 Task: In the  document robotsmeet.rtf Change font size of watermark '111' and place the watermark  'Diagonally '. Insert footer and write www.stellar.com
Action: Mouse moved to (291, 358)
Screenshot: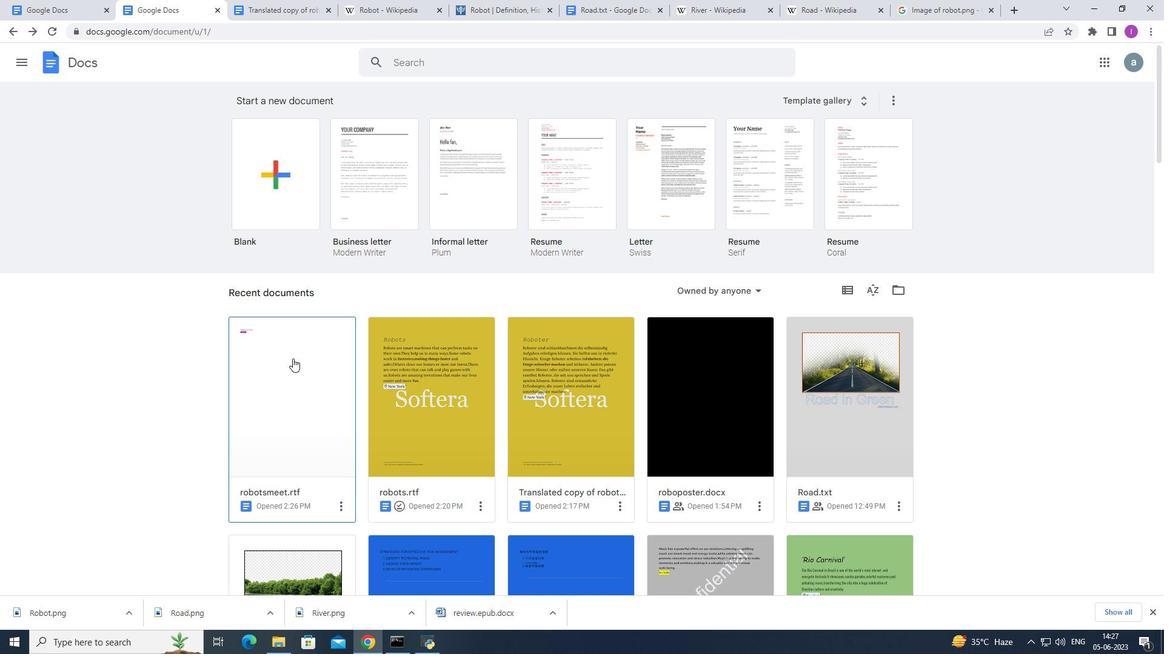 
Action: Mouse pressed left at (291, 358)
Screenshot: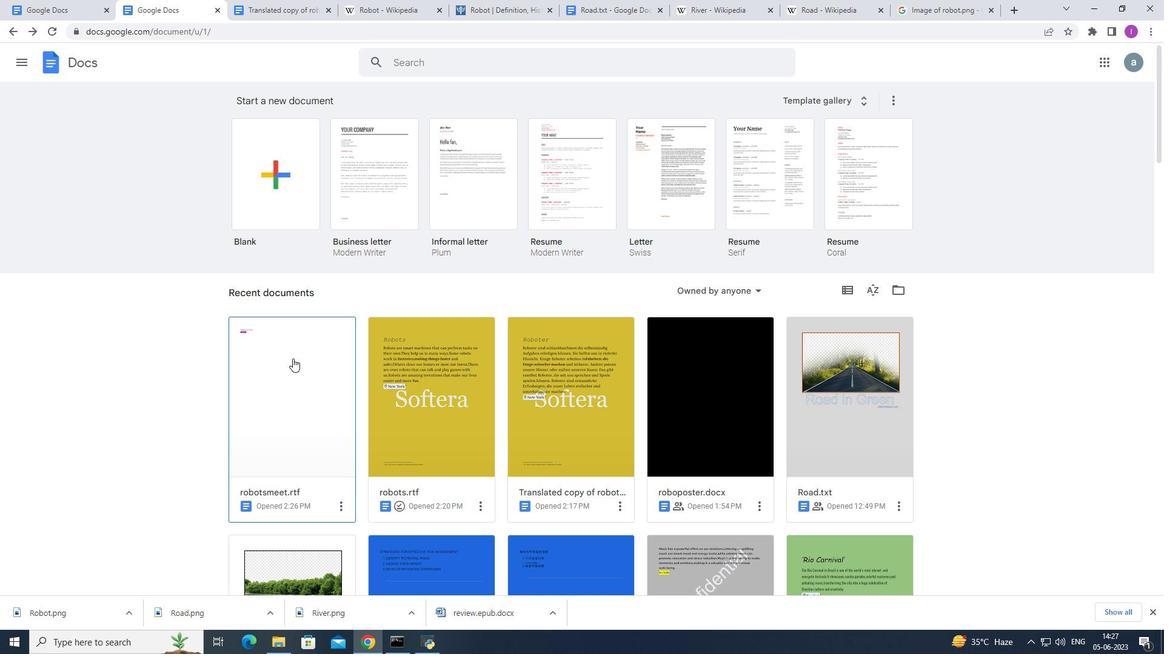 
Action: Mouse moved to (120, 69)
Screenshot: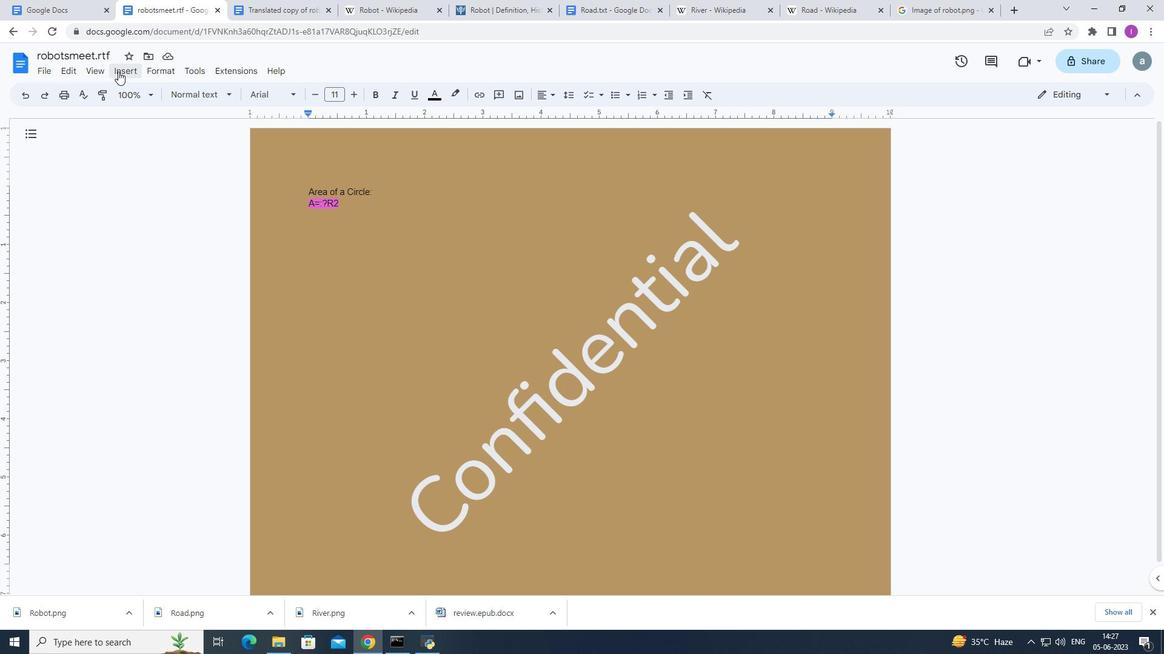 
Action: Mouse pressed left at (120, 69)
Screenshot: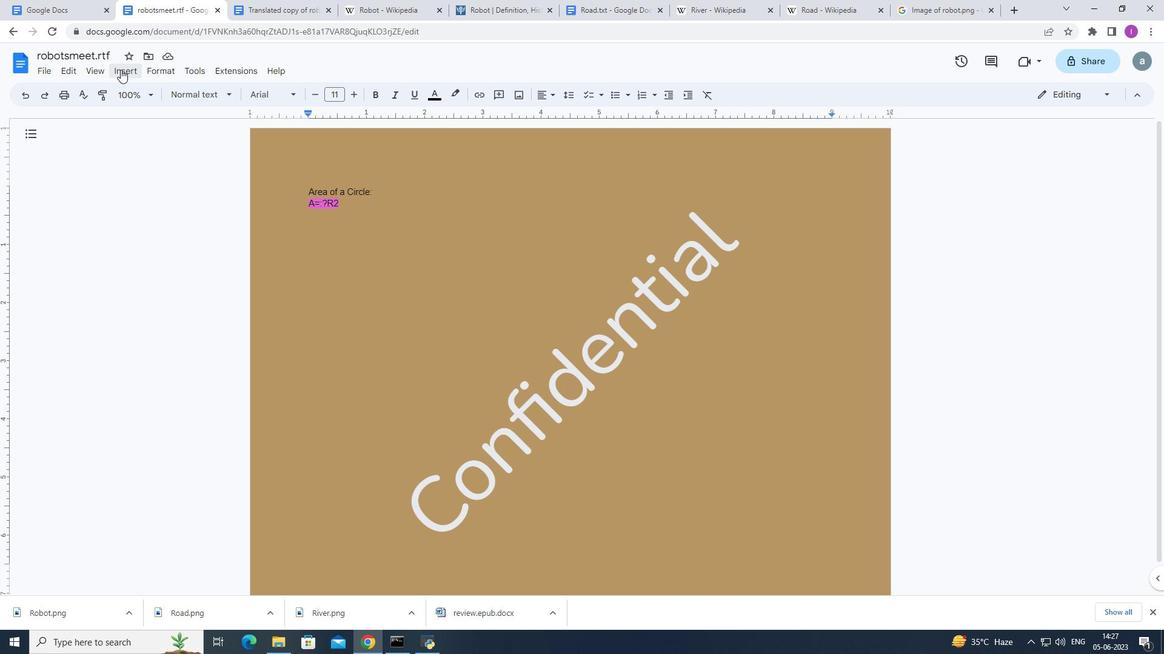 
Action: Mouse moved to (158, 355)
Screenshot: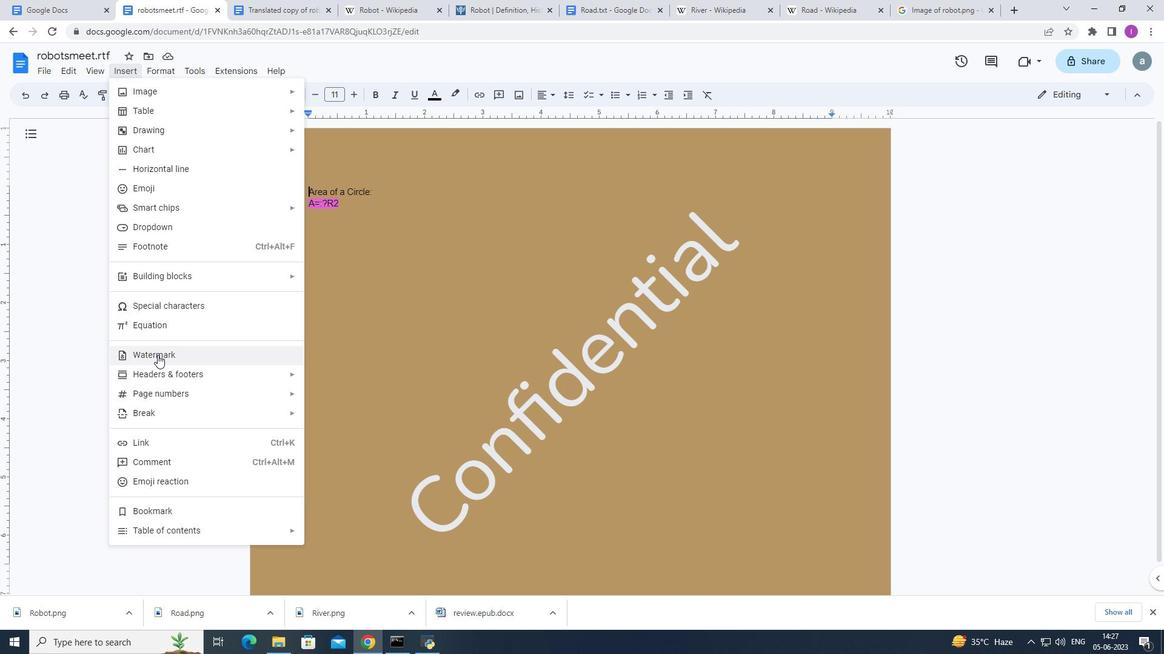 
Action: Mouse pressed left at (158, 355)
Screenshot: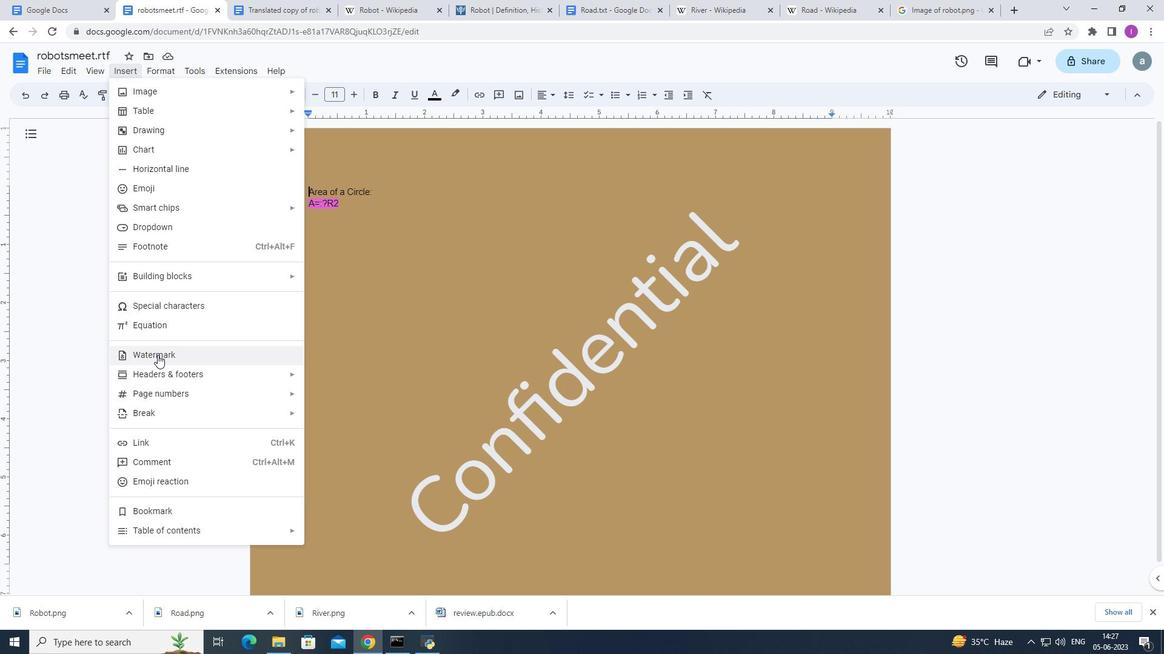 
Action: Mouse moved to (1041, 257)
Screenshot: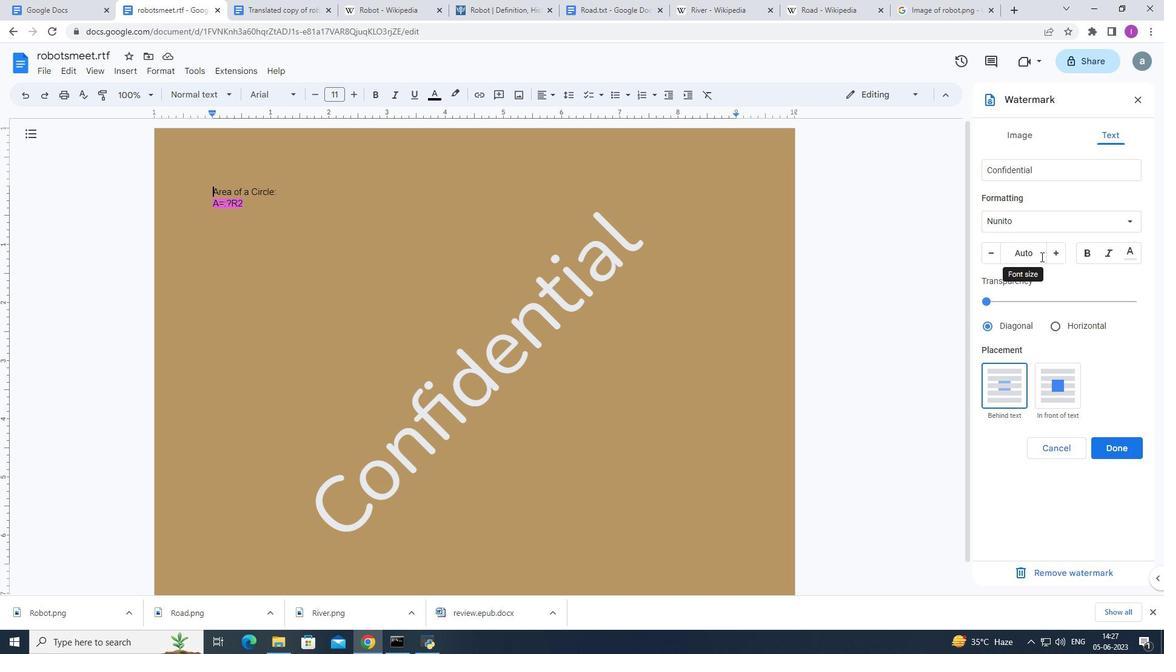 
Action: Mouse pressed left at (1041, 257)
Screenshot: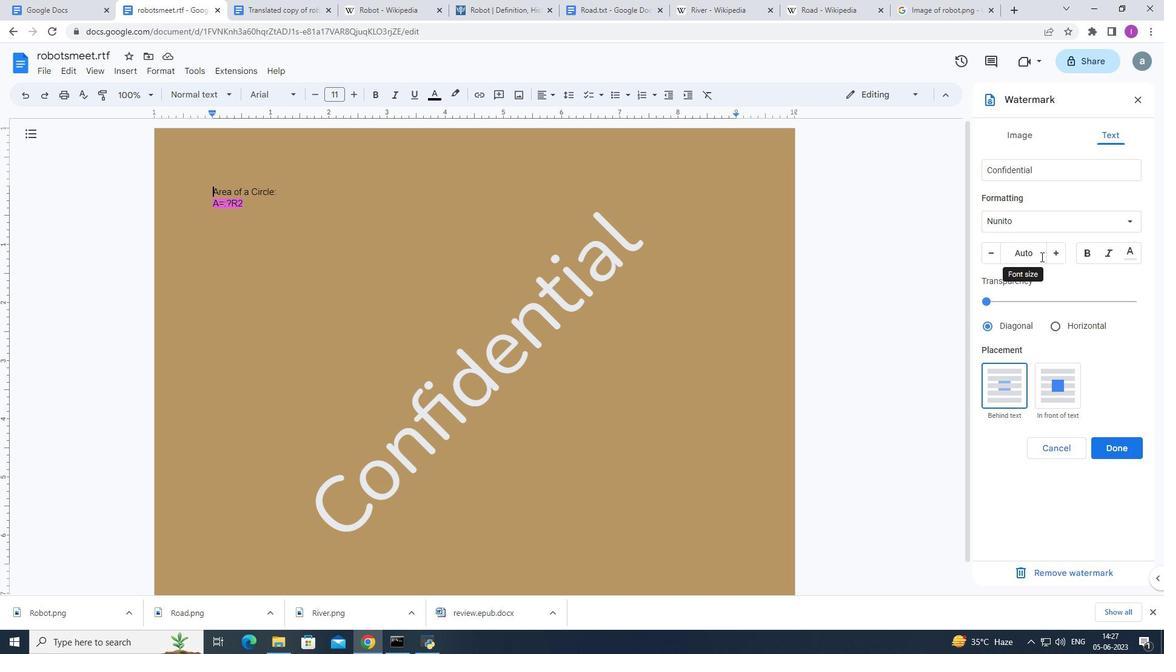 
Action: Mouse moved to (1037, 260)
Screenshot: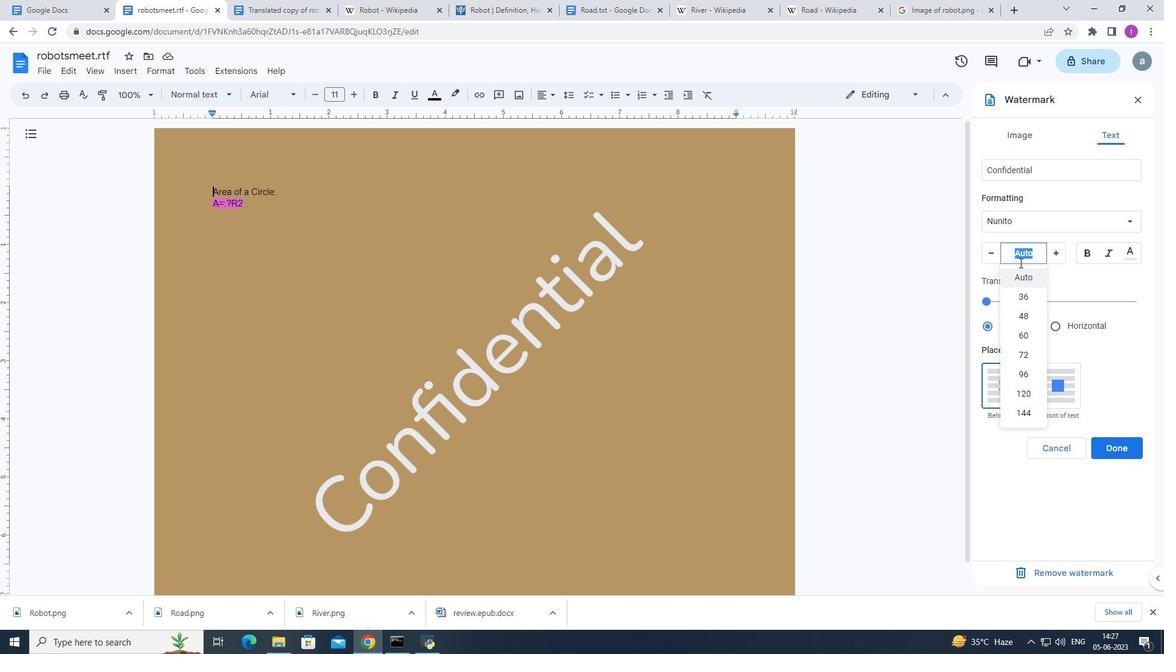 
Action: Key pressed 111
Screenshot: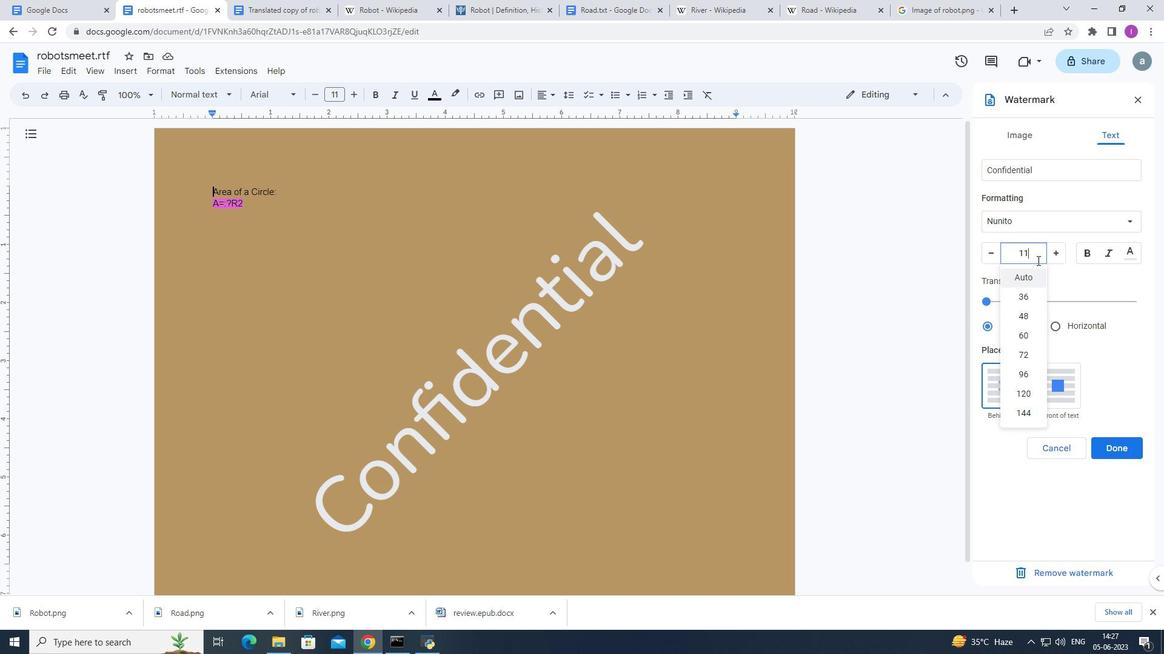 
Action: Mouse moved to (1041, 360)
Screenshot: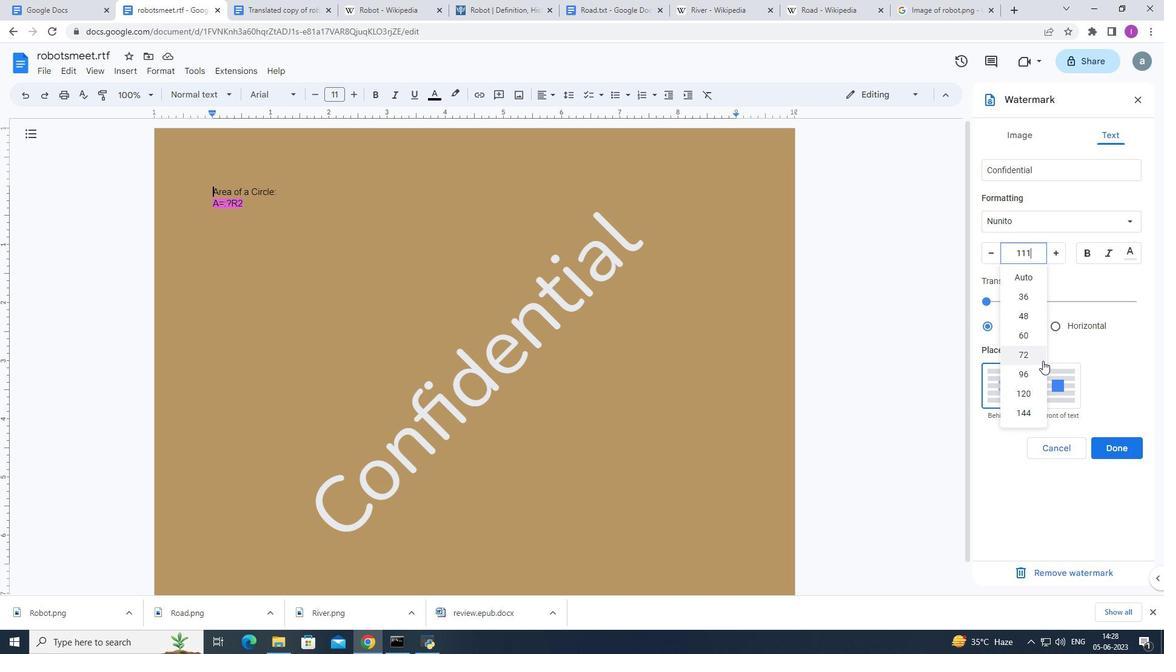 
Action: Key pressed <Key.enter>
Screenshot: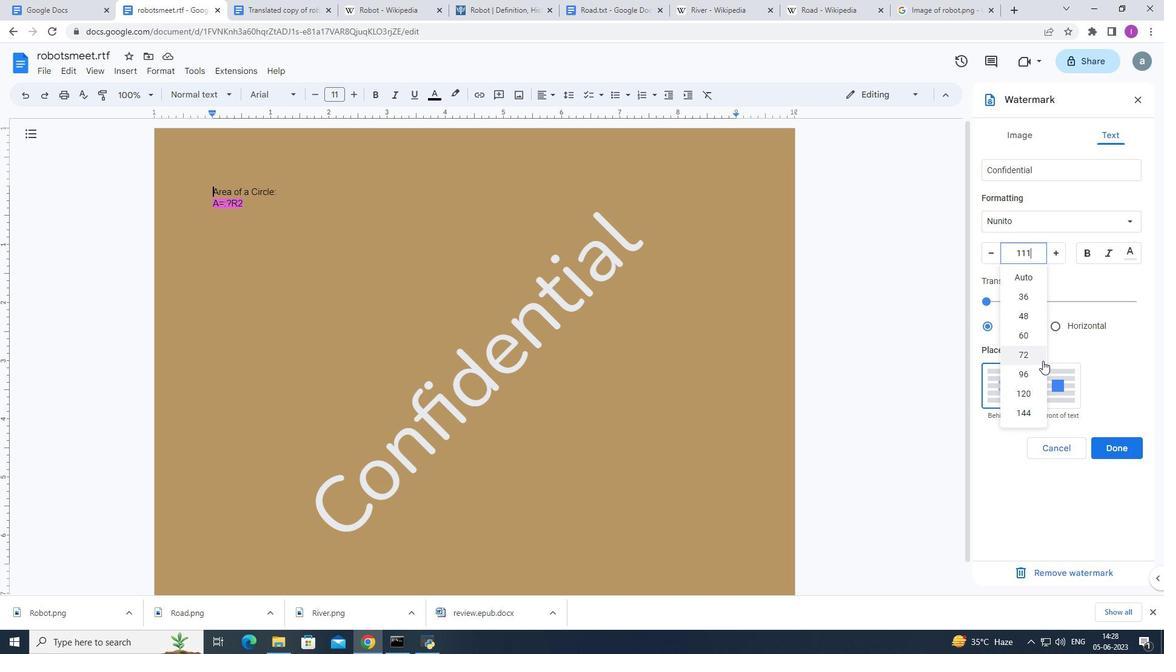 
Action: Mouse moved to (1010, 330)
Screenshot: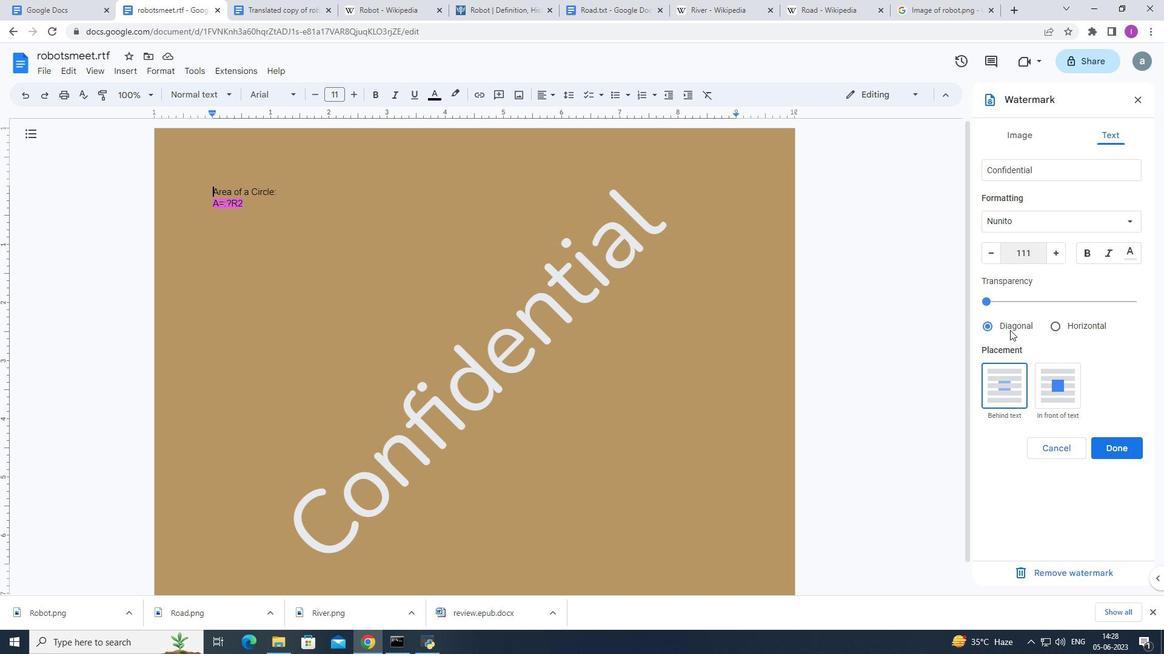 
Action: Mouse pressed left at (1010, 330)
Screenshot: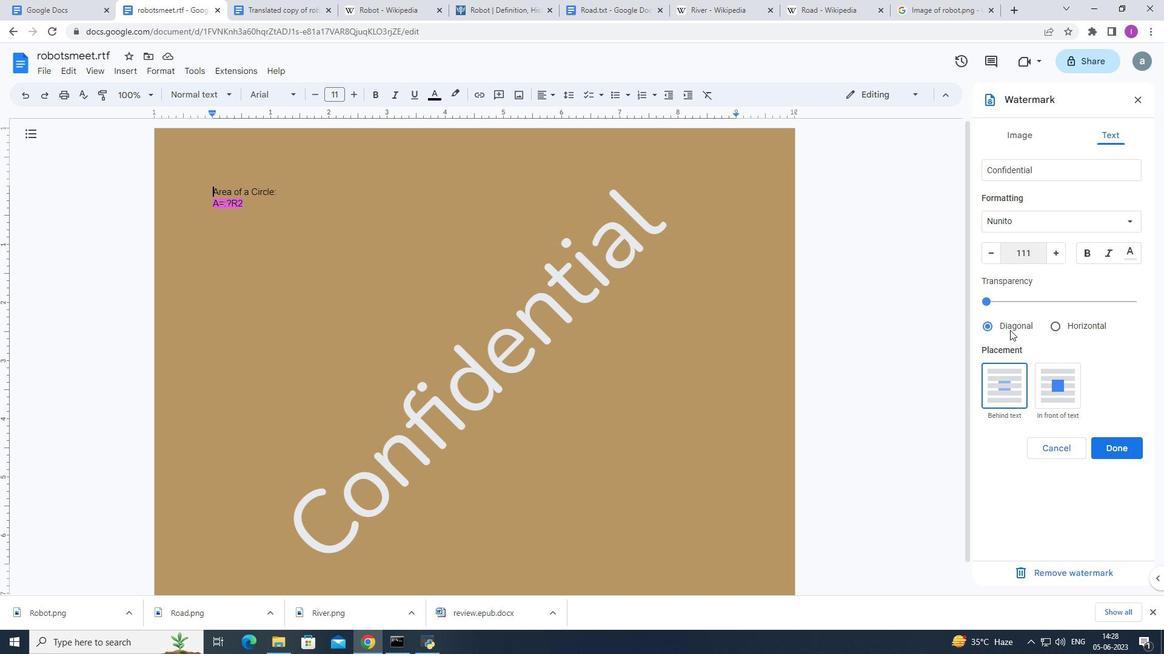 
Action: Mouse moved to (1115, 451)
Screenshot: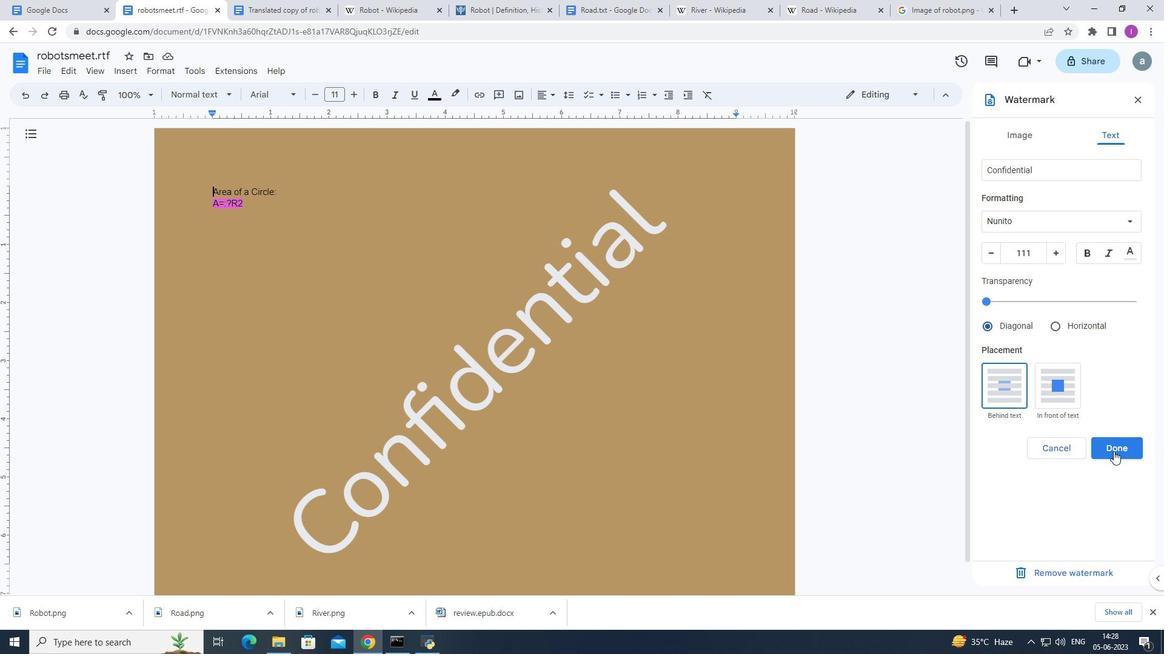 
Action: Mouse pressed left at (1115, 451)
Screenshot: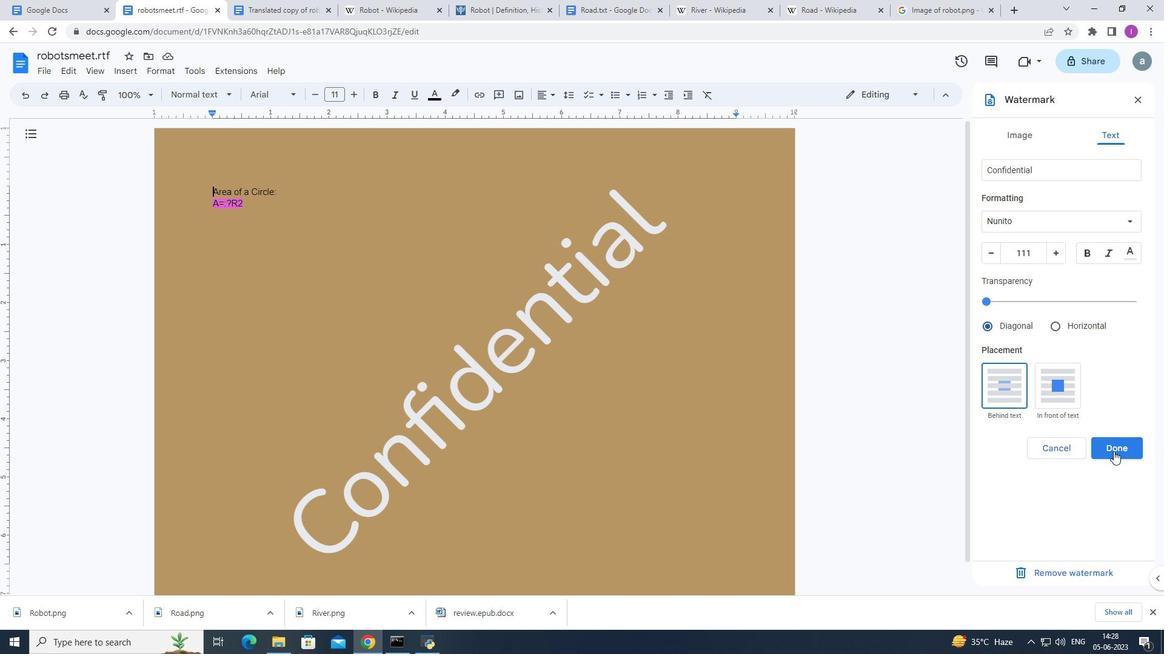 
Action: Mouse moved to (135, 74)
Screenshot: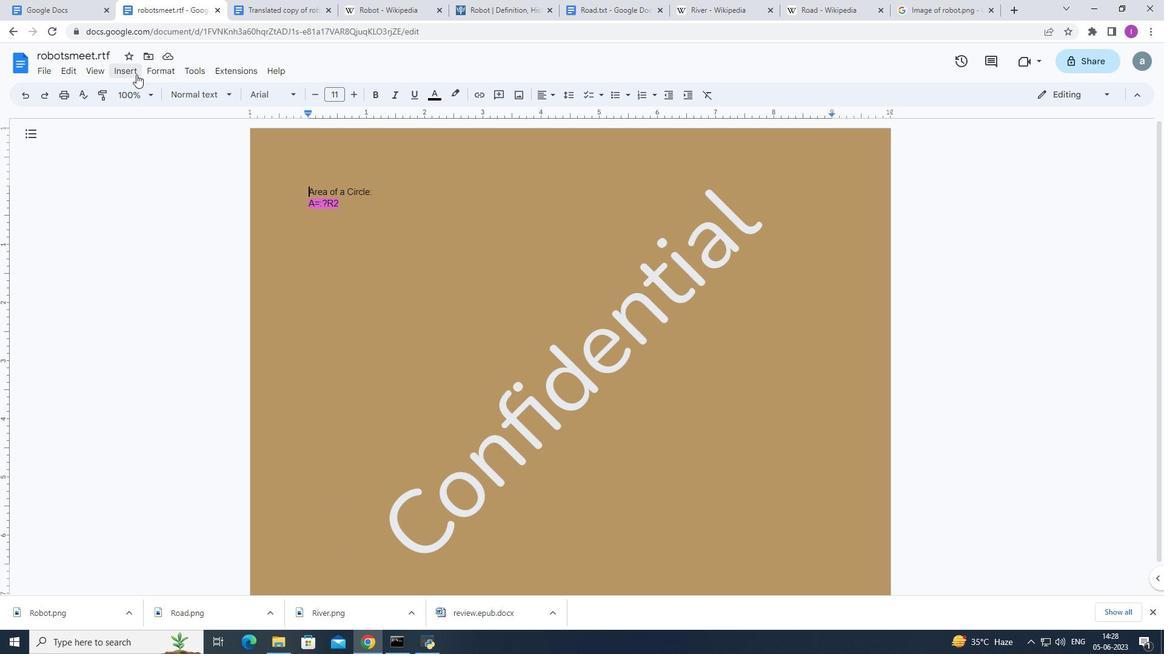 
Action: Mouse pressed left at (135, 74)
Screenshot: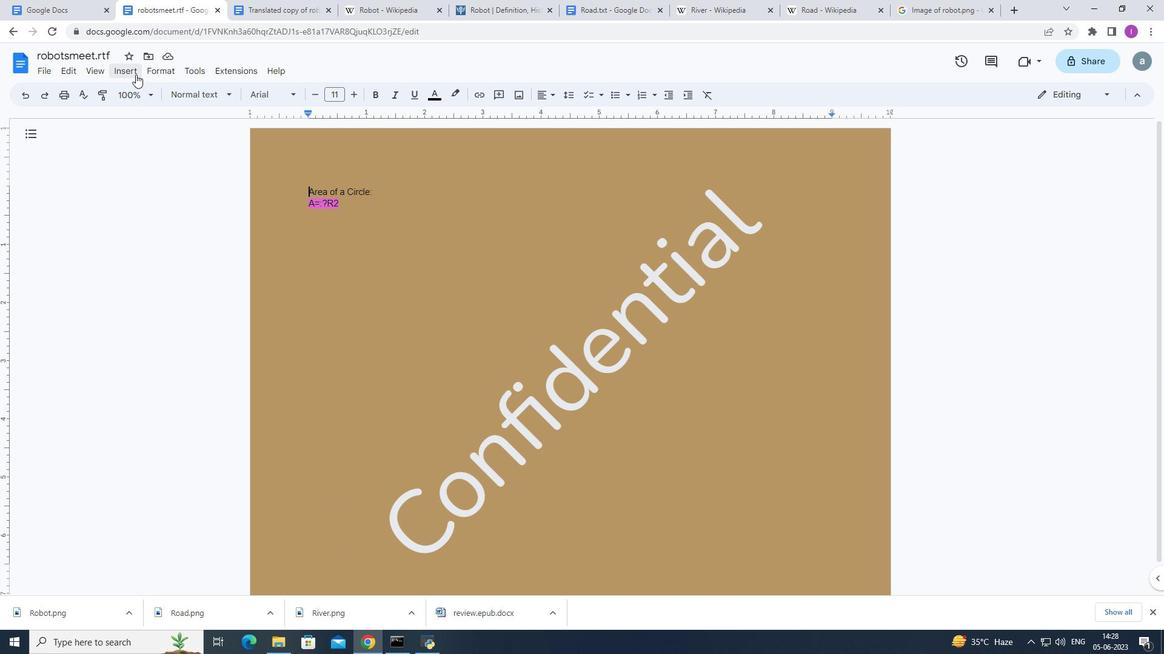 
Action: Mouse moved to (358, 396)
Screenshot: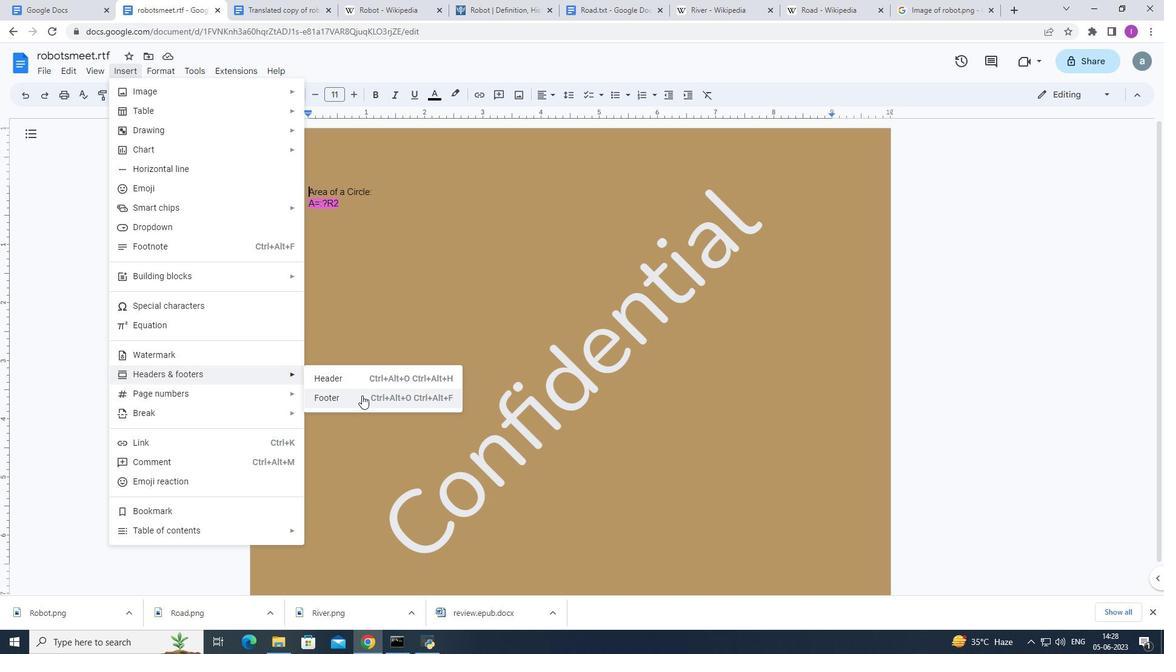 
Action: Mouse pressed left at (358, 396)
Screenshot: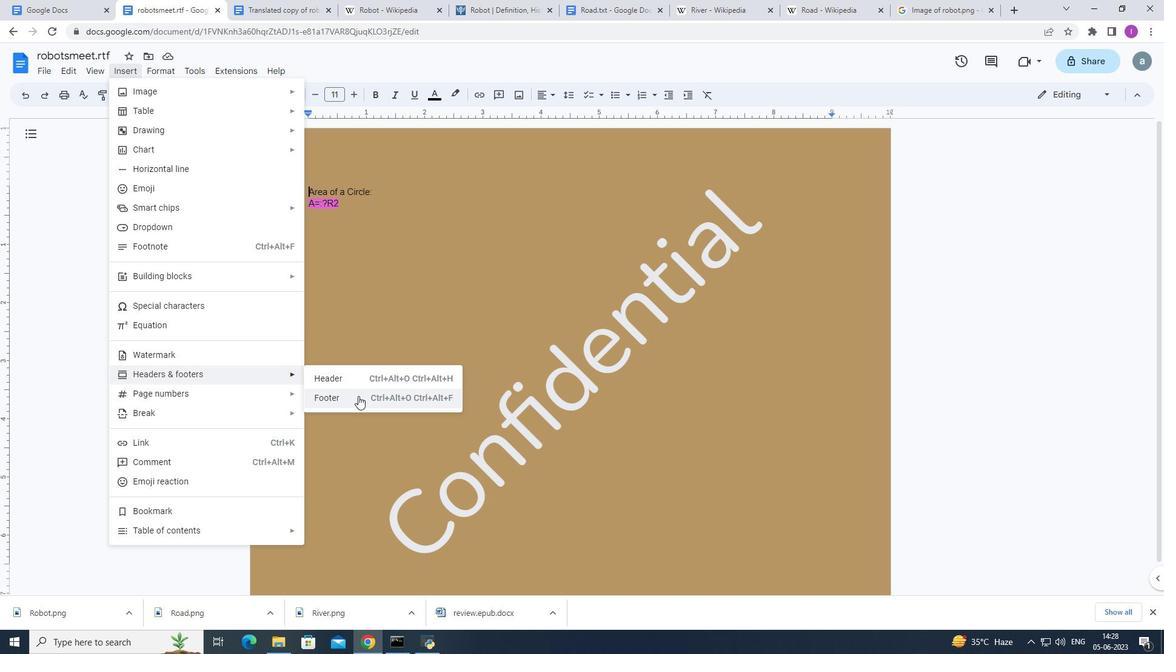 
Action: Mouse moved to (358, 396)
Screenshot: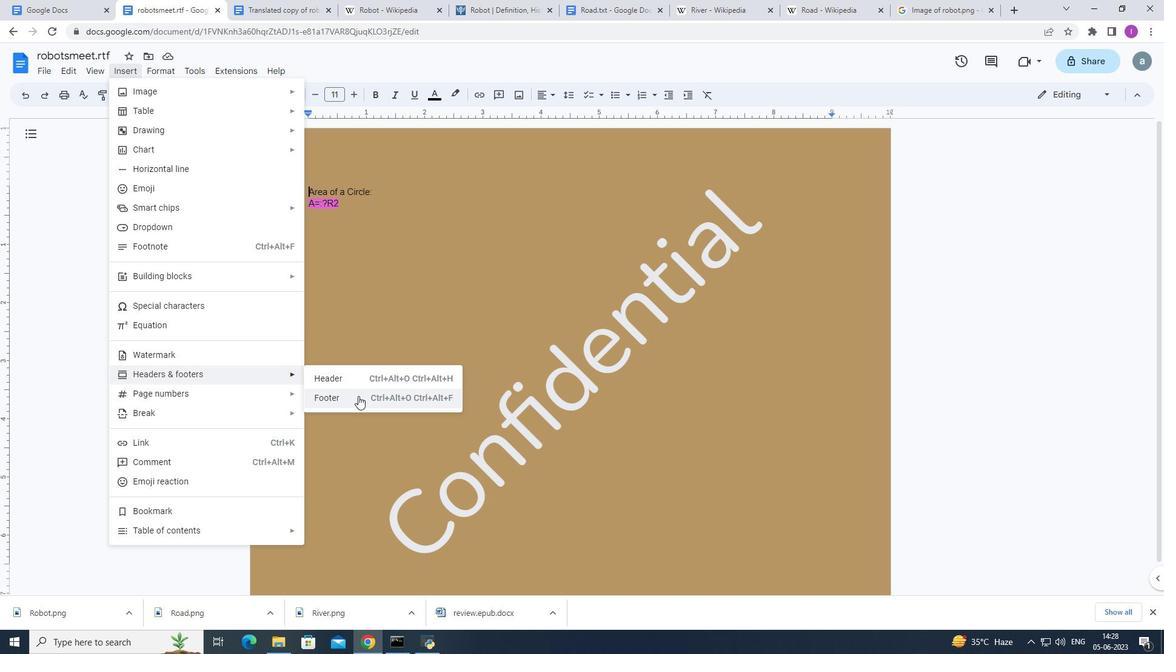 
Action: Mouse pressed left at (358, 396)
Screenshot: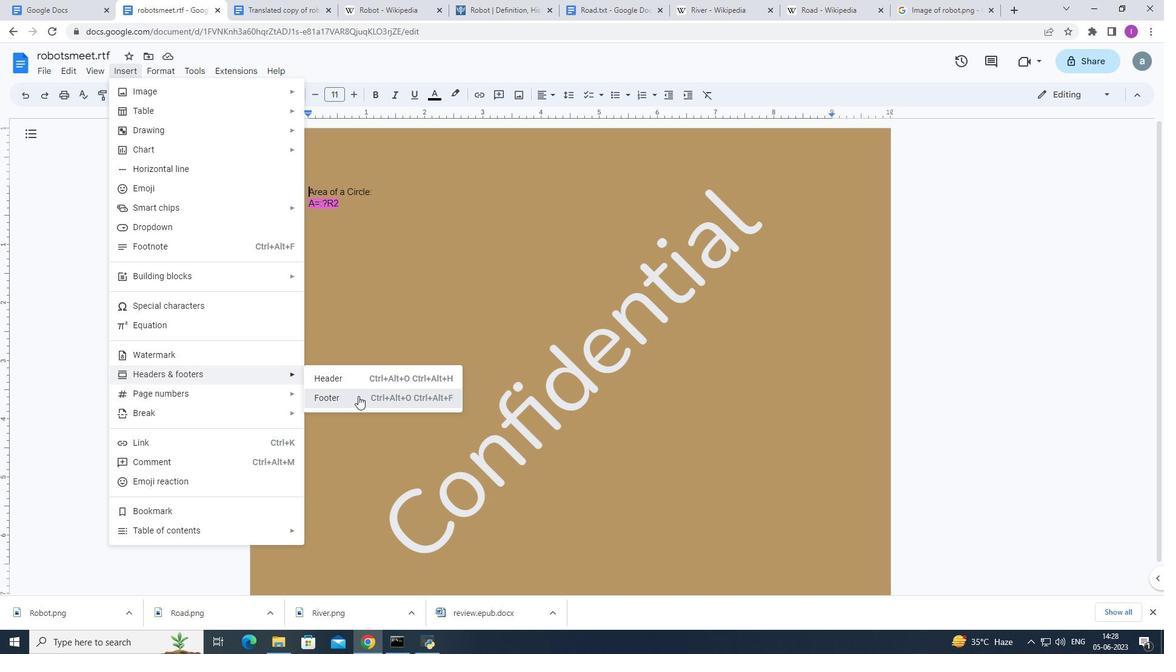 
Action: Mouse moved to (321, 402)
Screenshot: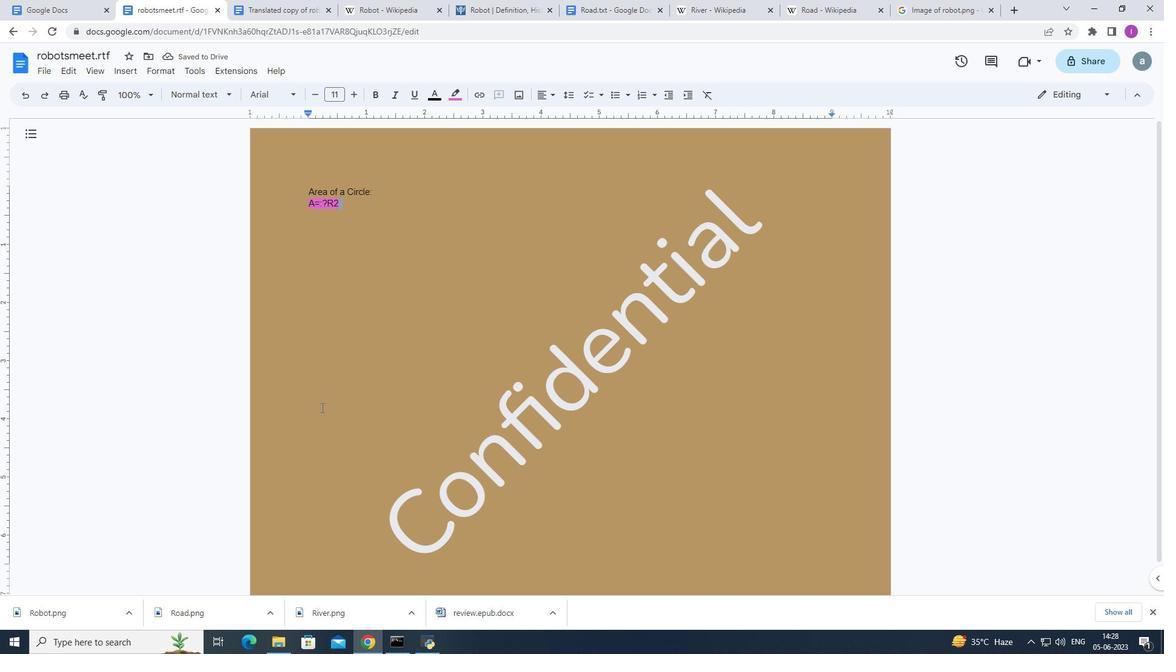 
Action: Mouse scrolled (321, 401) with delta (0, 0)
Screenshot: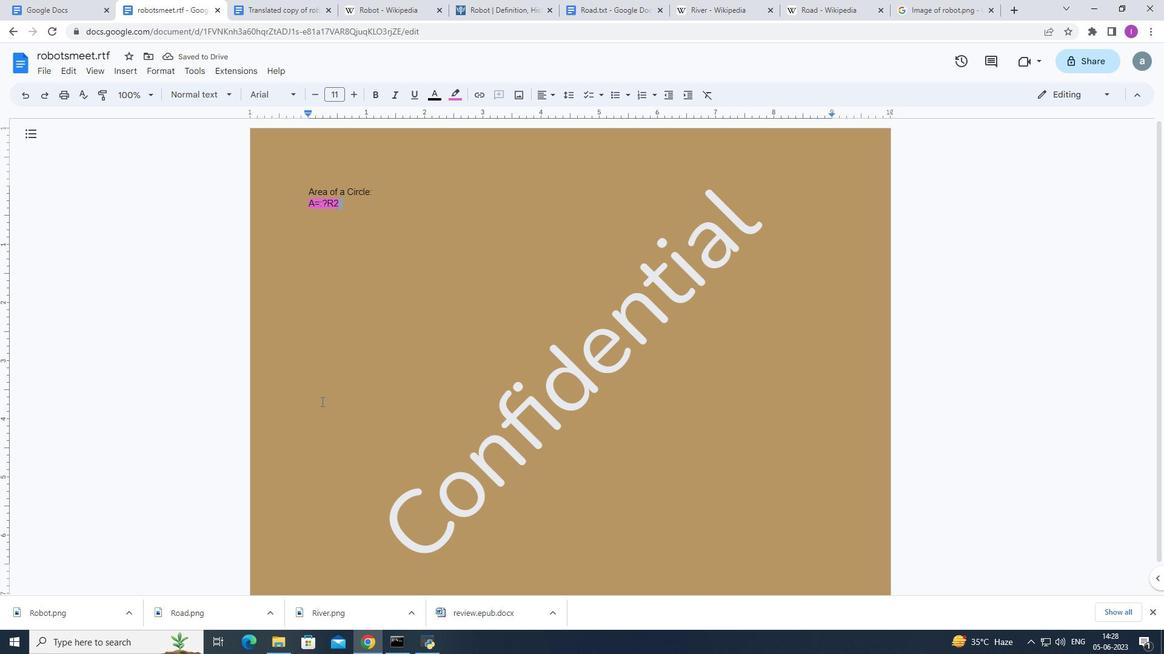 
Action: Mouse scrolled (321, 401) with delta (0, 0)
Screenshot: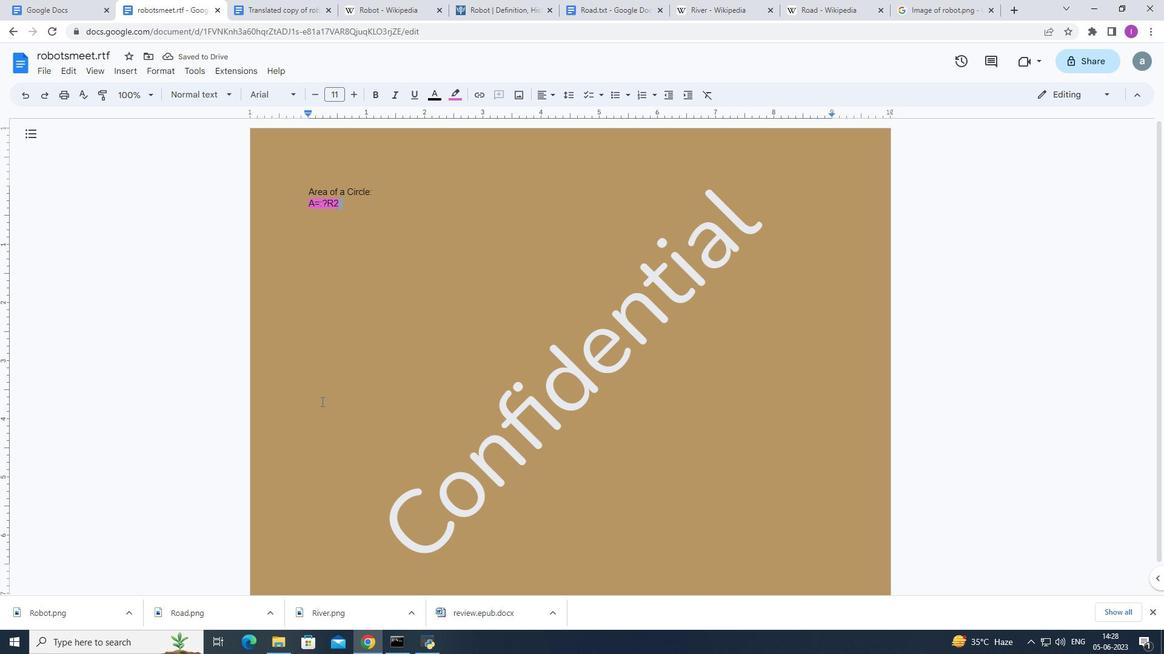 
Action: Mouse scrolled (321, 401) with delta (0, 0)
Screenshot: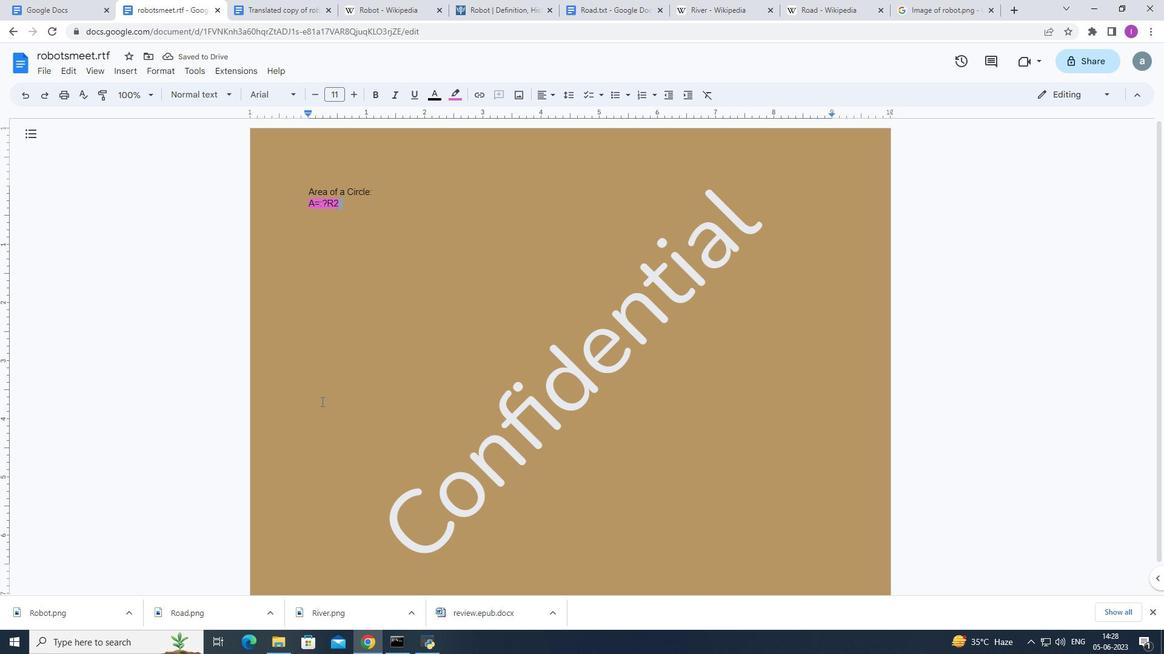 
Action: Mouse moved to (333, 387)
Screenshot: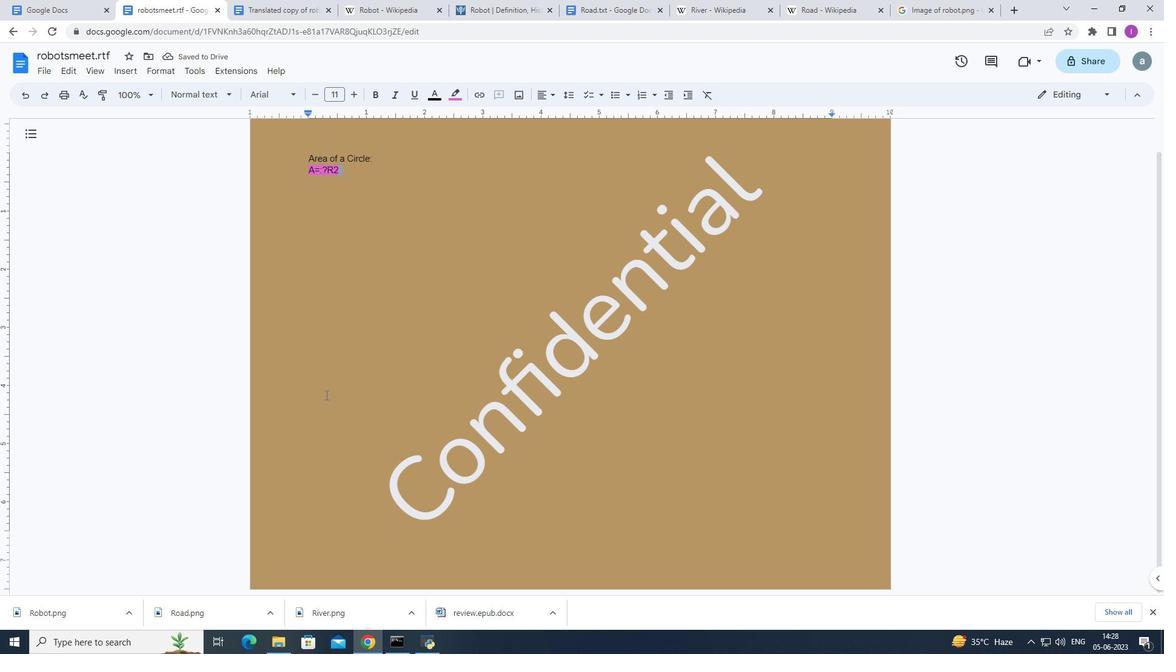 
Action: Mouse scrolled (333, 386) with delta (0, 0)
Screenshot: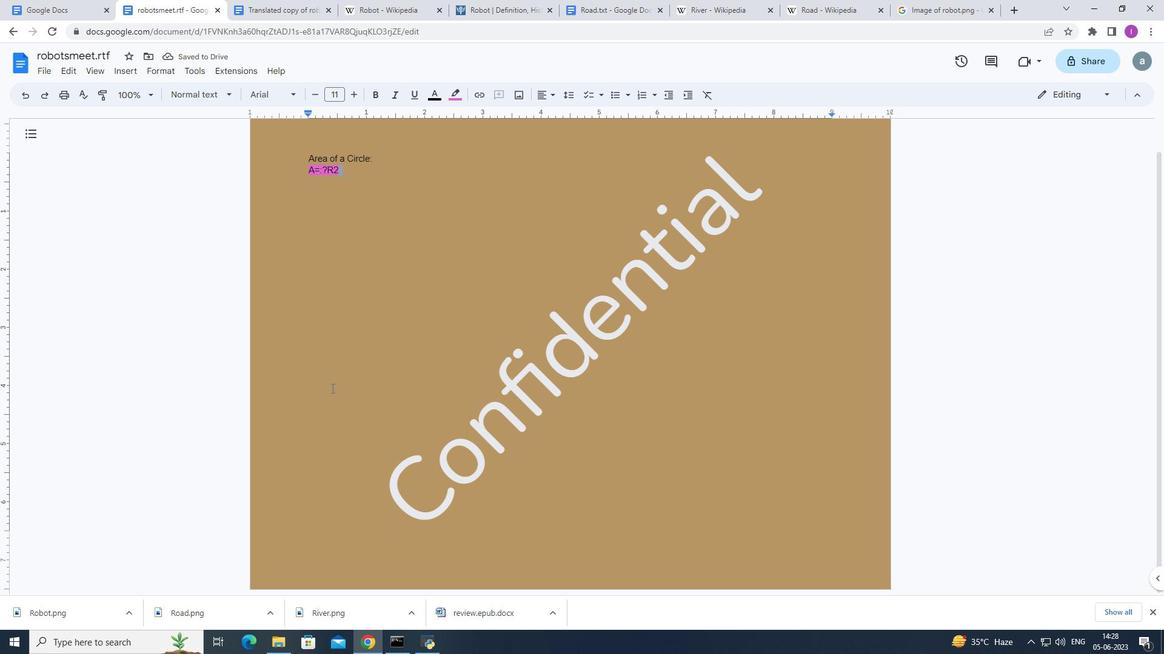 
Action: Mouse moved to (335, 387)
Screenshot: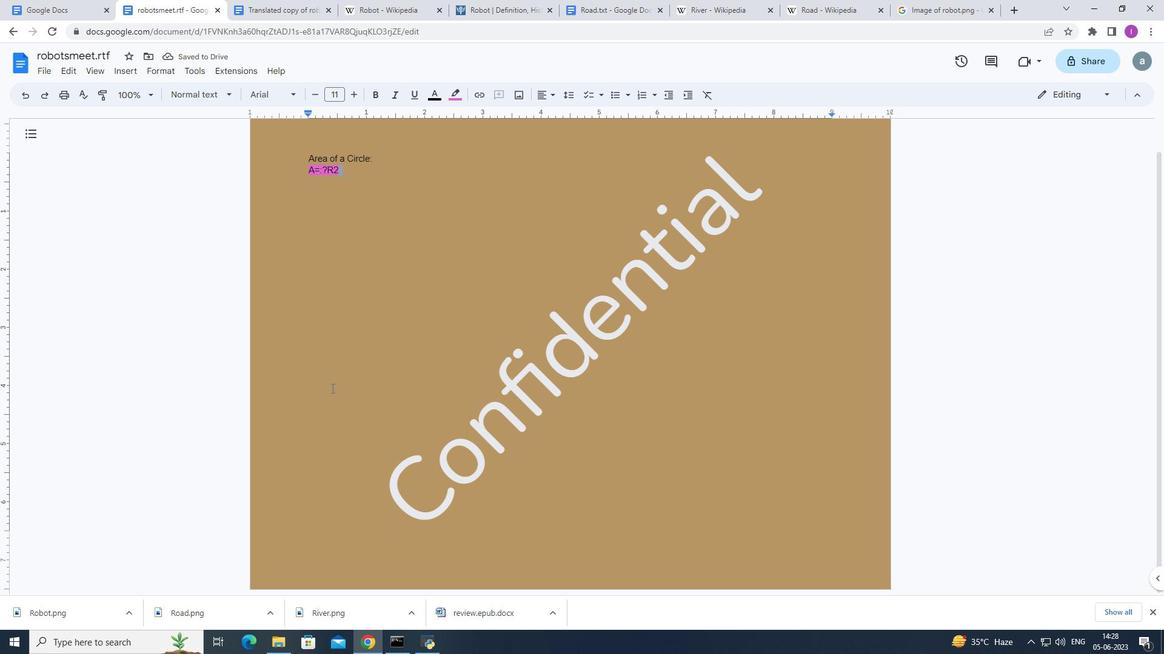 
Action: Mouse scrolled (335, 386) with delta (0, 0)
Screenshot: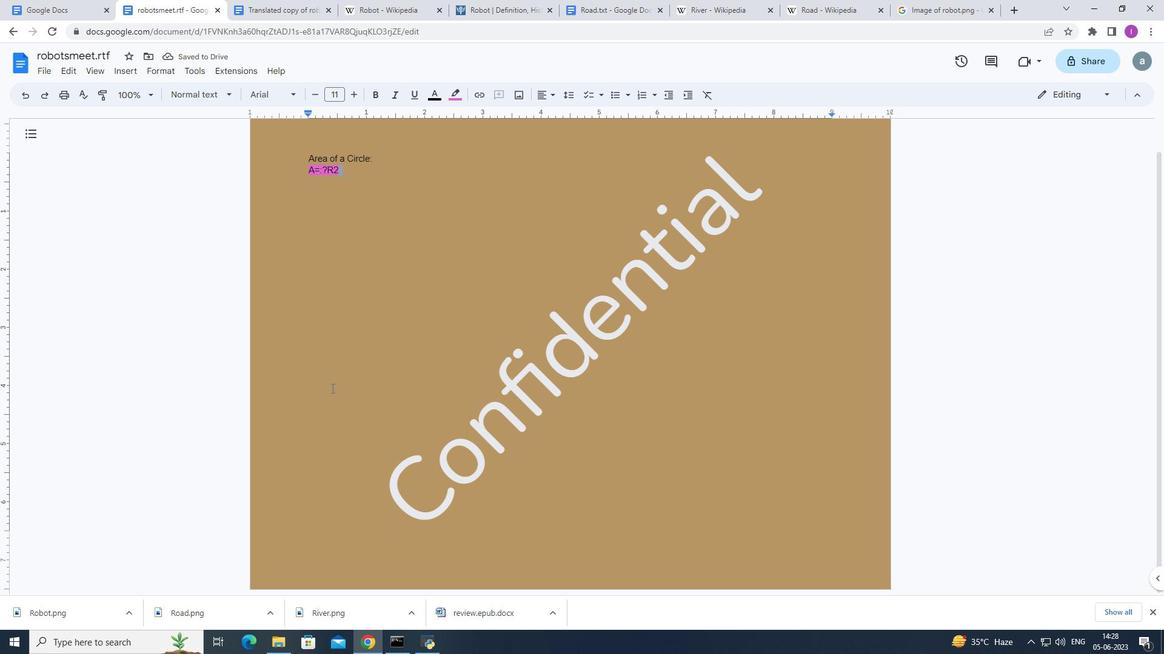 
Action: Mouse moved to (339, 386)
Screenshot: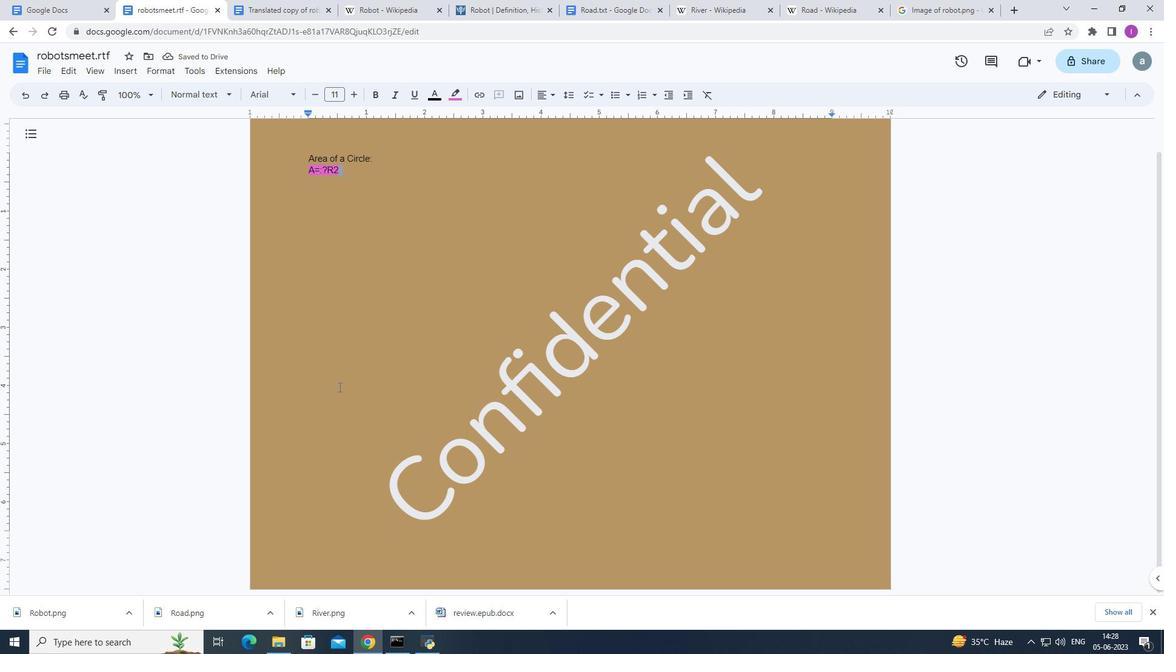 
Action: Mouse scrolled (339, 385) with delta (0, 0)
Screenshot: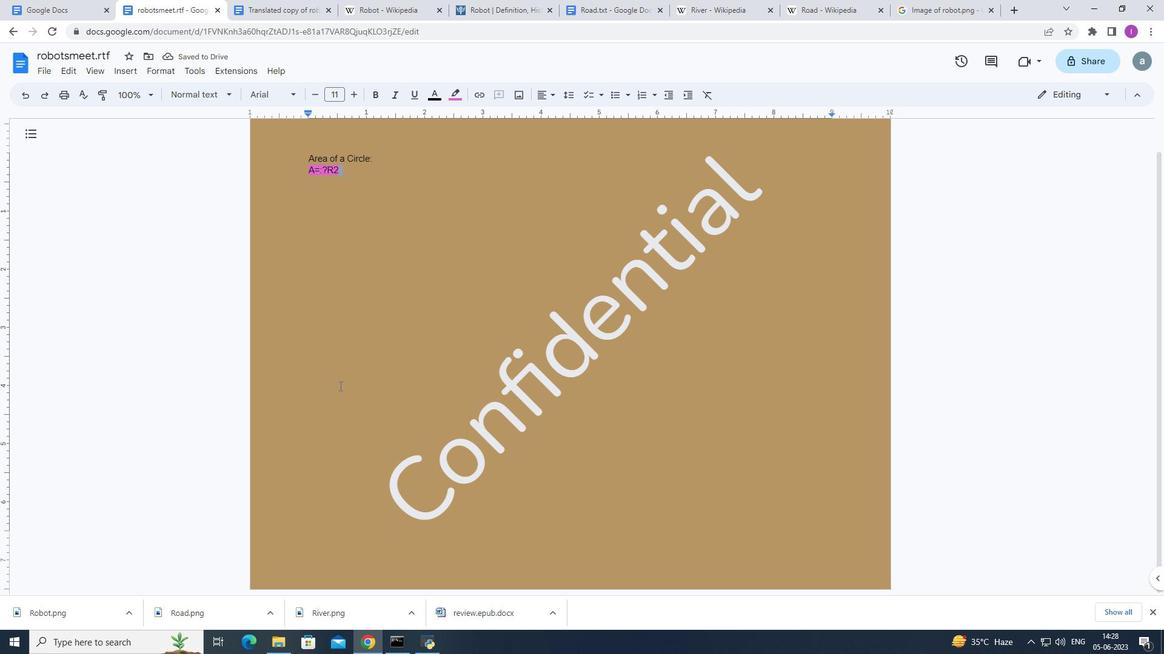 
Action: Mouse scrolled (339, 385) with delta (0, 0)
Screenshot: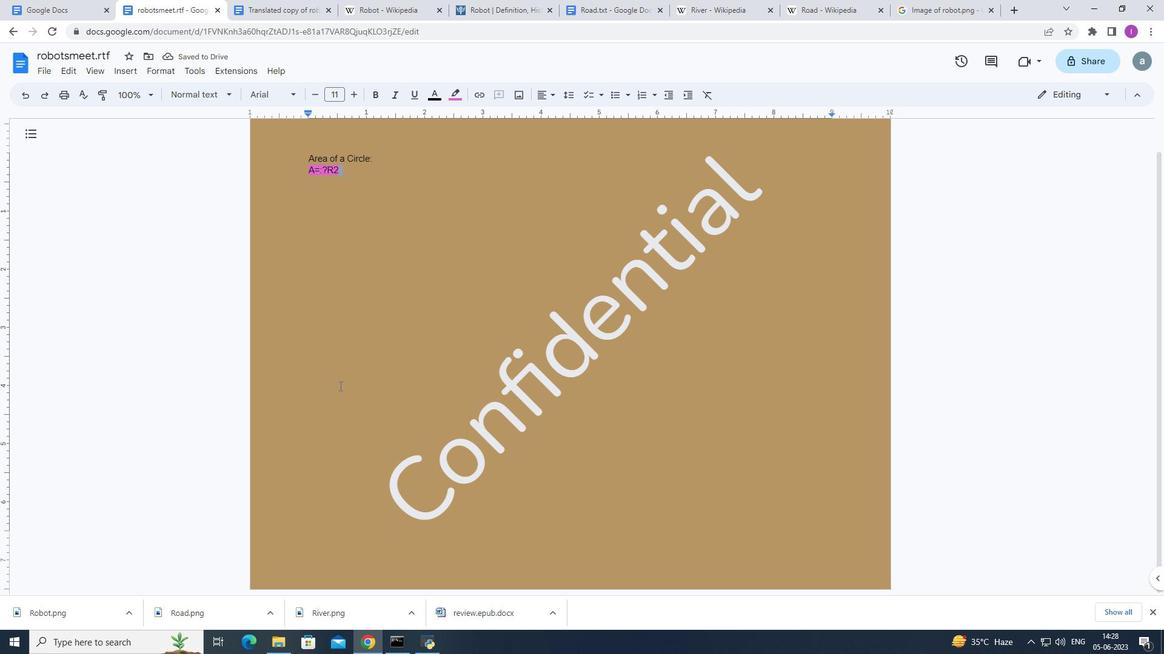 
Action: Mouse scrolled (339, 385) with delta (0, 0)
Screenshot: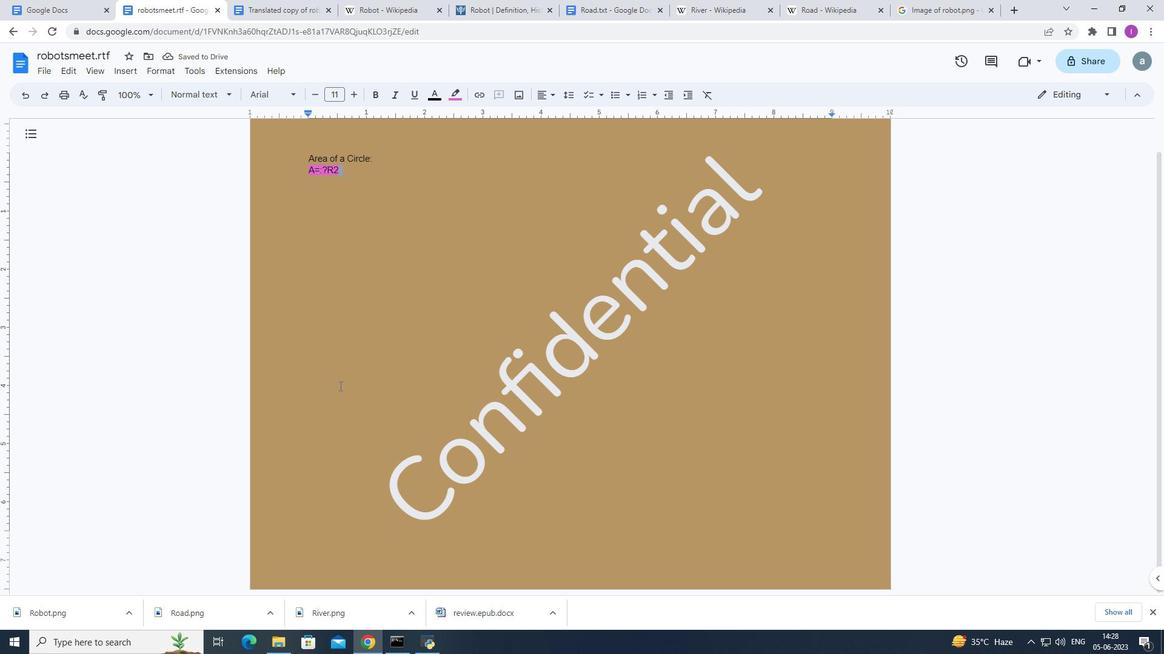 
Action: Mouse moved to (355, 375)
Screenshot: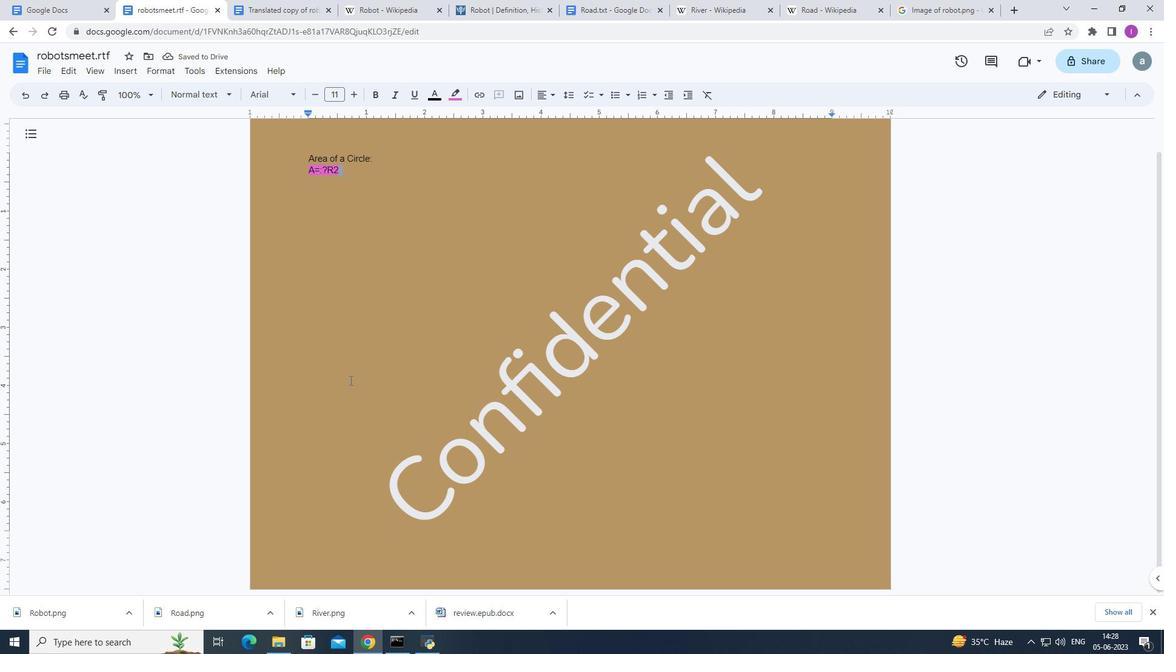 
Action: Mouse scrolled (355, 375) with delta (0, 0)
Screenshot: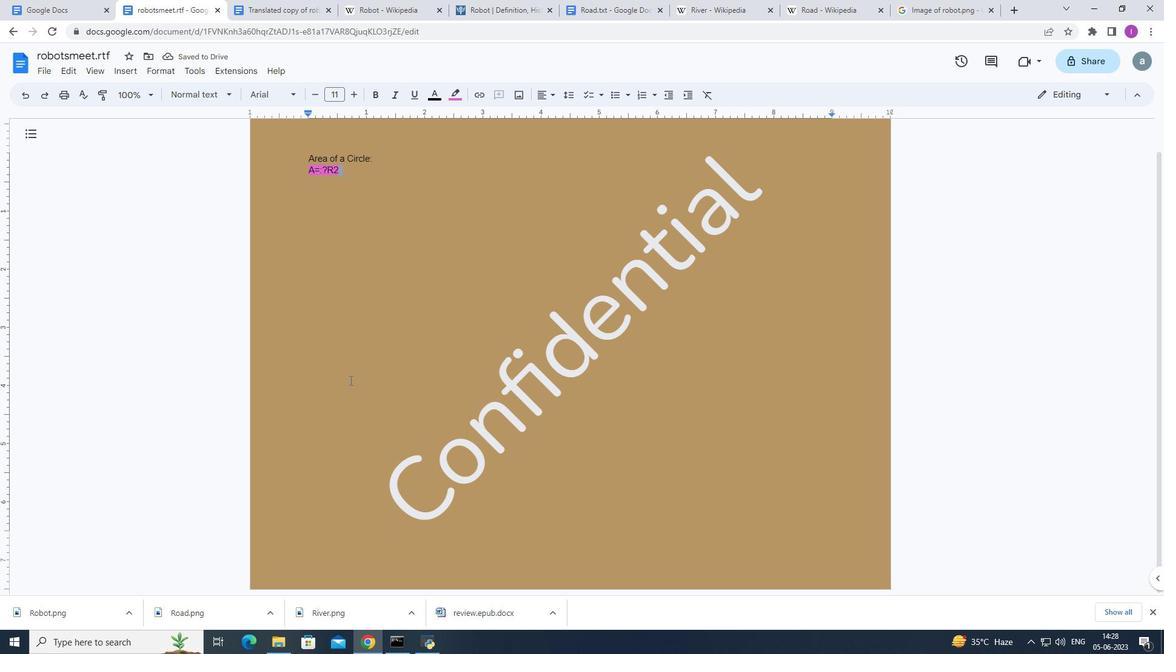 
Action: Mouse scrolled (355, 375) with delta (0, 0)
Screenshot: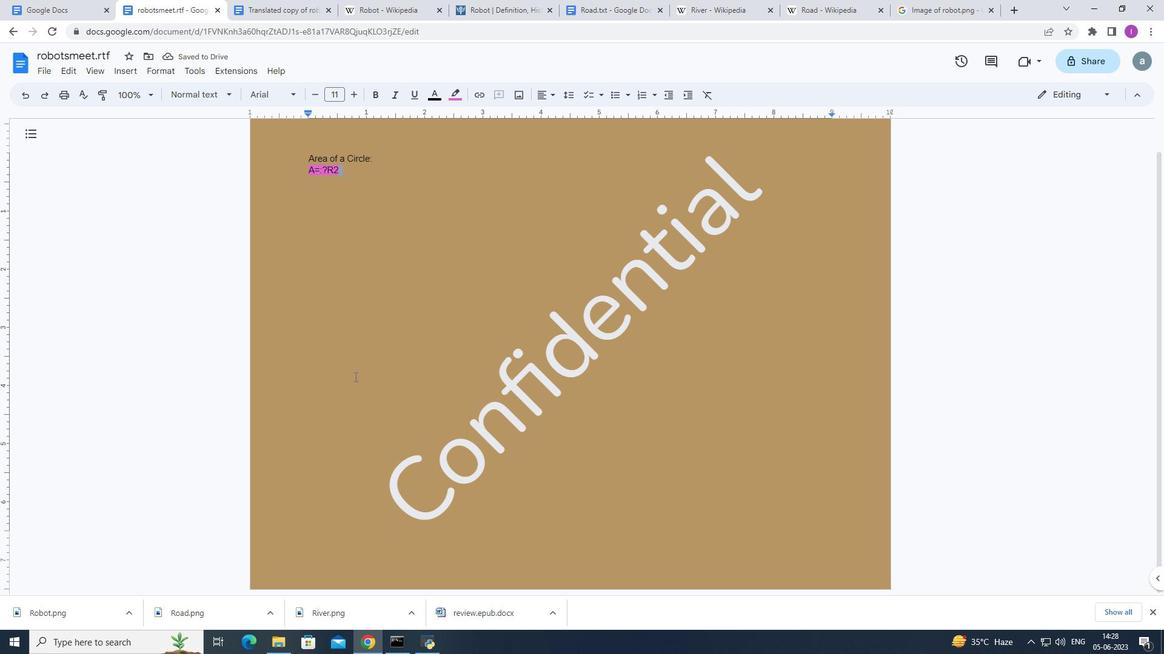 
Action: Mouse moved to (126, 68)
Screenshot: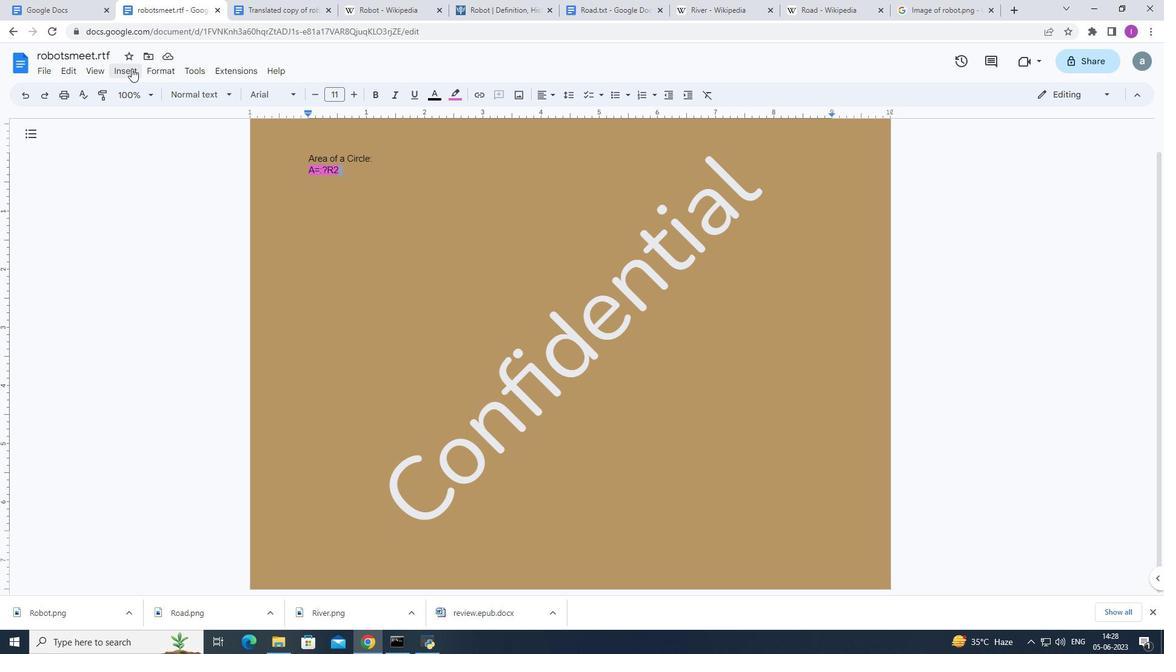 
Action: Mouse pressed left at (126, 68)
Screenshot: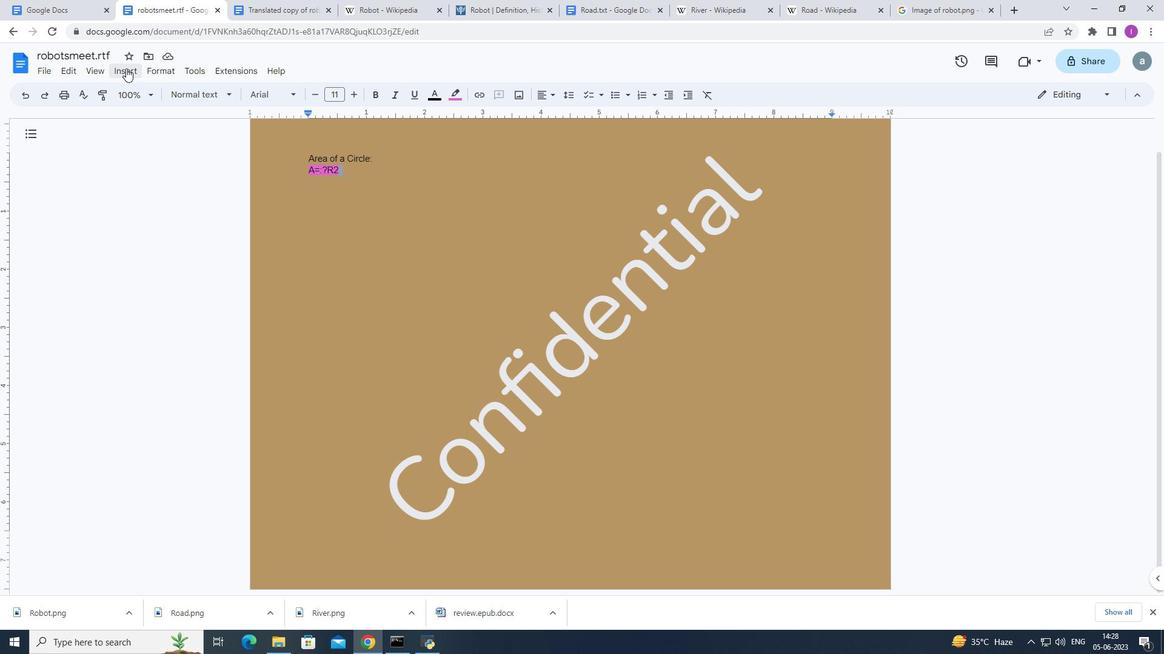 
Action: Mouse moved to (345, 396)
Screenshot: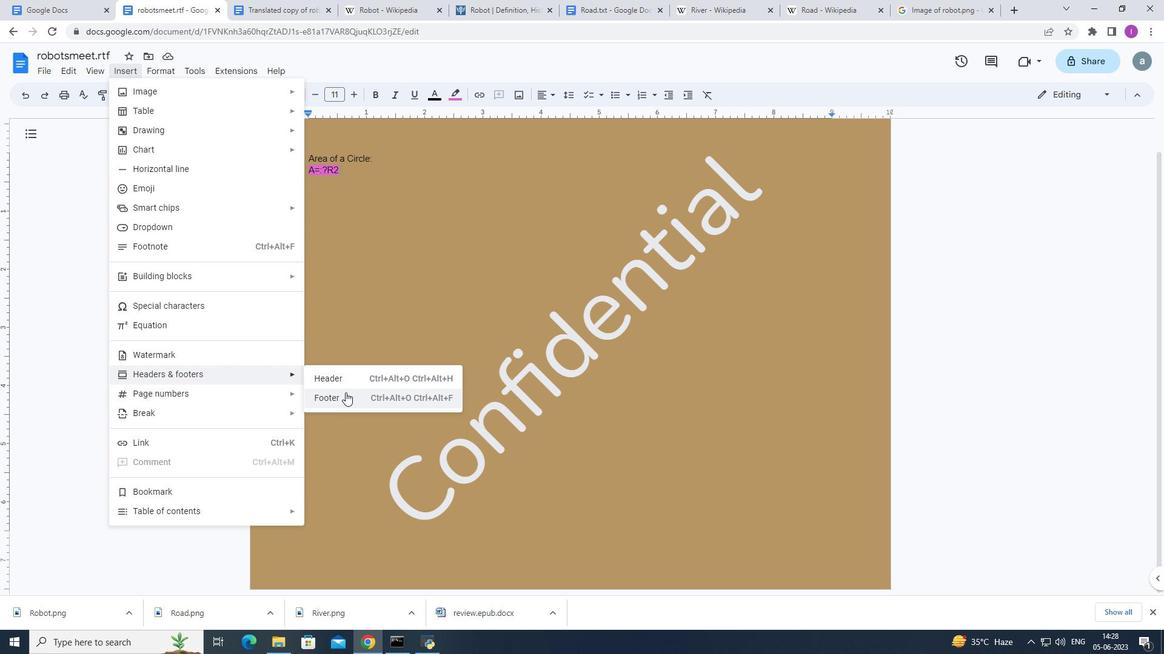 
Action: Mouse pressed left at (345, 396)
Screenshot: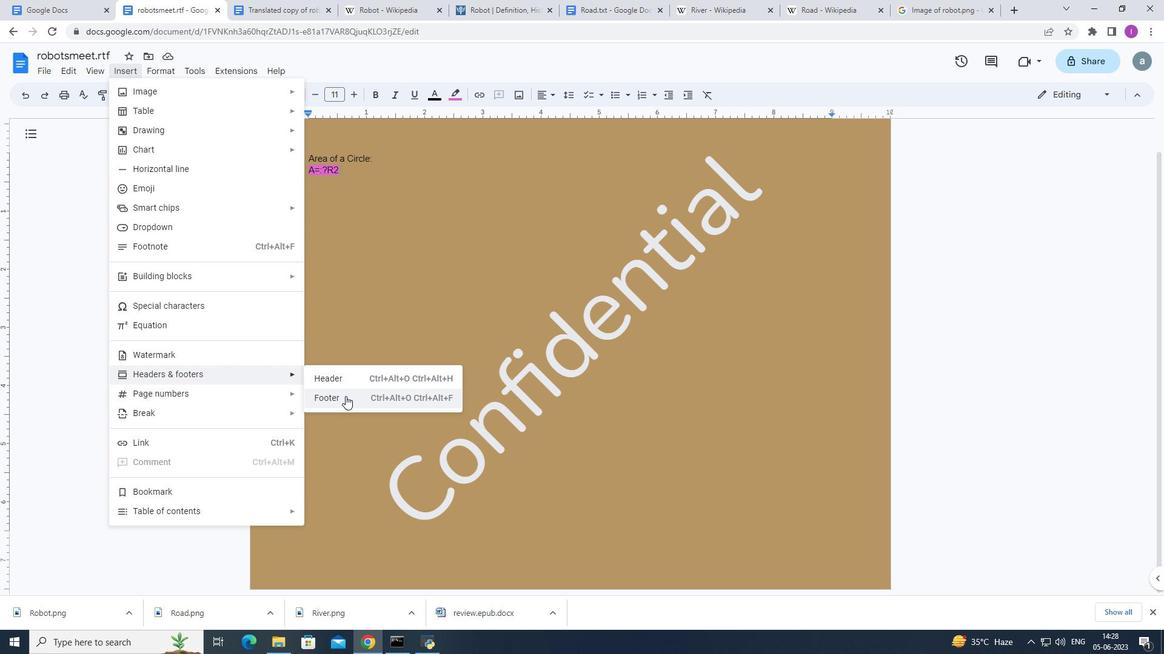 
Action: Mouse moved to (411, 394)
Screenshot: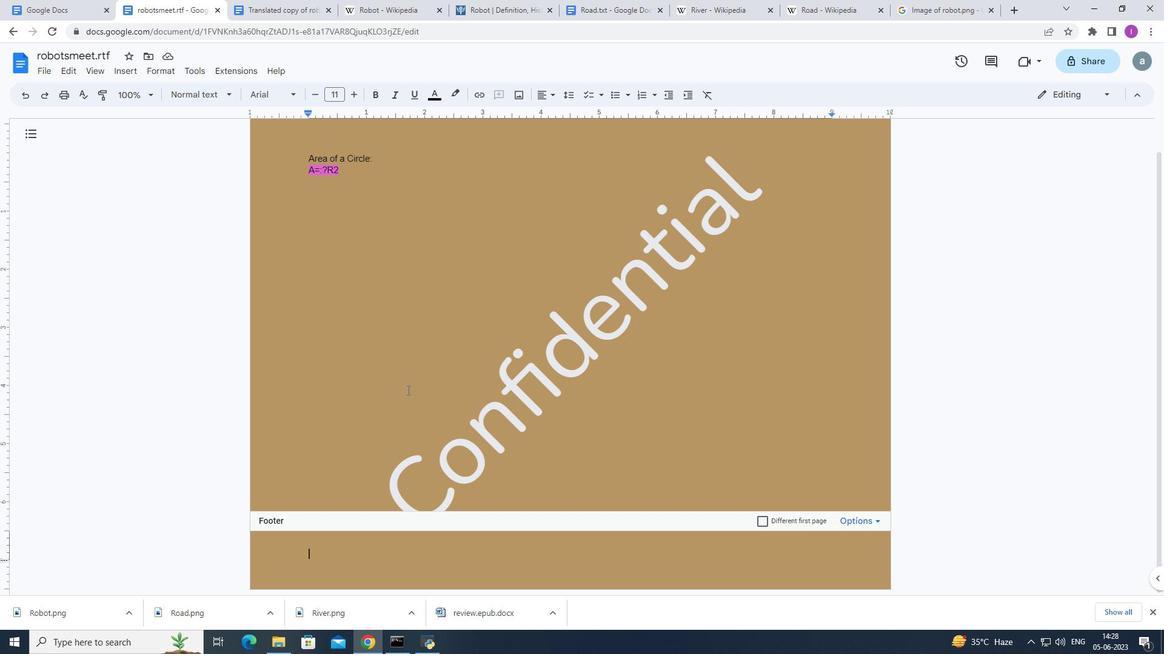 
Action: Mouse scrolled (410, 391) with delta (0, 0)
Screenshot: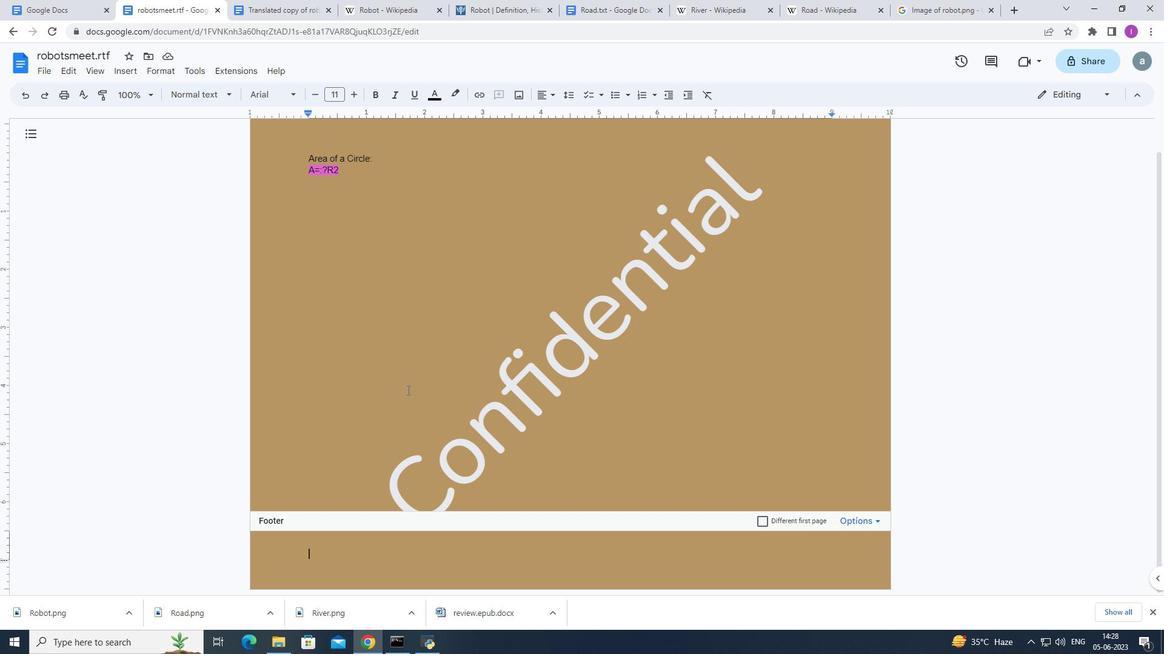 
Action: Mouse moved to (412, 394)
Screenshot: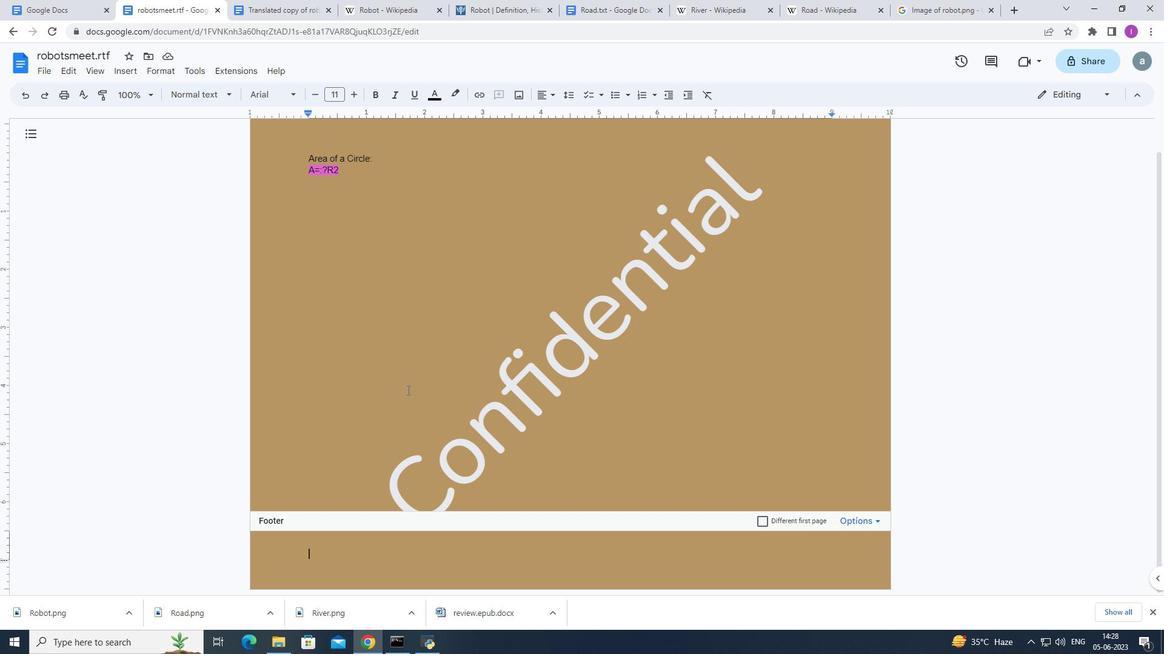 
Action: Mouse scrolled (412, 393) with delta (0, 0)
Screenshot: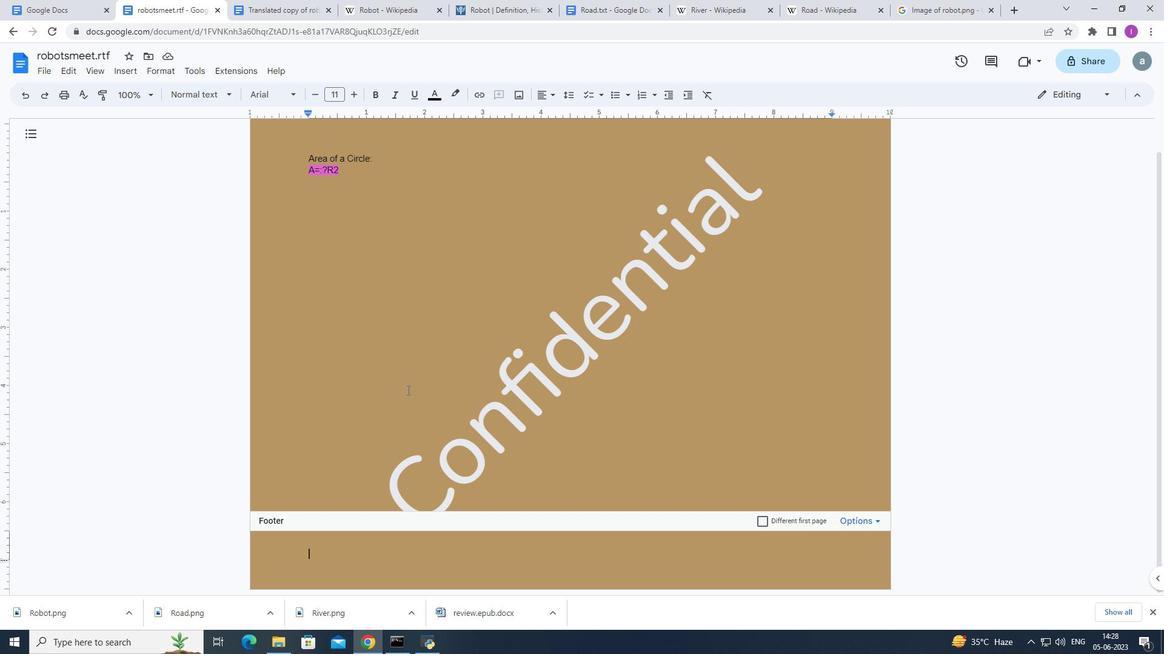 
Action: Mouse moved to (413, 396)
Screenshot: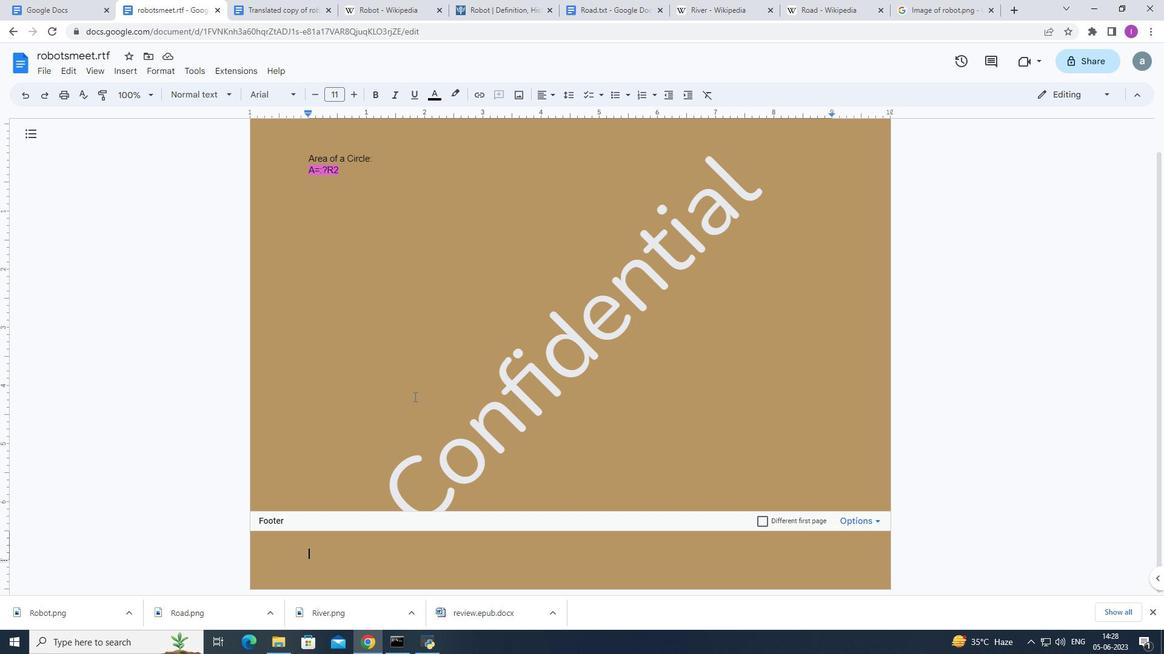 
Action: Mouse scrolled (413, 395) with delta (0, 0)
Screenshot: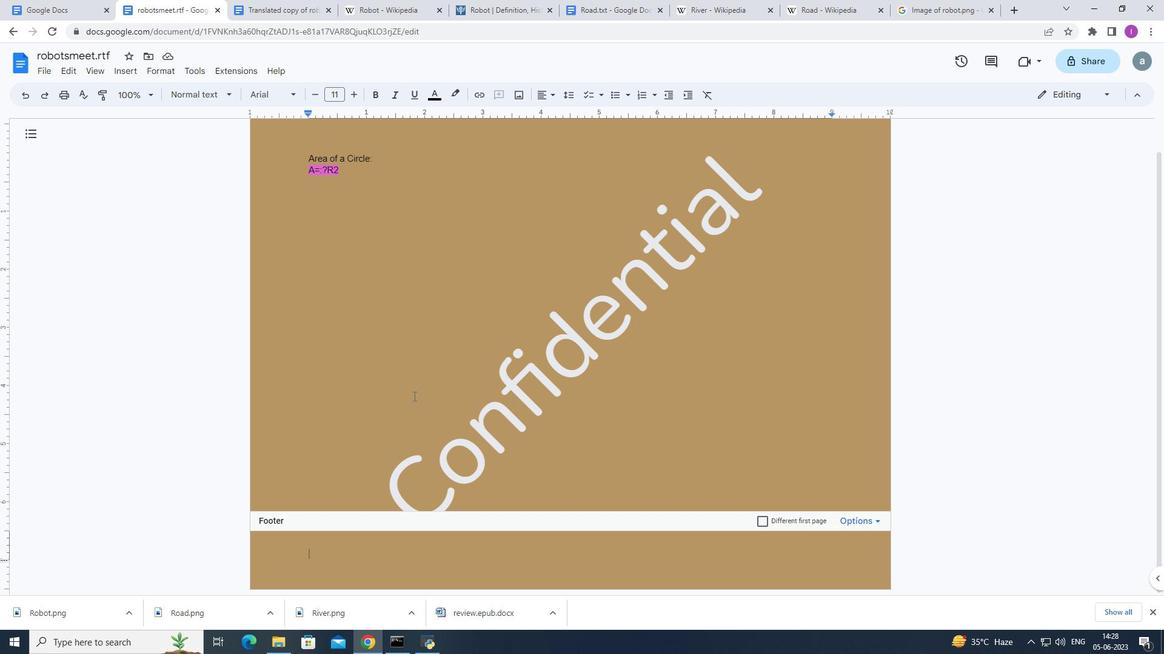 
Action: Mouse scrolled (413, 395) with delta (0, 0)
Screenshot: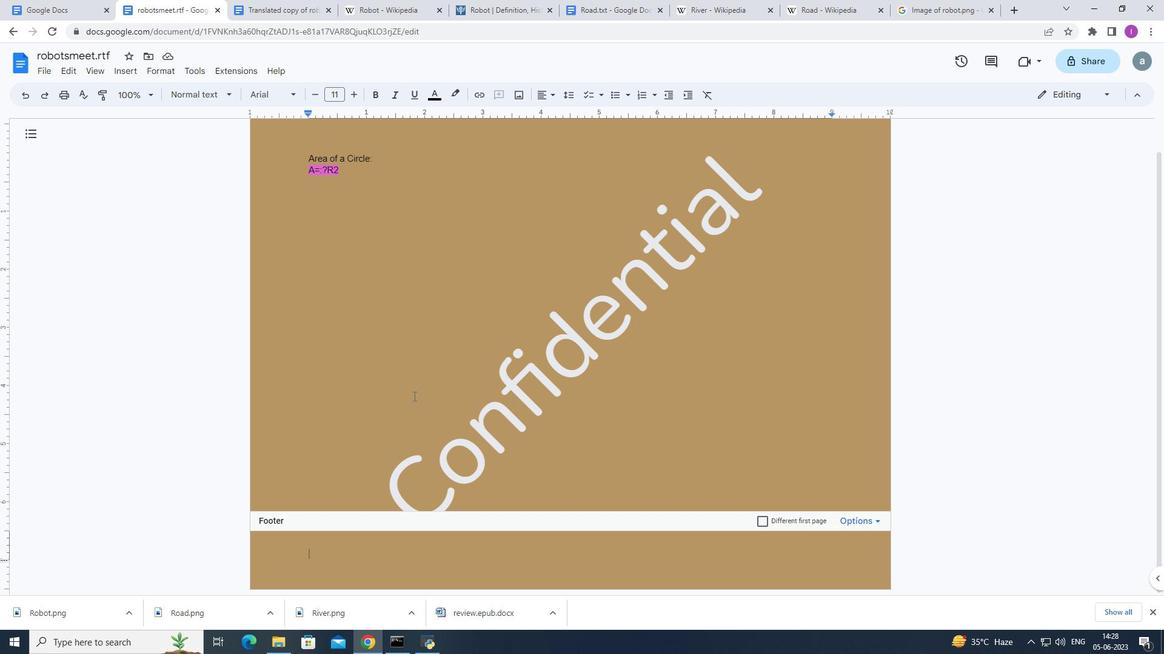 
Action: Mouse moved to (371, 474)
Screenshot: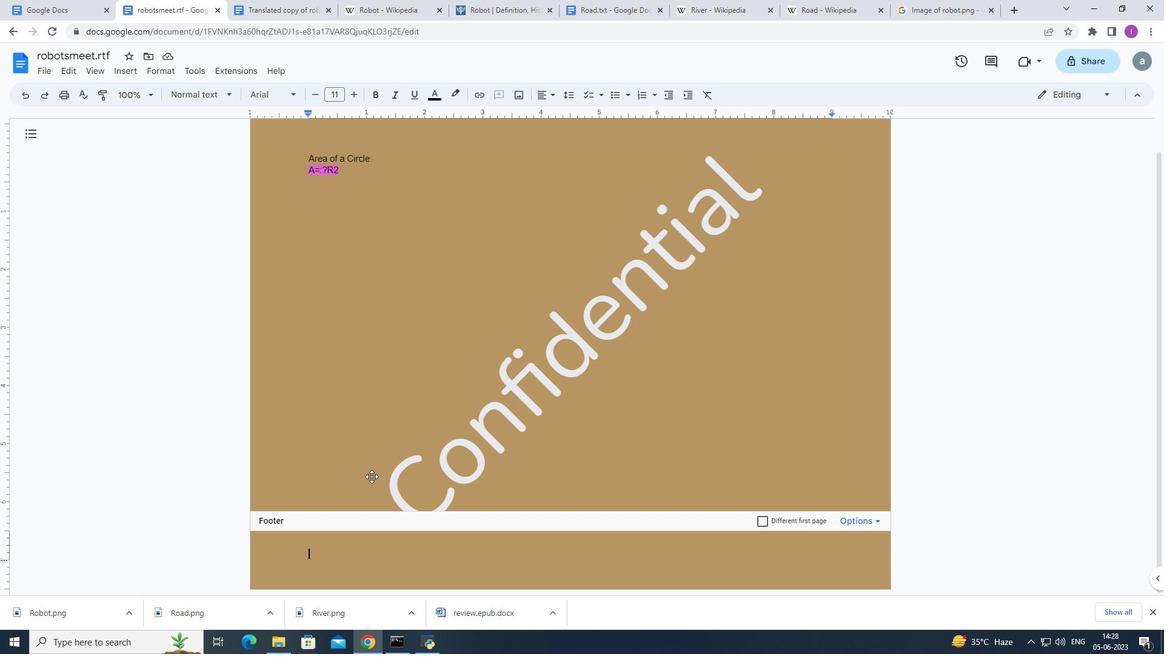 
Action: Key pressed ww
Screenshot: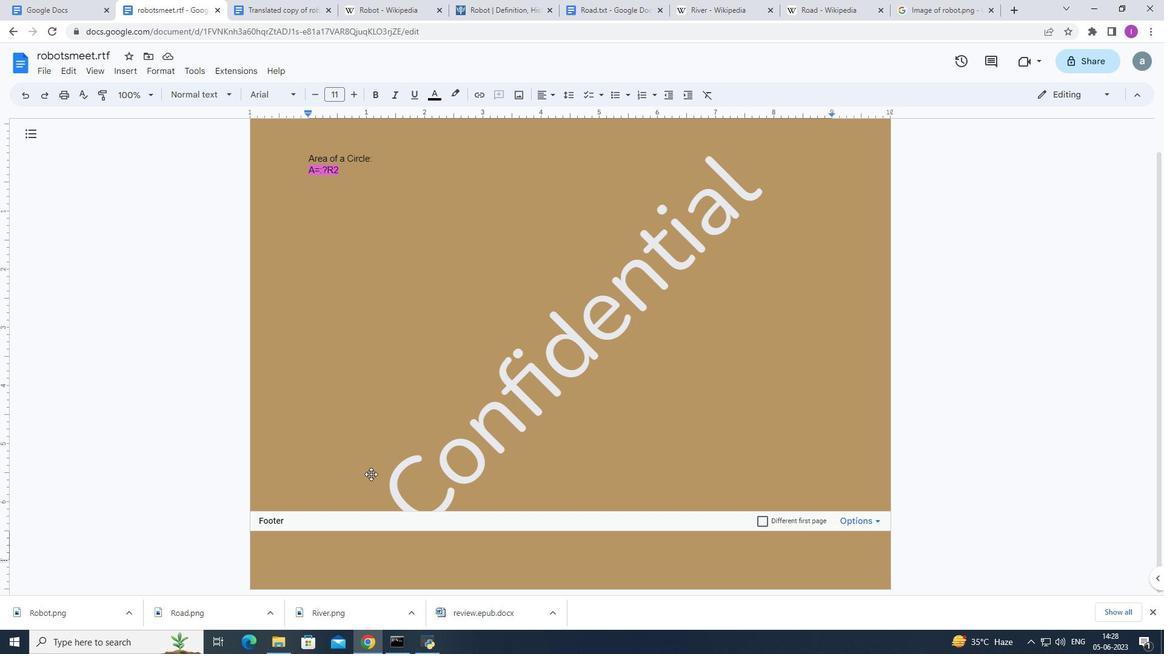 
Action: Mouse moved to (369, 472)
Screenshot: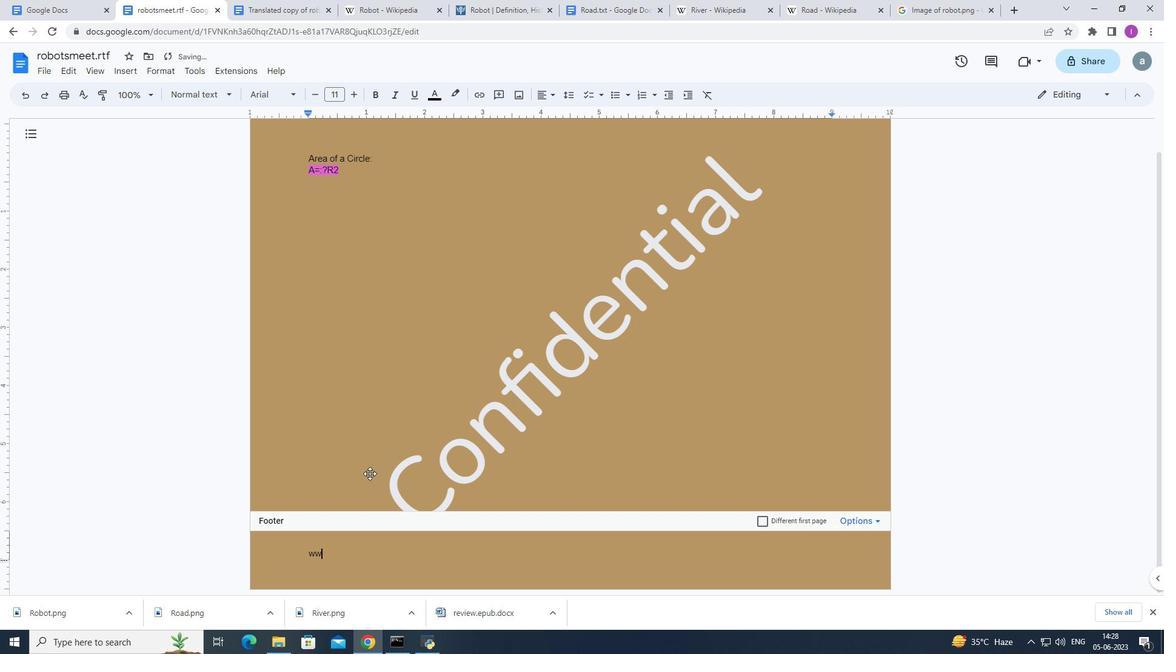 
Action: Key pressed w
Screenshot: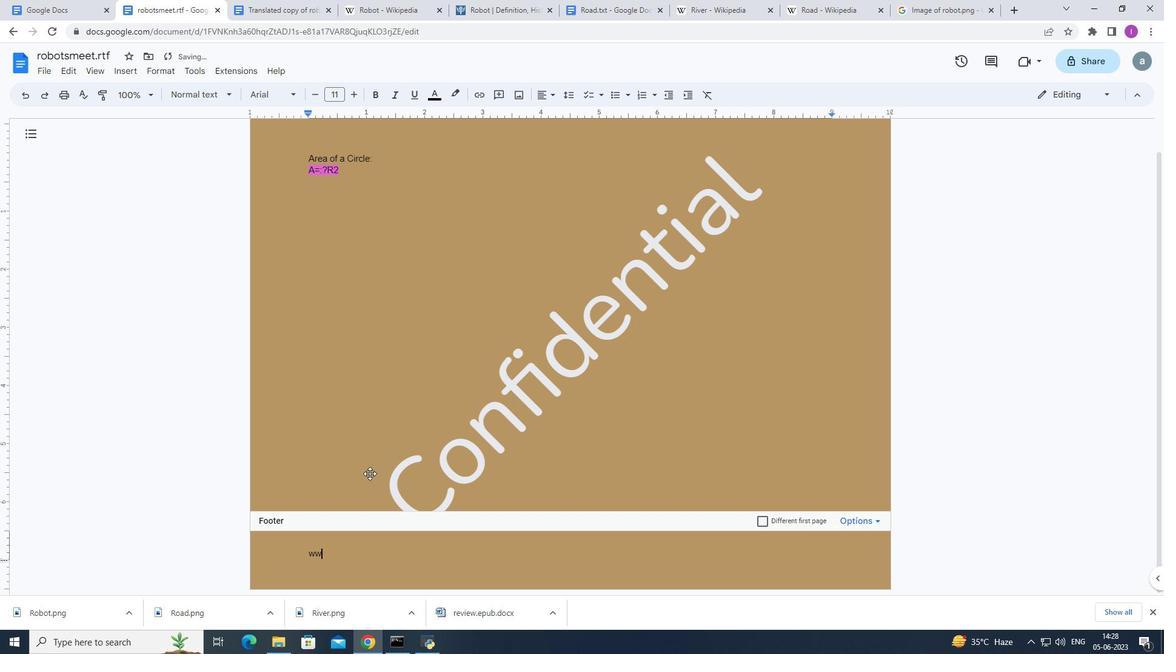 
Action: Mouse moved to (368, 470)
Screenshot: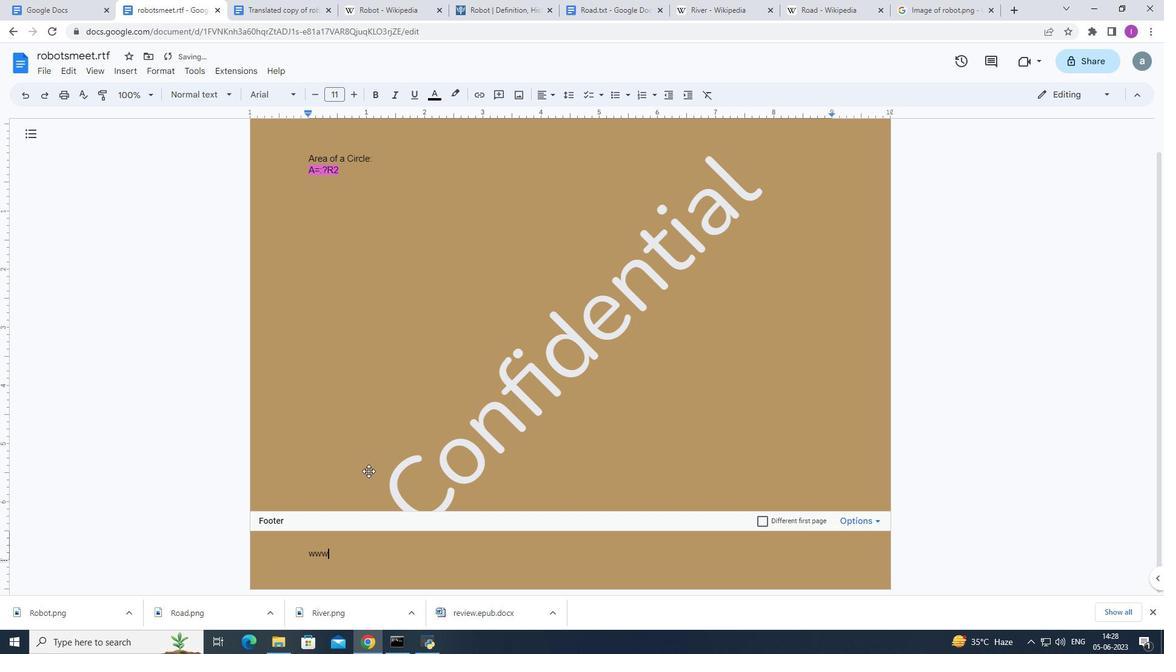 
Action: Key pressed .
Screenshot: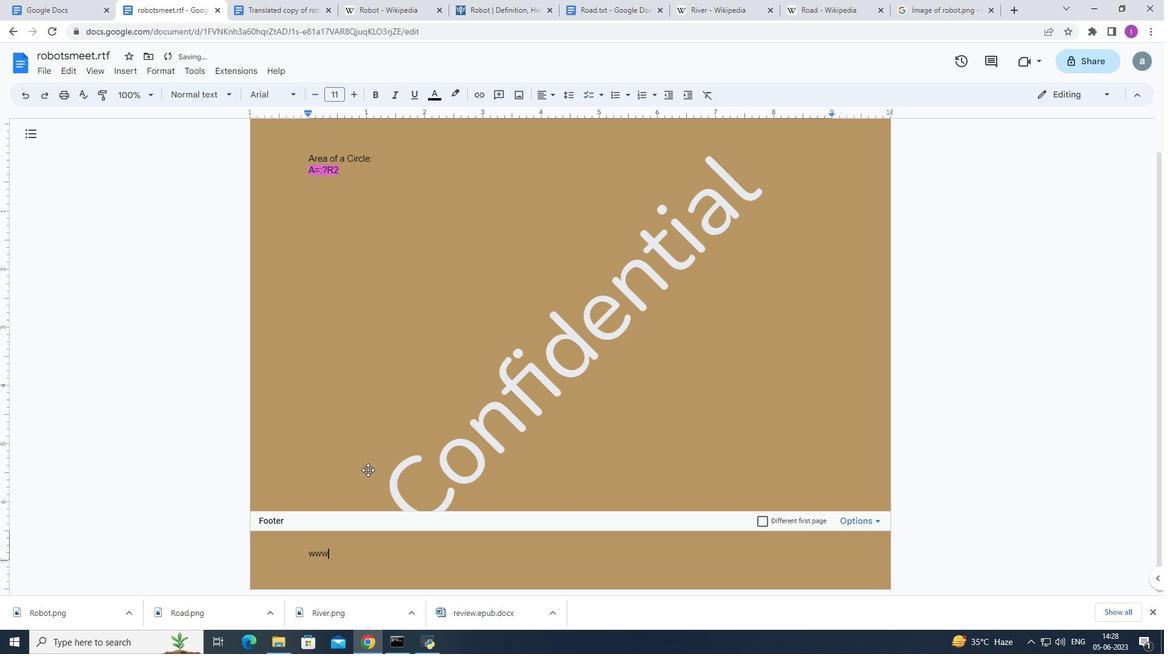 
Action: Mouse moved to (354, 469)
Screenshot: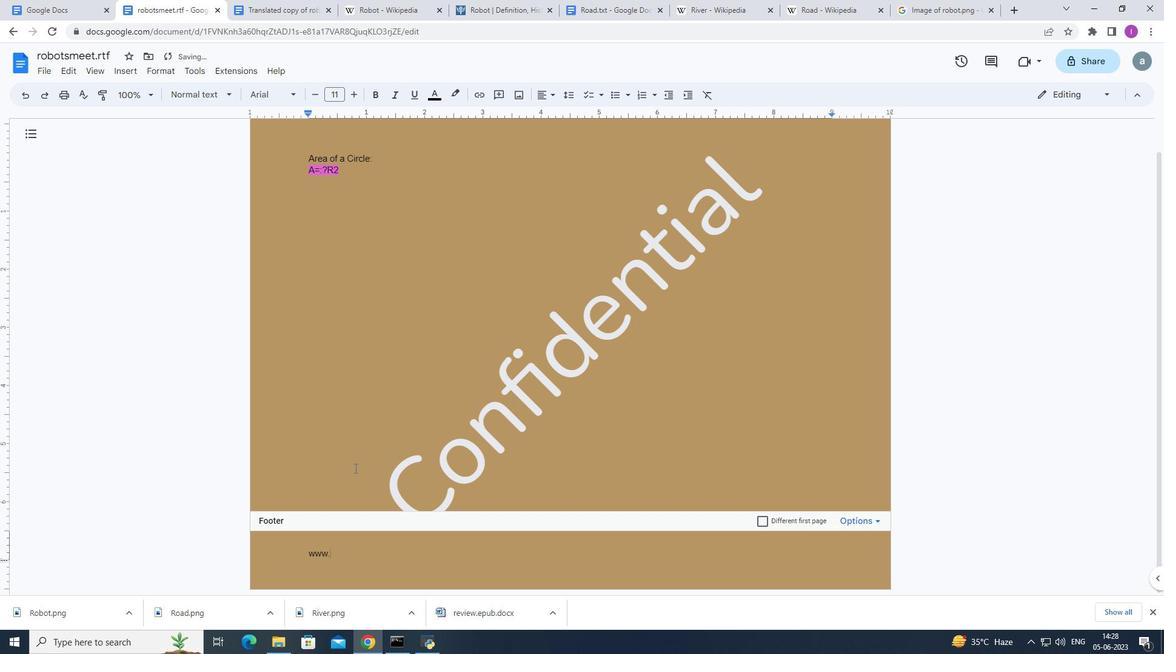 
Action: Key pressed ste
Screenshot: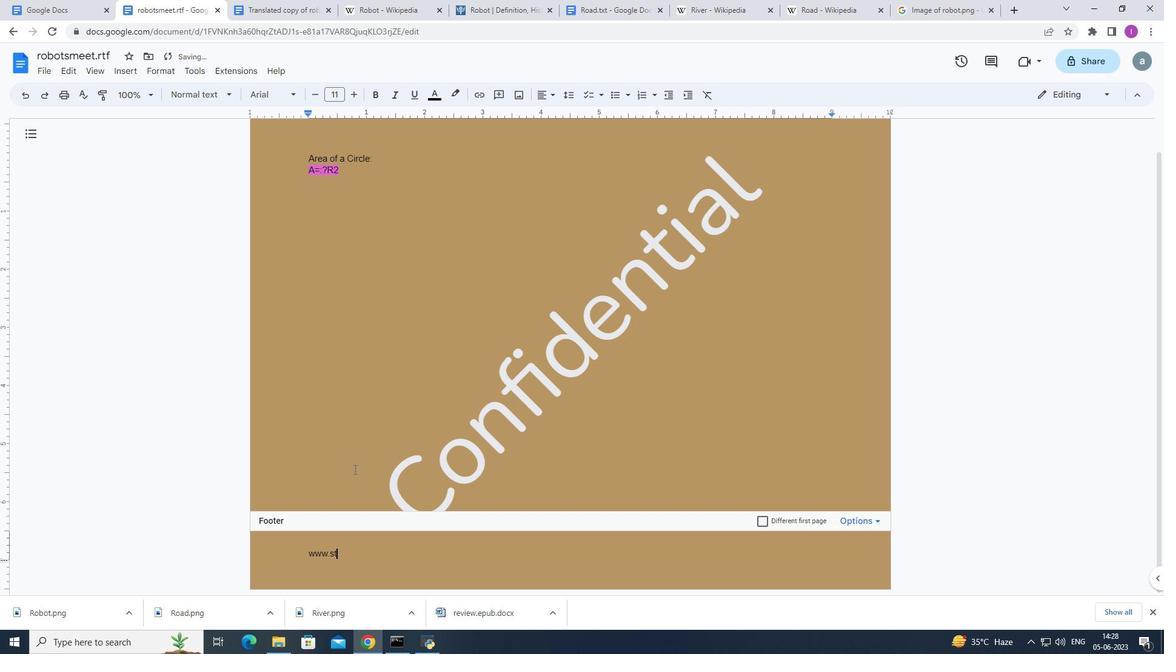
Action: Mouse moved to (353, 469)
Screenshot: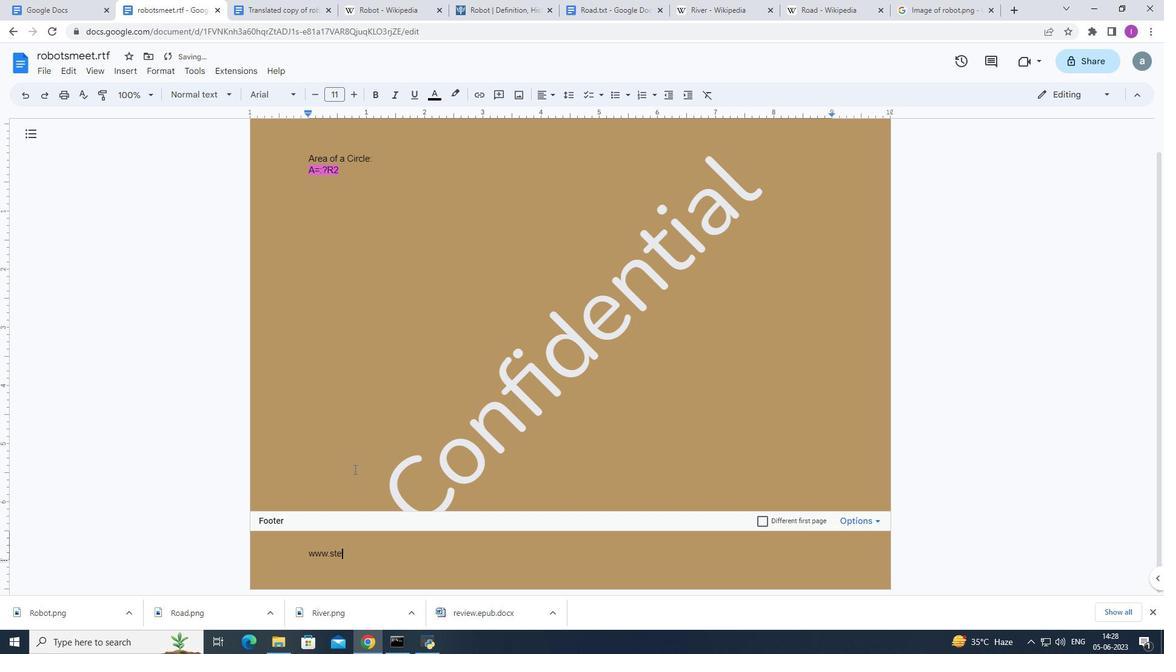 
Action: Key pressed l
Screenshot: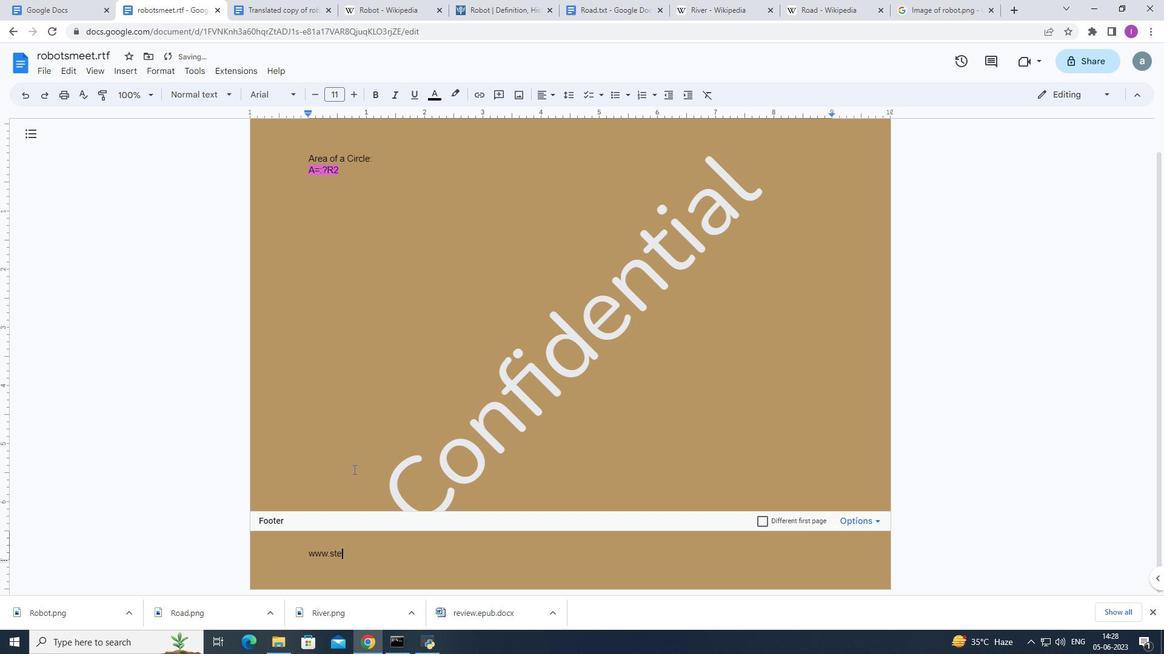 
Action: Mouse moved to (352, 469)
Screenshot: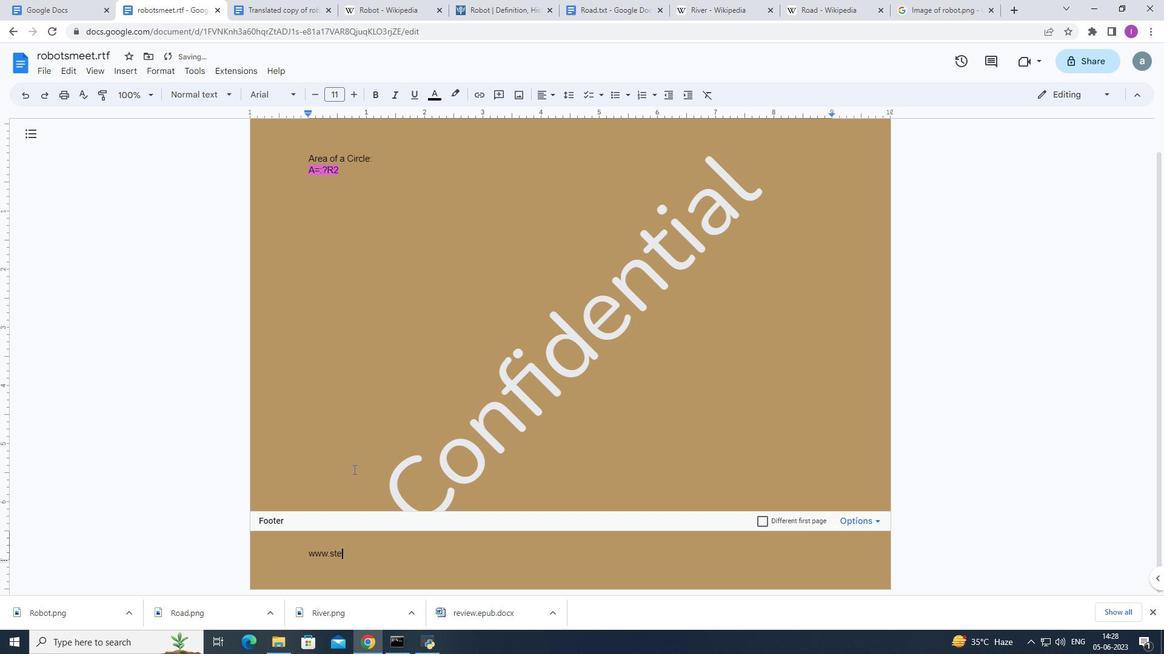
Action: Key pressed l
Screenshot: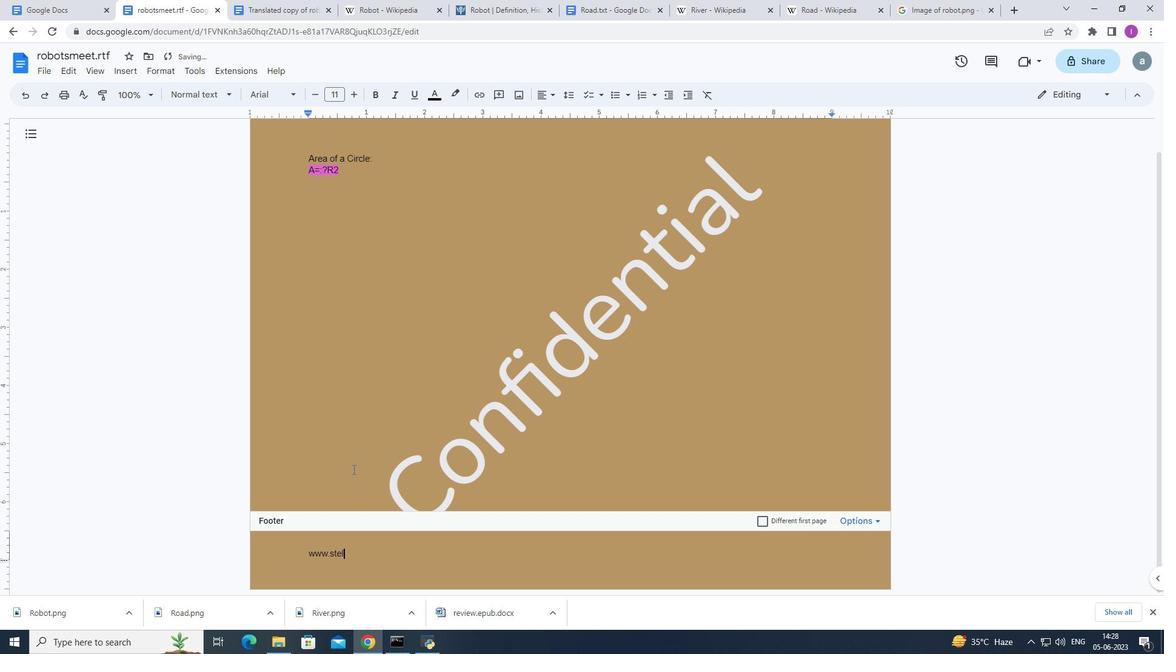 
Action: Mouse moved to (351, 469)
Screenshot: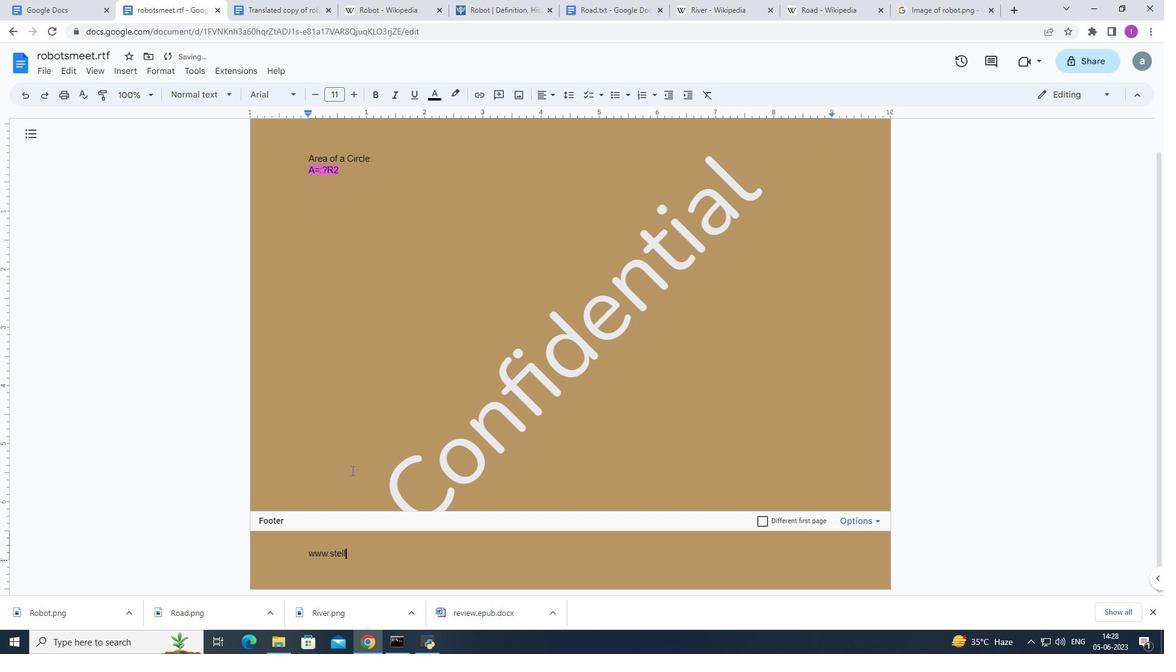 
Action: Key pressed ar
Screenshot: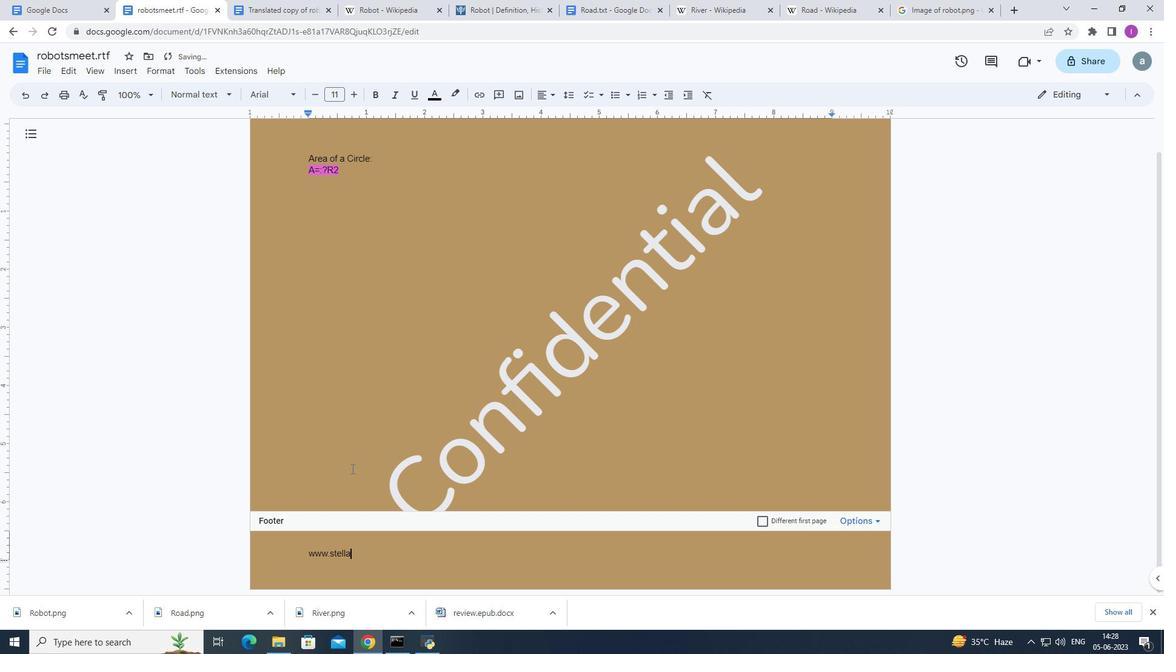 
Action: Mouse moved to (455, 448)
Screenshot: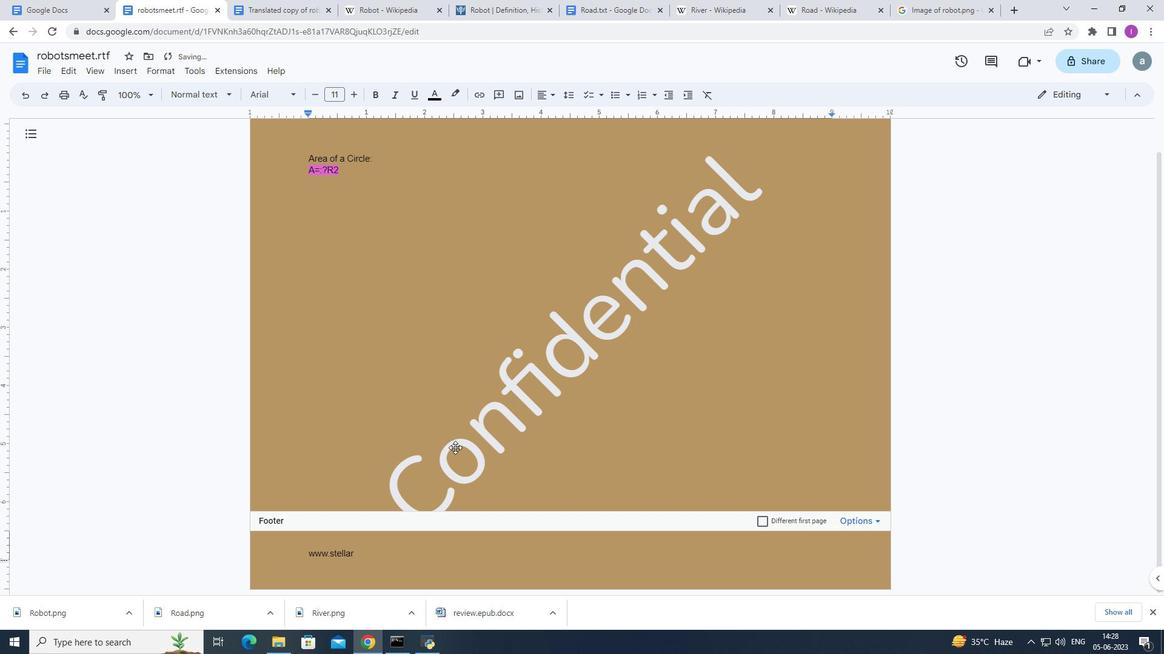 
Action: Key pressed .
Screenshot: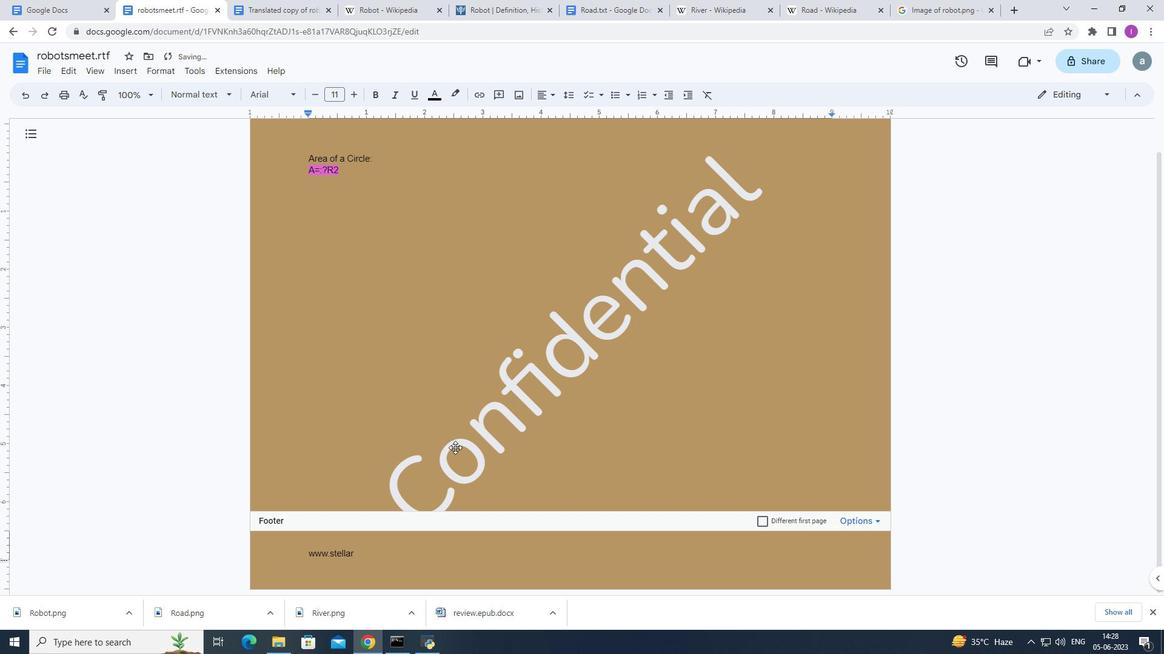 
Action: Mouse moved to (454, 440)
Screenshot: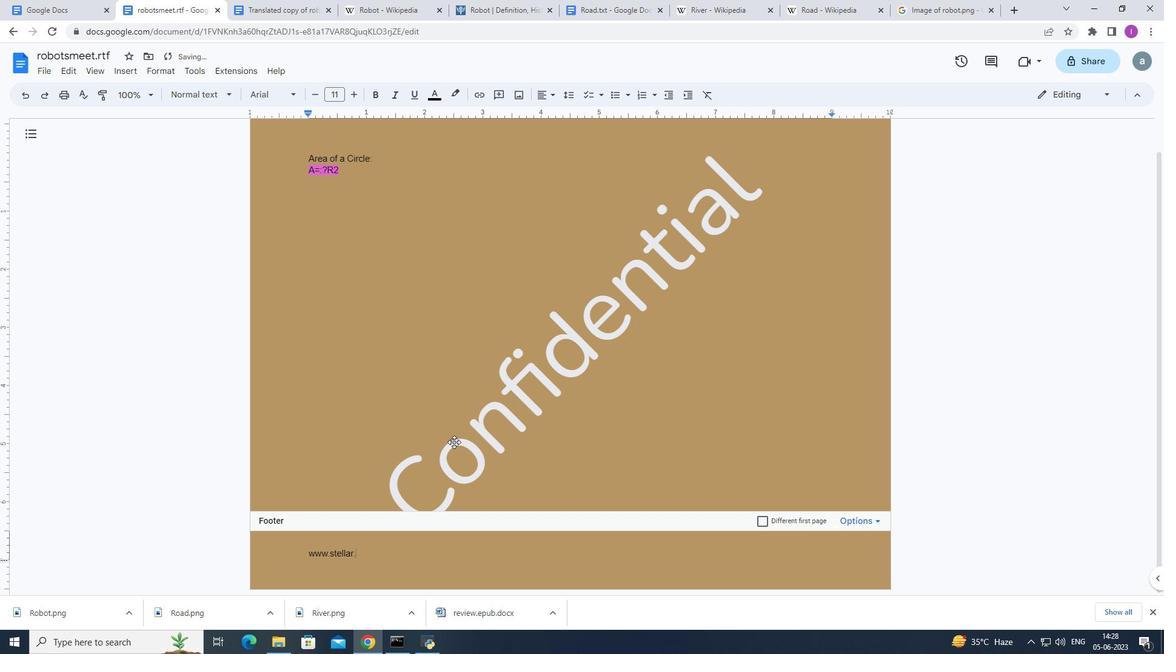 
Action: Key pressed co
Screenshot: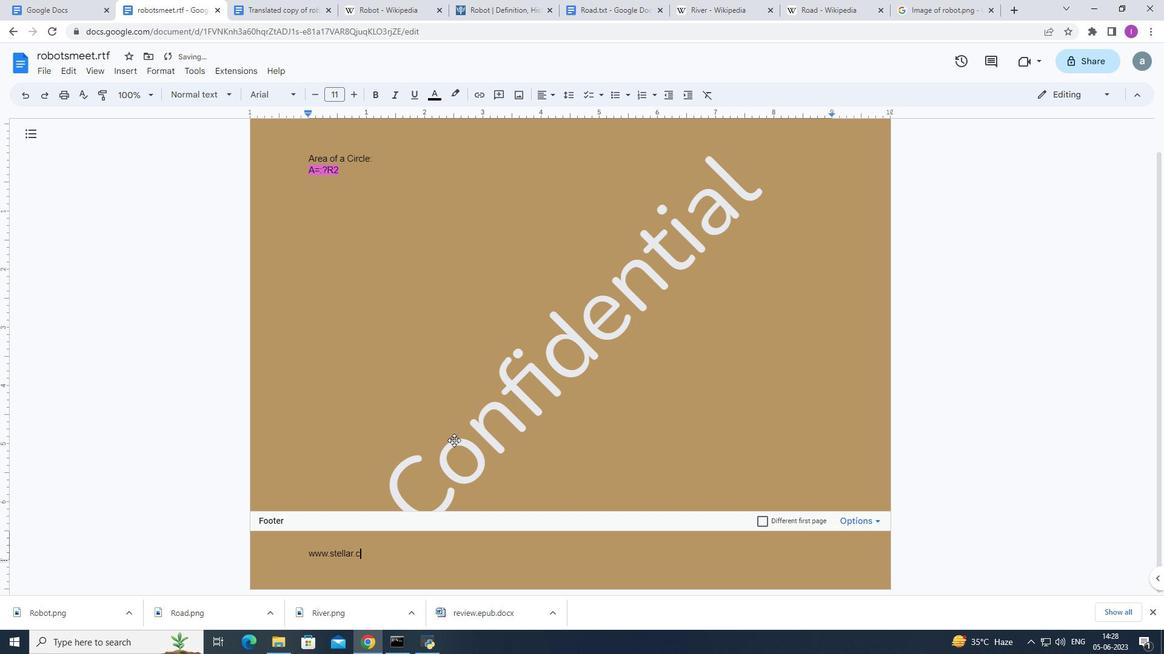 
Action: Mouse moved to (451, 442)
Screenshot: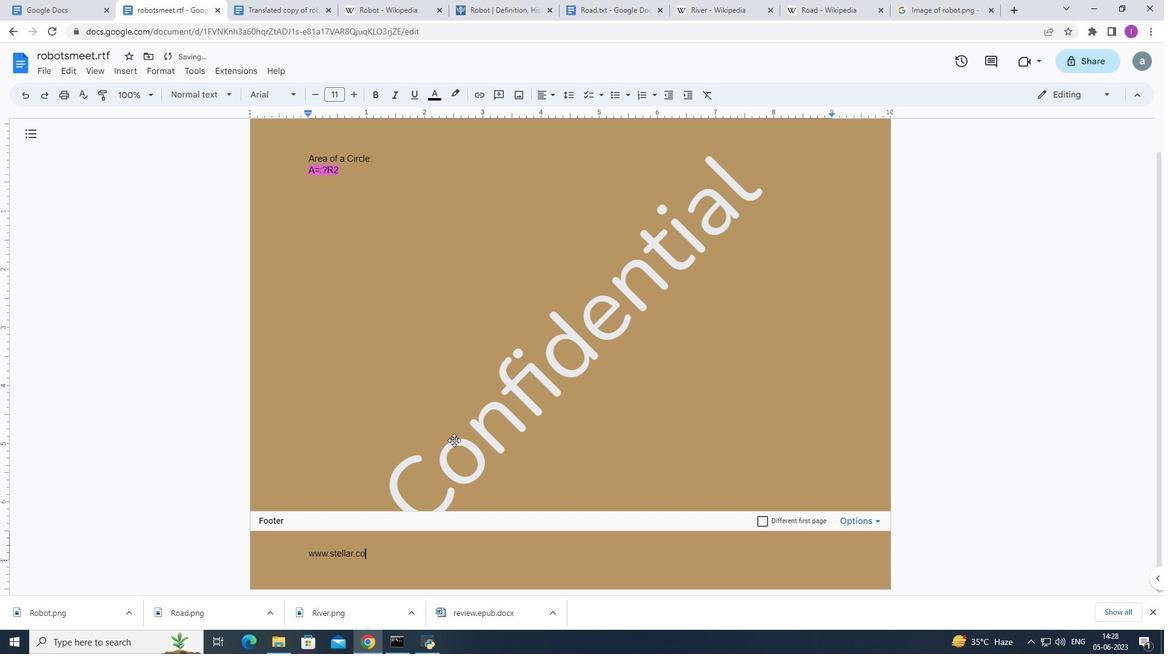 
Action: Key pressed m
Screenshot: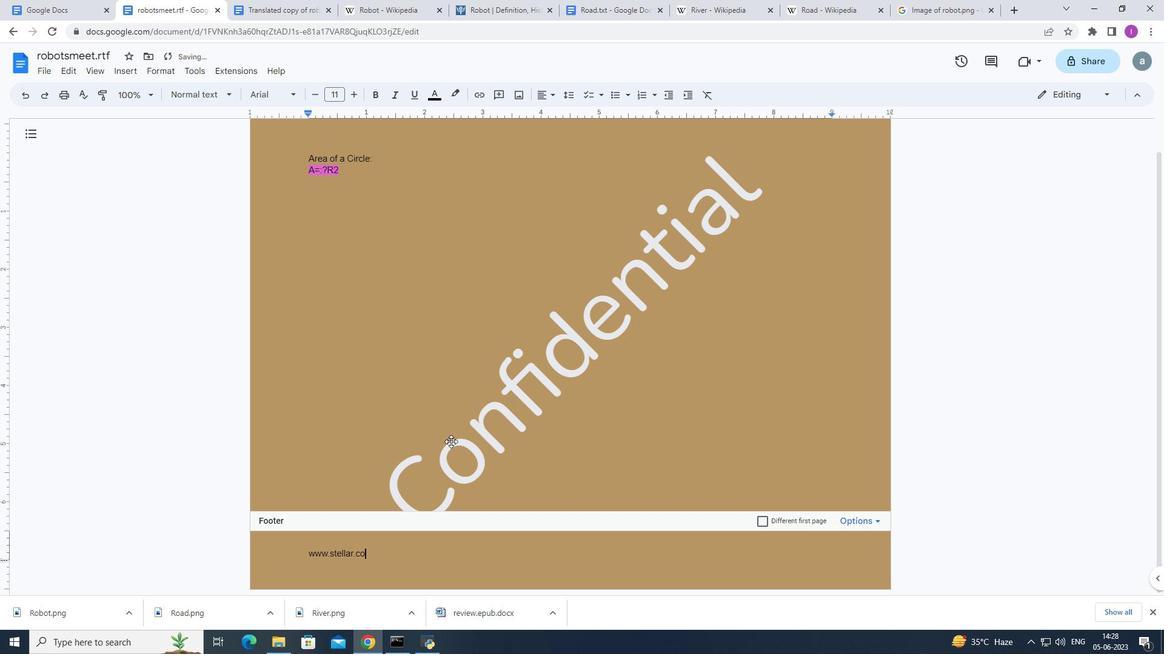 
Action: Mouse moved to (134, 443)
Screenshot: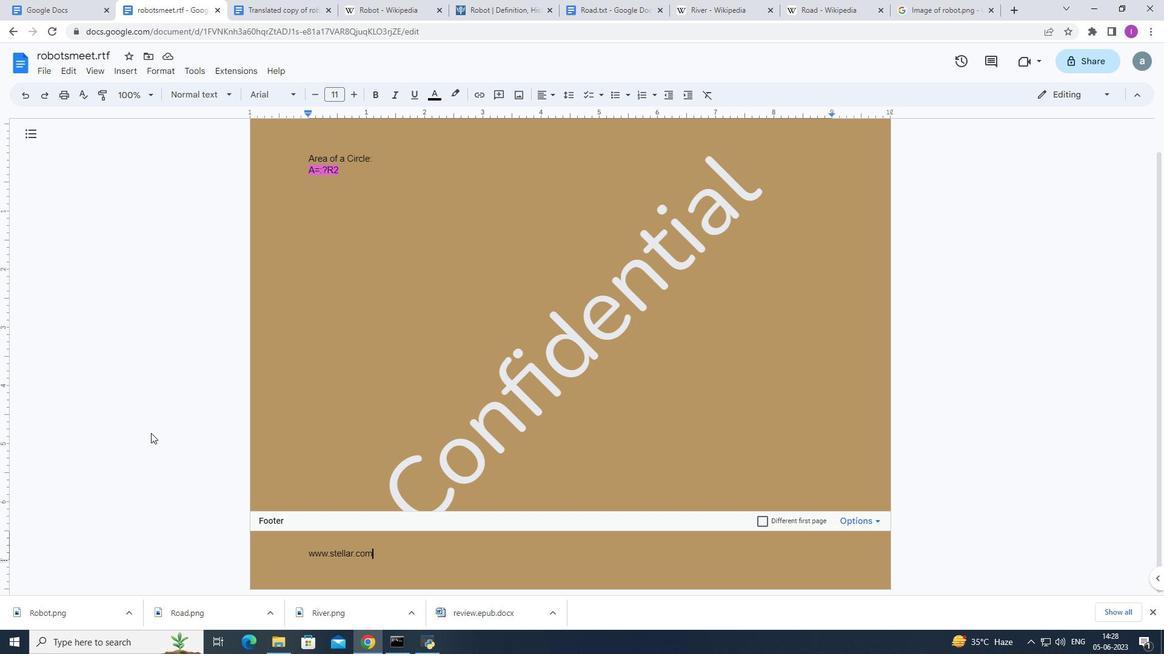 
Action: Mouse pressed left at (134, 443)
Screenshot: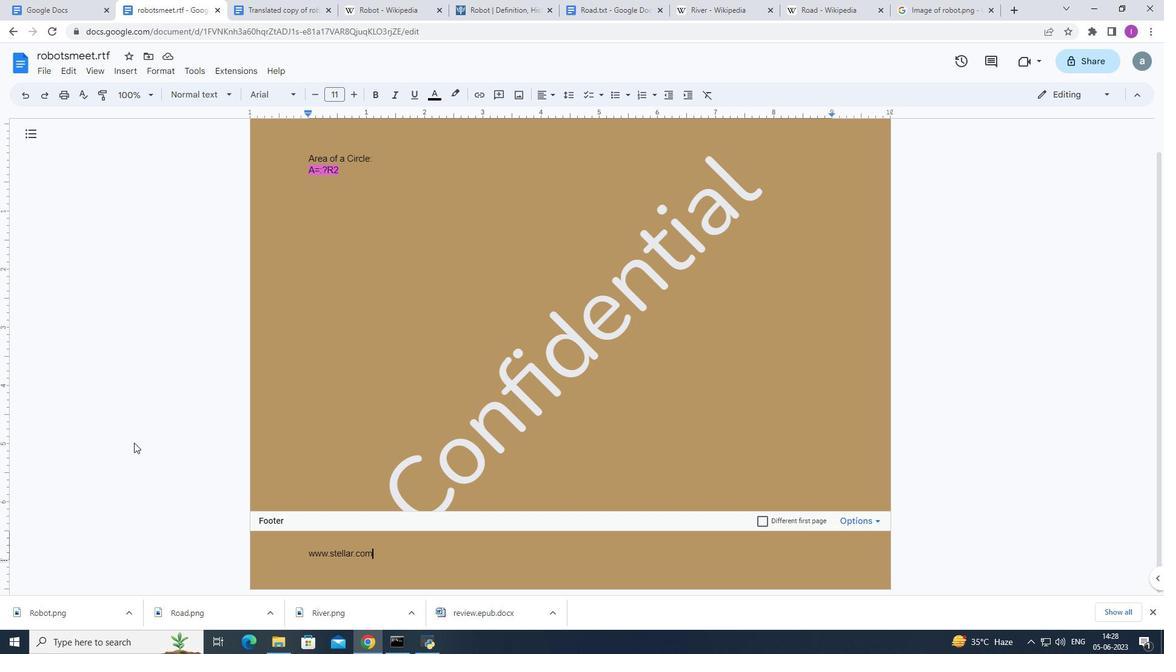 
Action: Mouse moved to (85, 412)
Screenshot: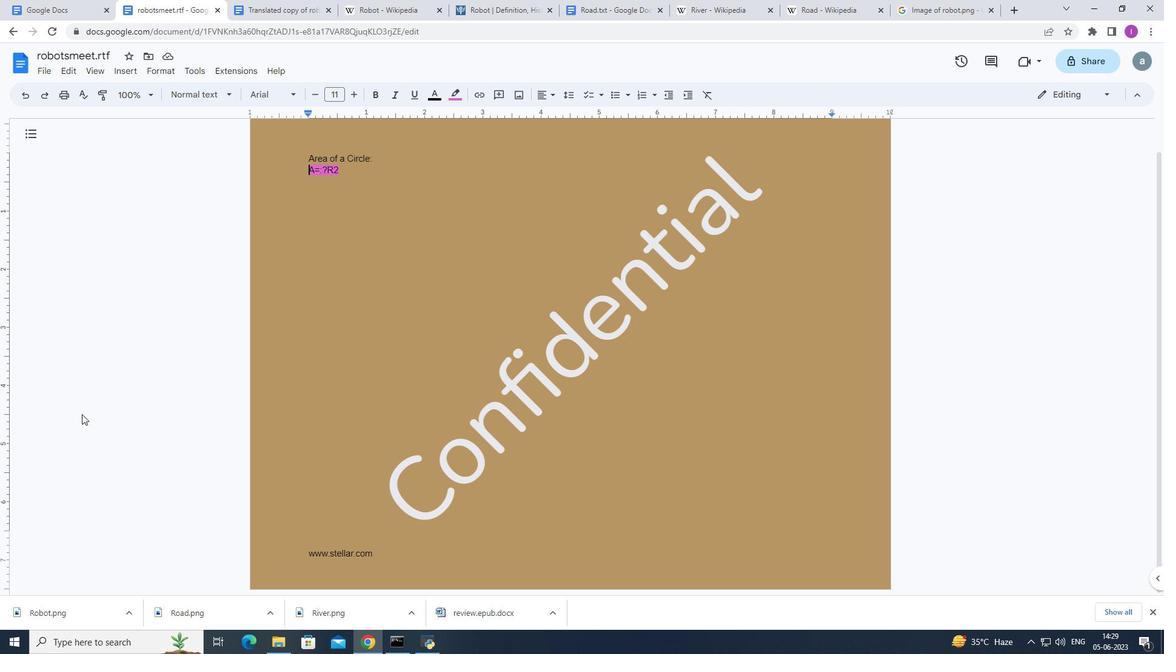 
Action: Mouse scrolled (85, 413) with delta (0, 0)
Screenshot: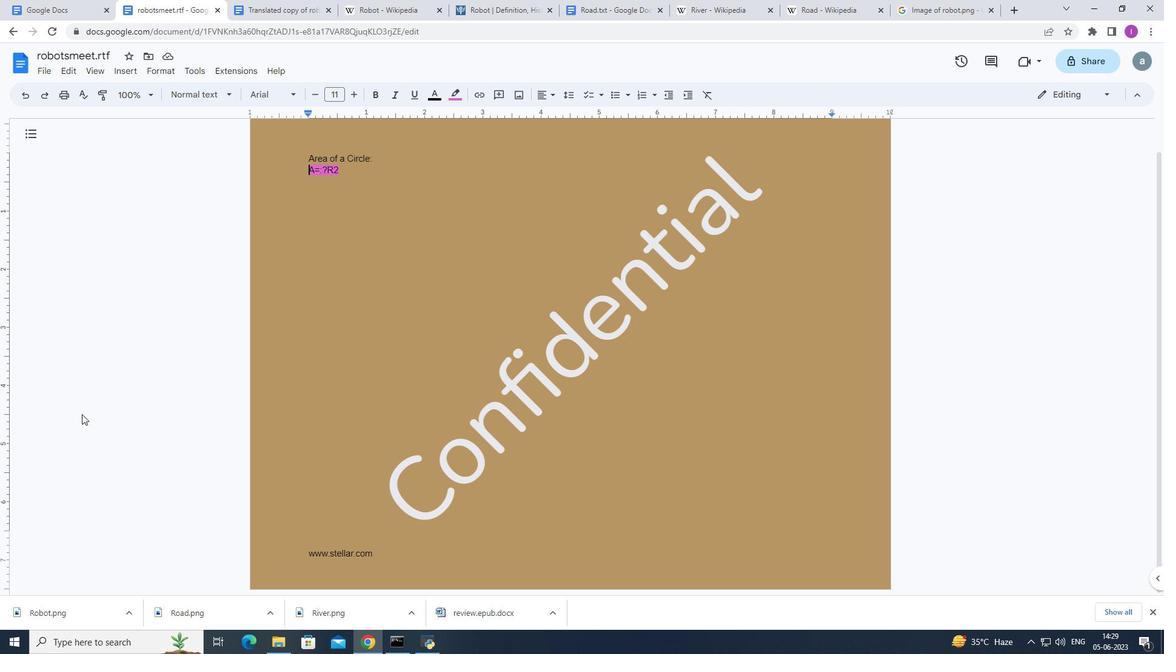 
Action: Mouse moved to (86, 411)
Screenshot: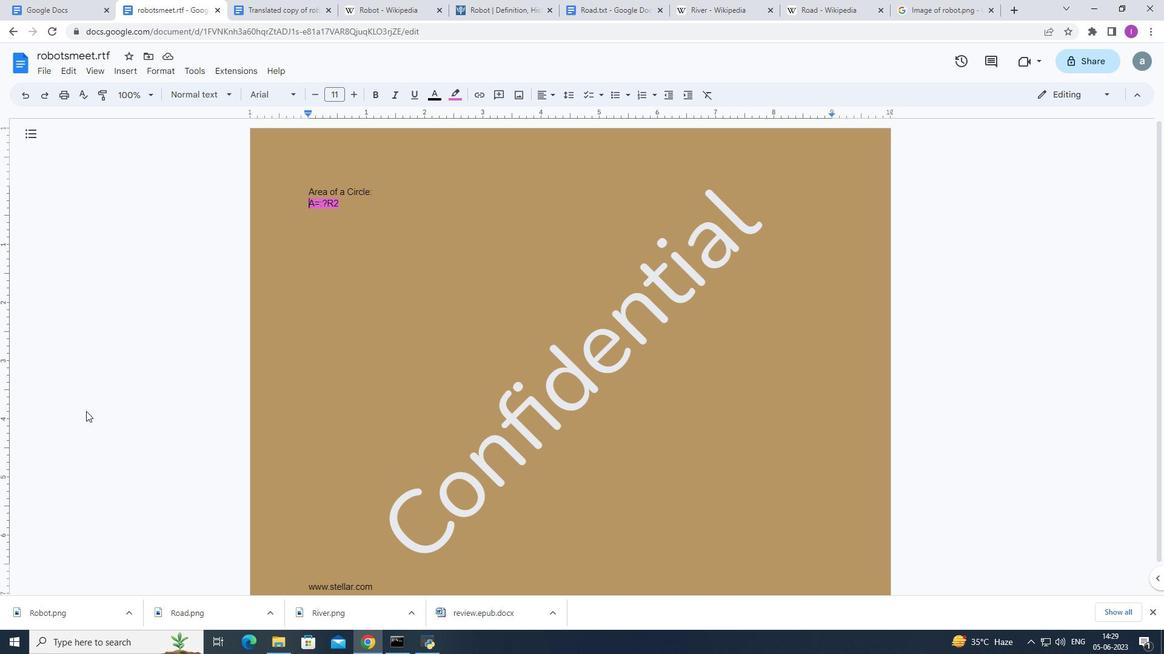 
Action: Mouse scrolled (86, 412) with delta (0, 0)
Screenshot: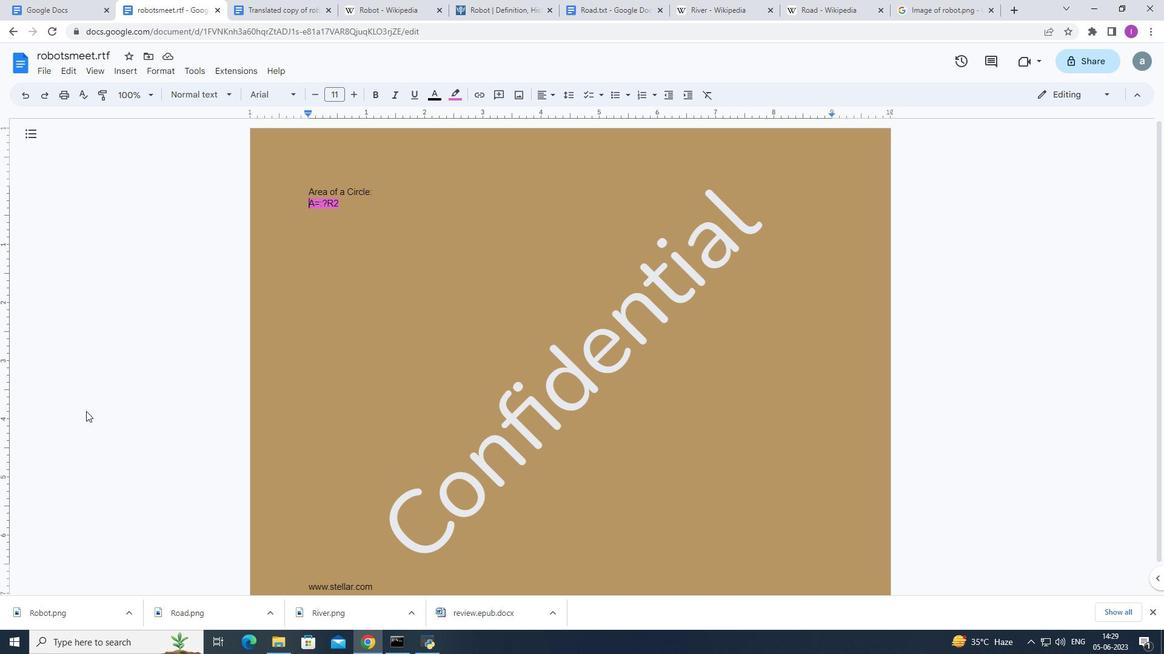 
Action: Mouse scrolled (86, 412) with delta (0, 0)
Screenshot: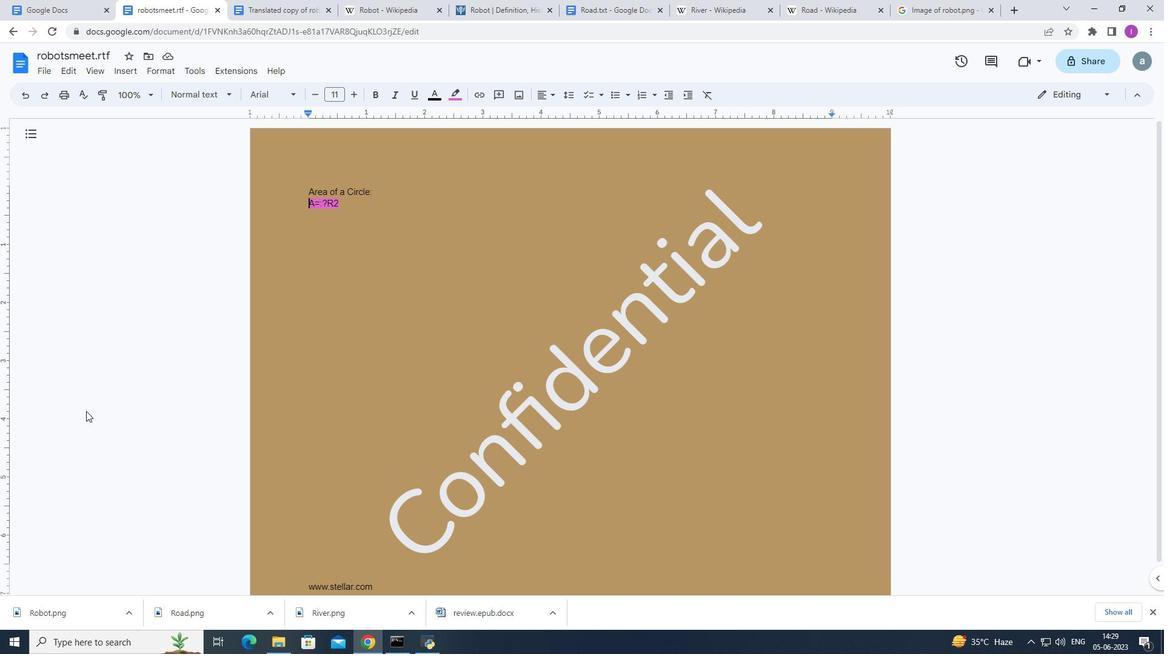 
Action: Mouse scrolled (86, 412) with delta (0, 0)
Screenshot: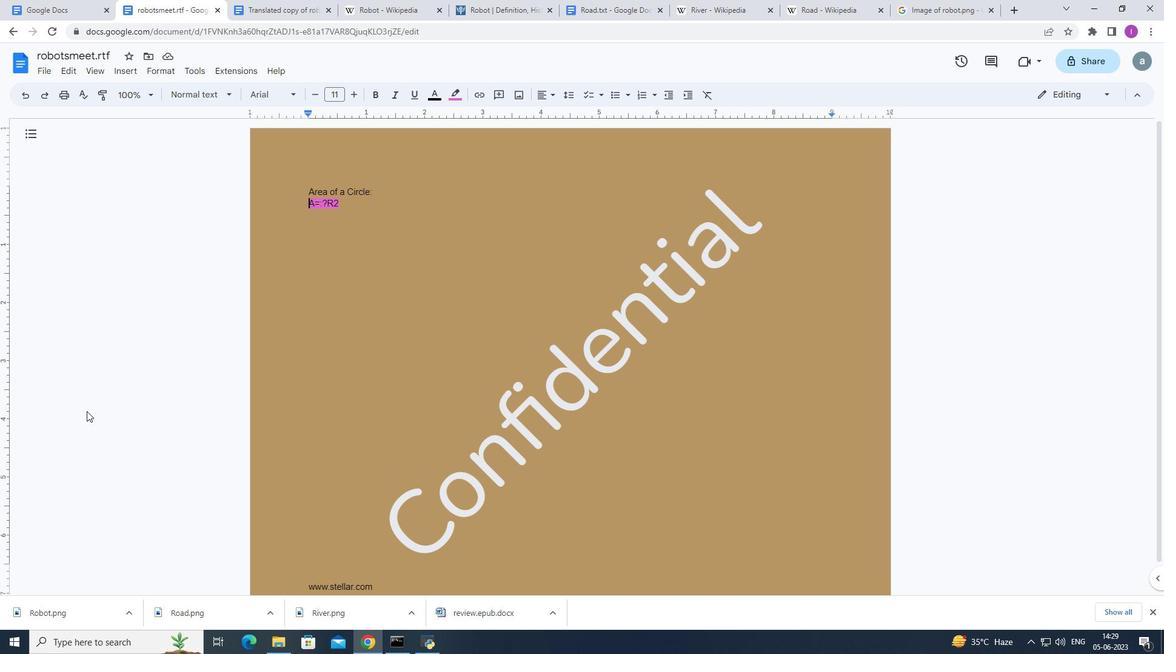 
Action: Mouse moved to (88, 410)
Screenshot: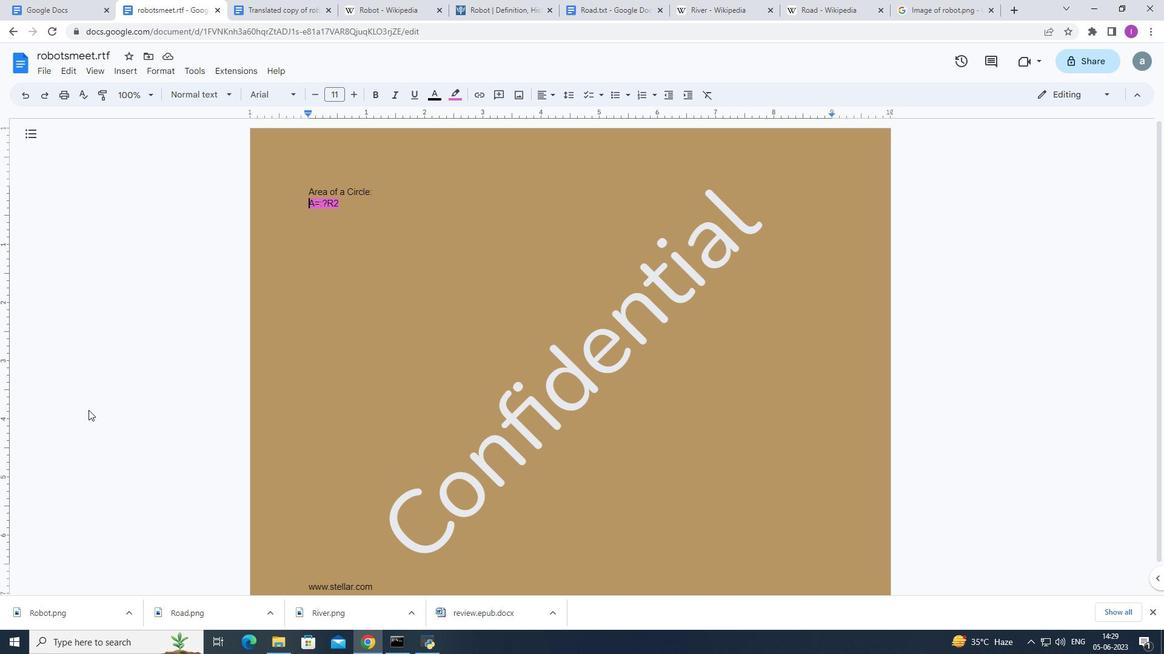 
Action: Mouse scrolled (88, 409) with delta (0, 0)
Screenshot: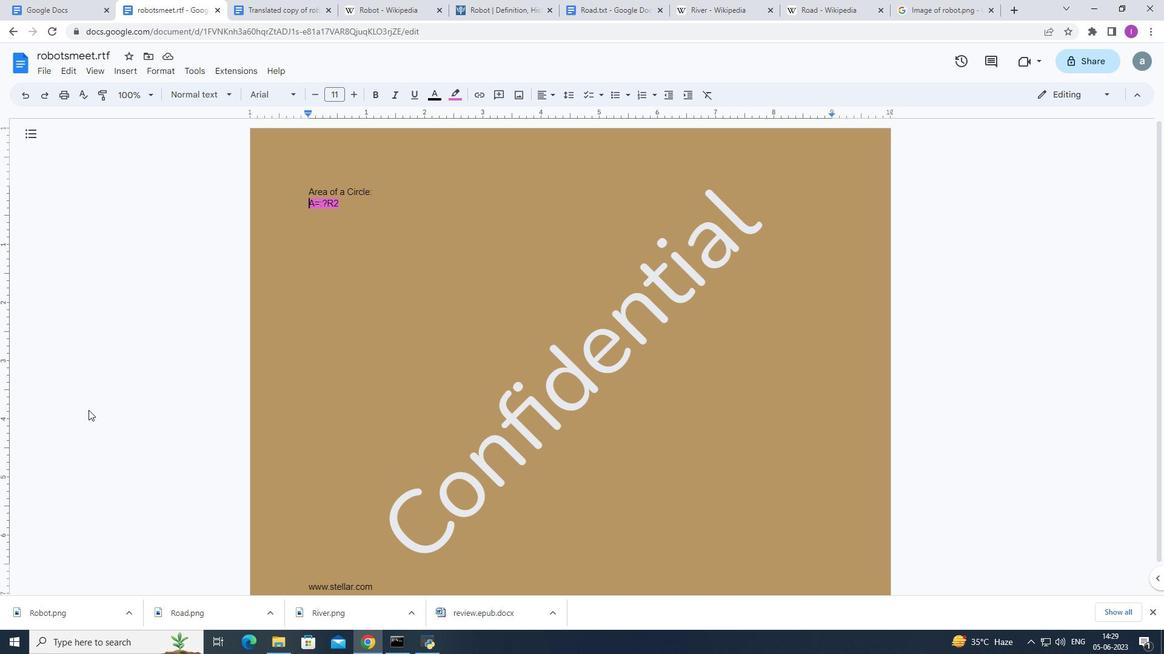 
Action: Mouse moved to (90, 410)
Screenshot: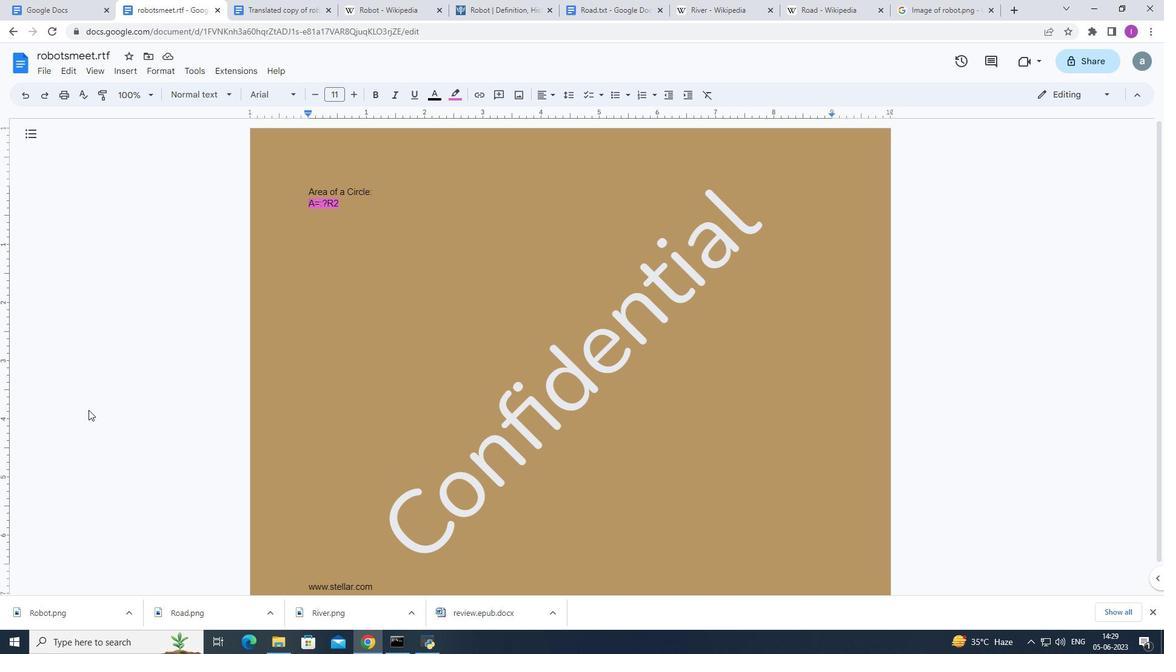 
Action: Mouse scrolled (90, 409) with delta (0, 0)
Screenshot: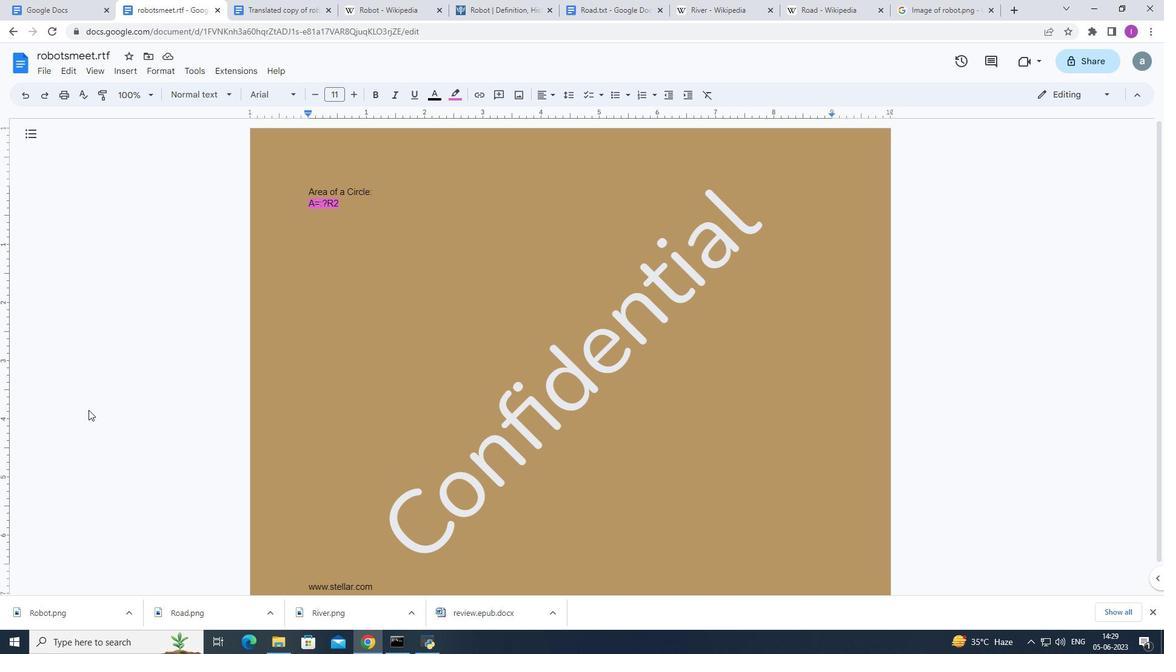 
Action: Mouse moved to (91, 410)
Screenshot: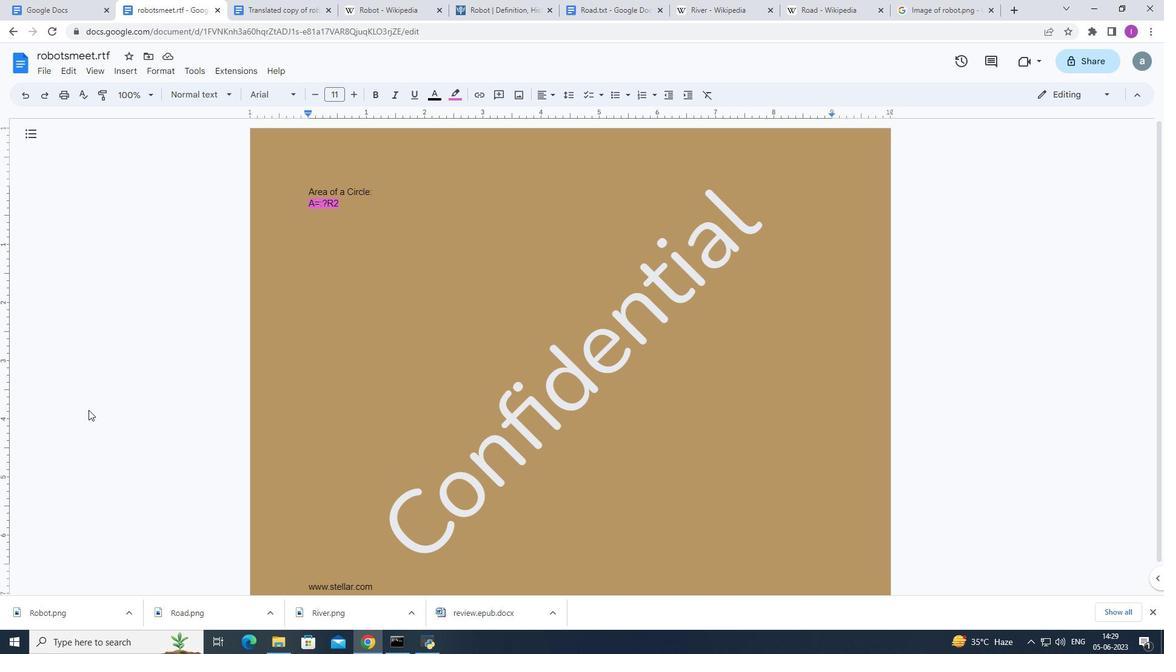 
Action: Mouse scrolled (91, 409) with delta (0, 0)
Screenshot: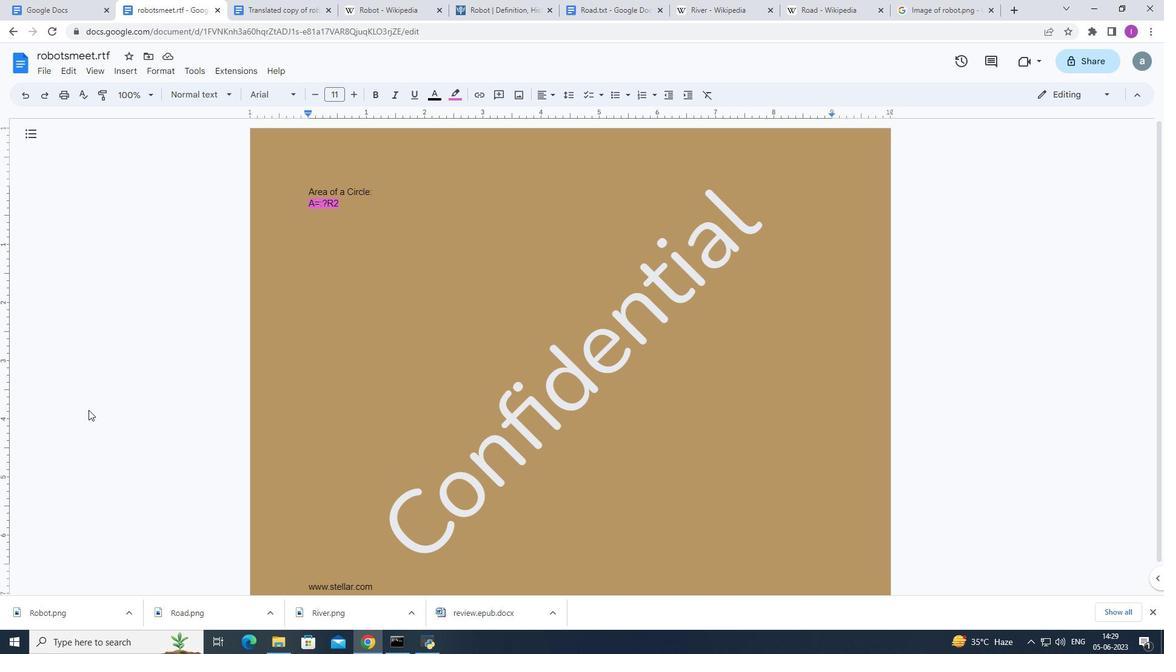 
Action: Mouse moved to (95, 408)
Screenshot: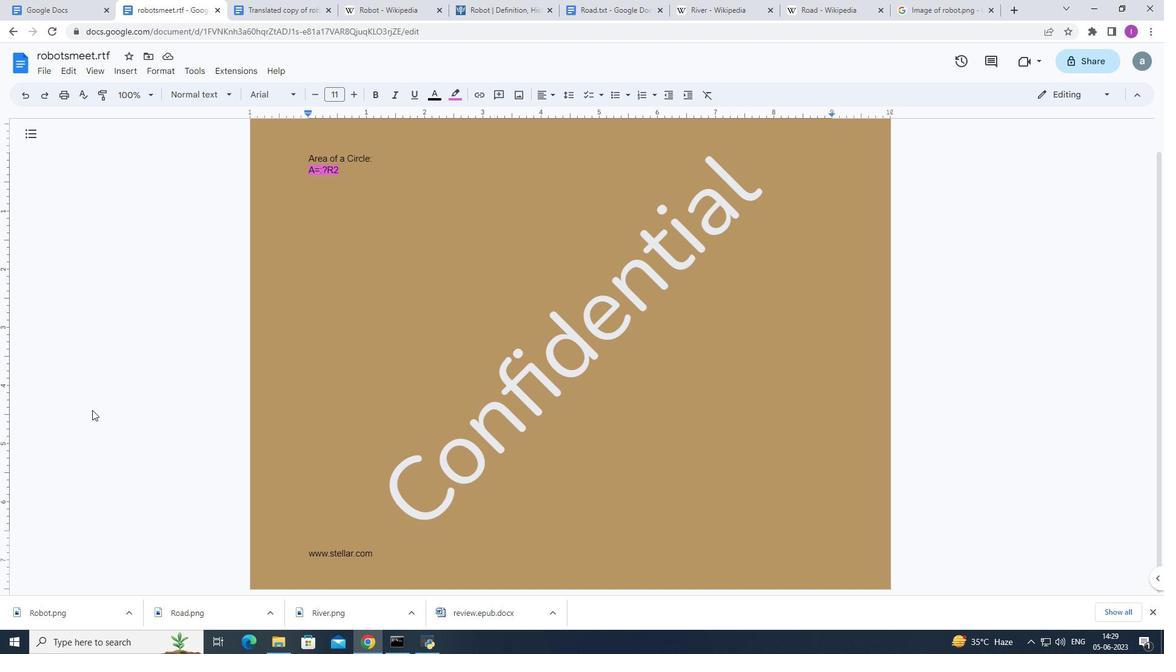 
Action: Mouse scrolled (95, 407) with delta (0, 0)
Screenshot: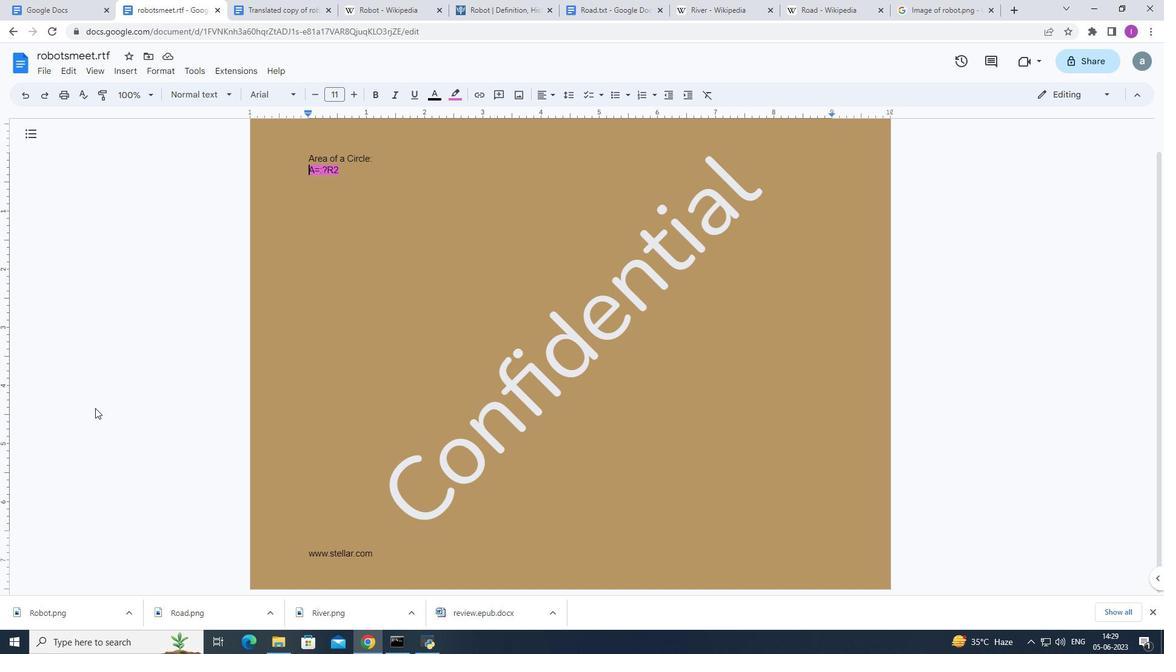 
Action: Mouse scrolled (95, 407) with delta (0, 0)
Screenshot: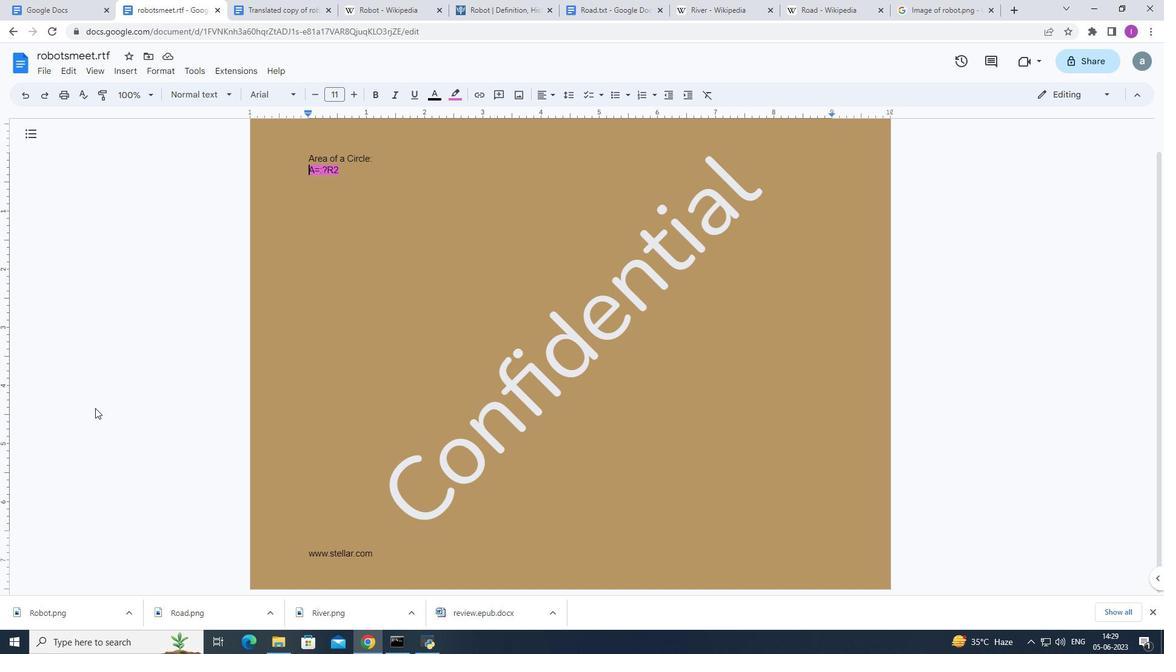 
Action: Mouse scrolled (95, 407) with delta (0, 0)
Screenshot: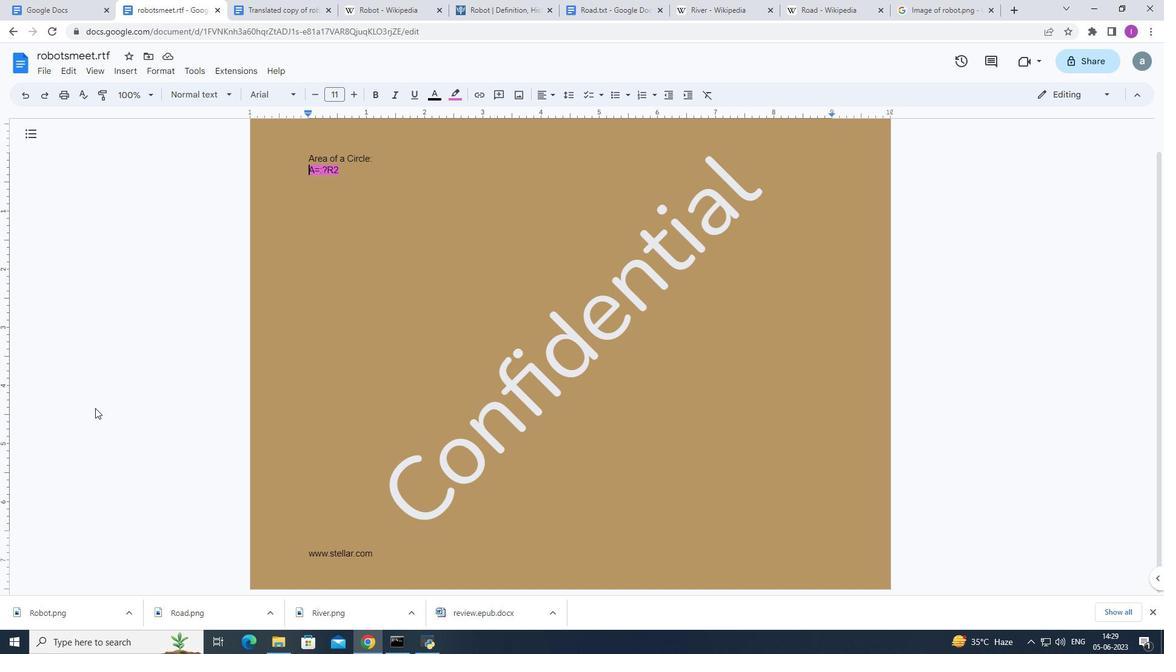 
Action: Mouse moved to (95, 407)
Screenshot: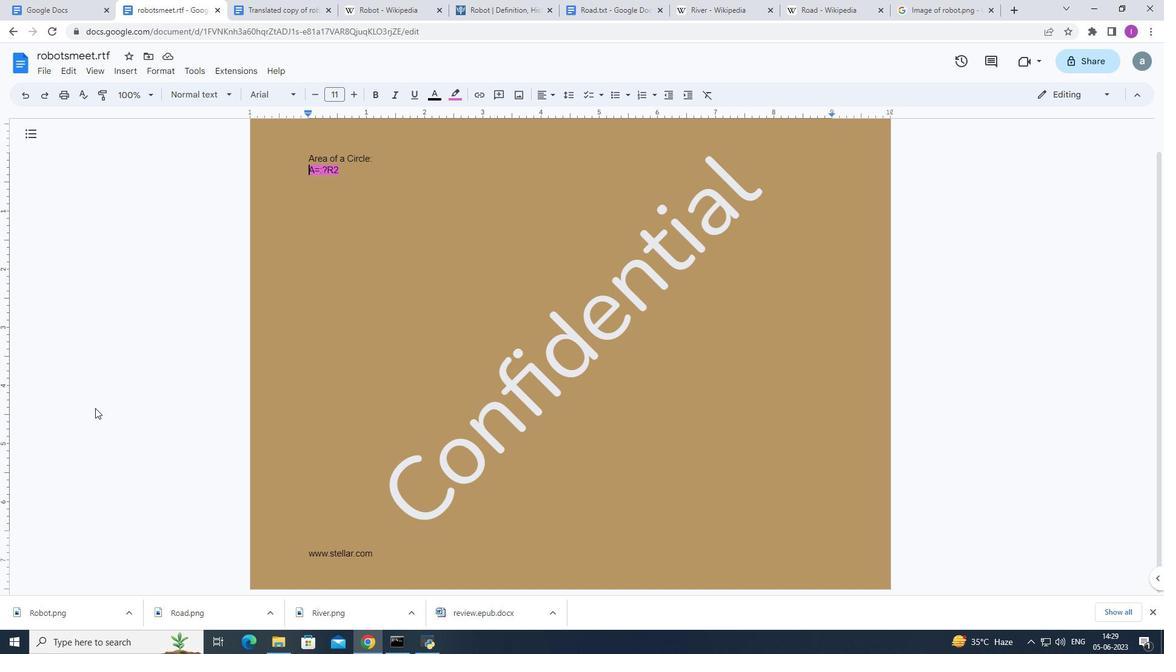 
Action: Mouse scrolled (95, 406) with delta (0, 0)
Screenshot: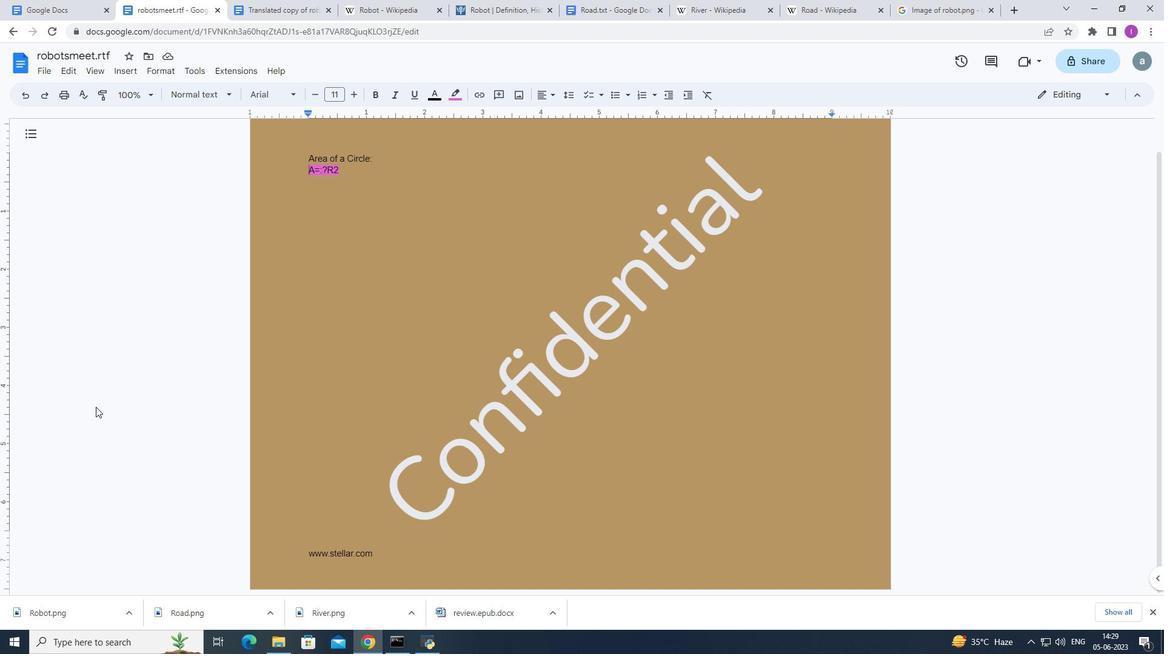 
Action: Mouse scrolled (95, 406) with delta (0, 0)
Screenshot: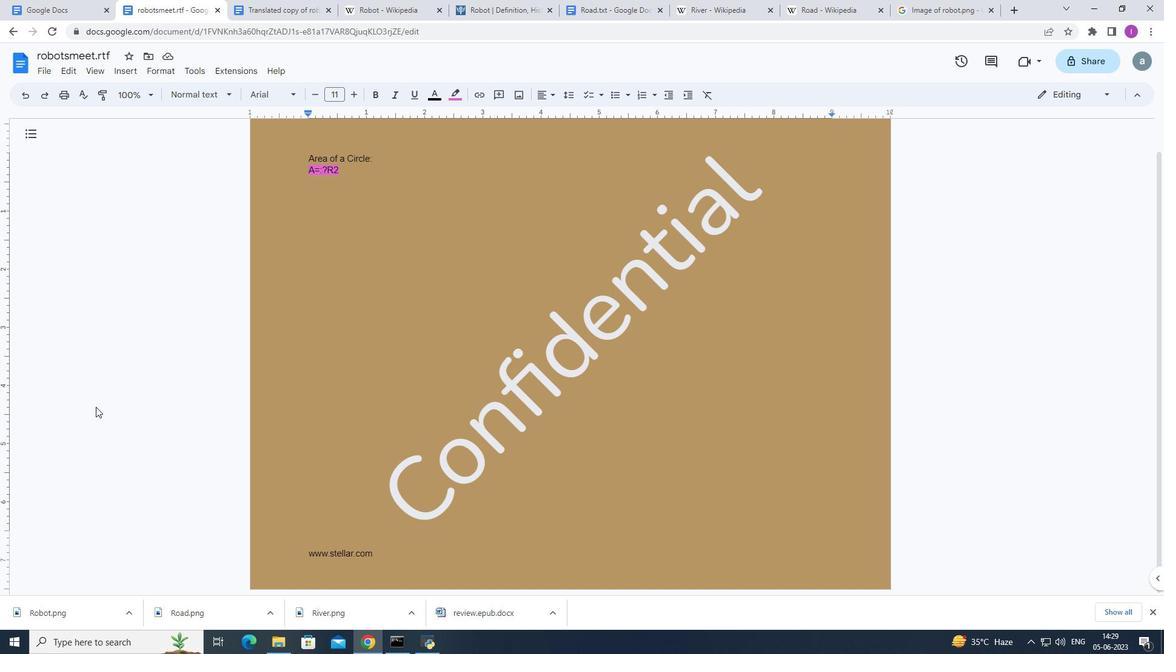 
Action: Mouse scrolled (95, 406) with delta (0, 0)
Screenshot: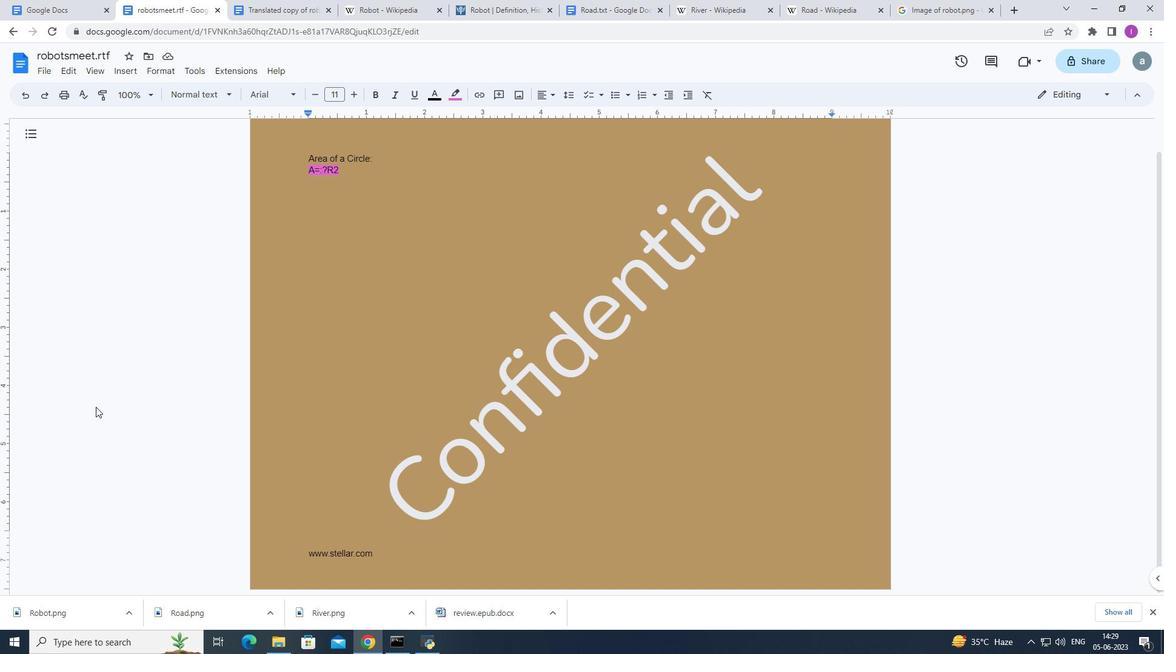 
Action: Mouse moved to (98, 404)
Screenshot: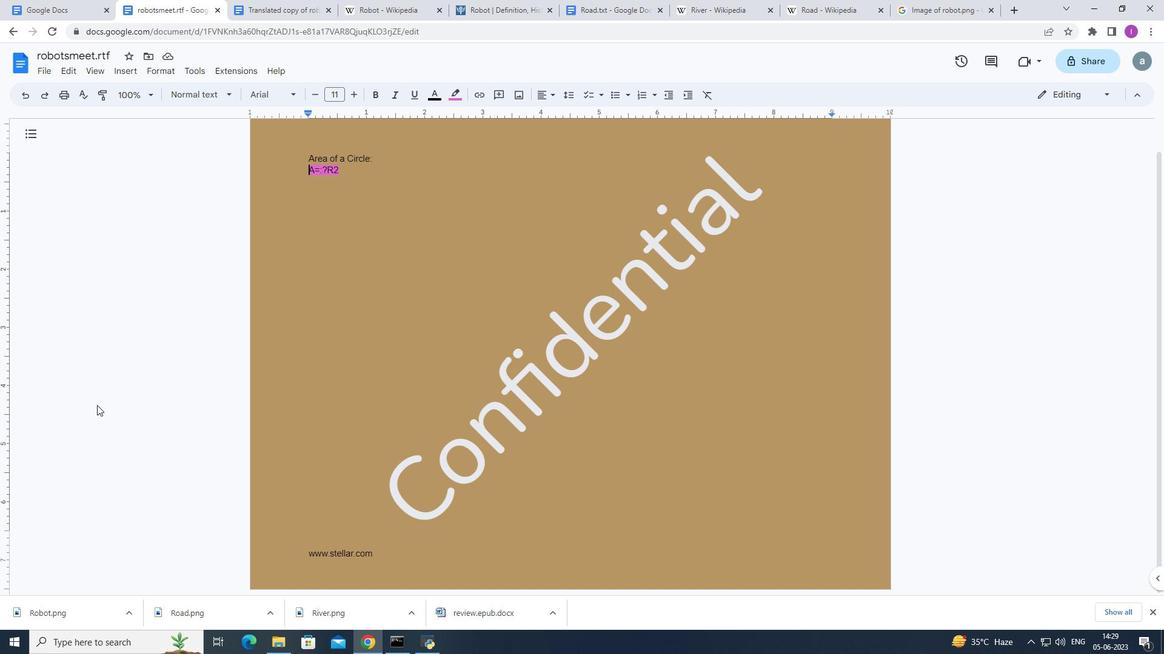 
Action: Mouse scrolled (98, 403) with delta (0, 0)
Screenshot: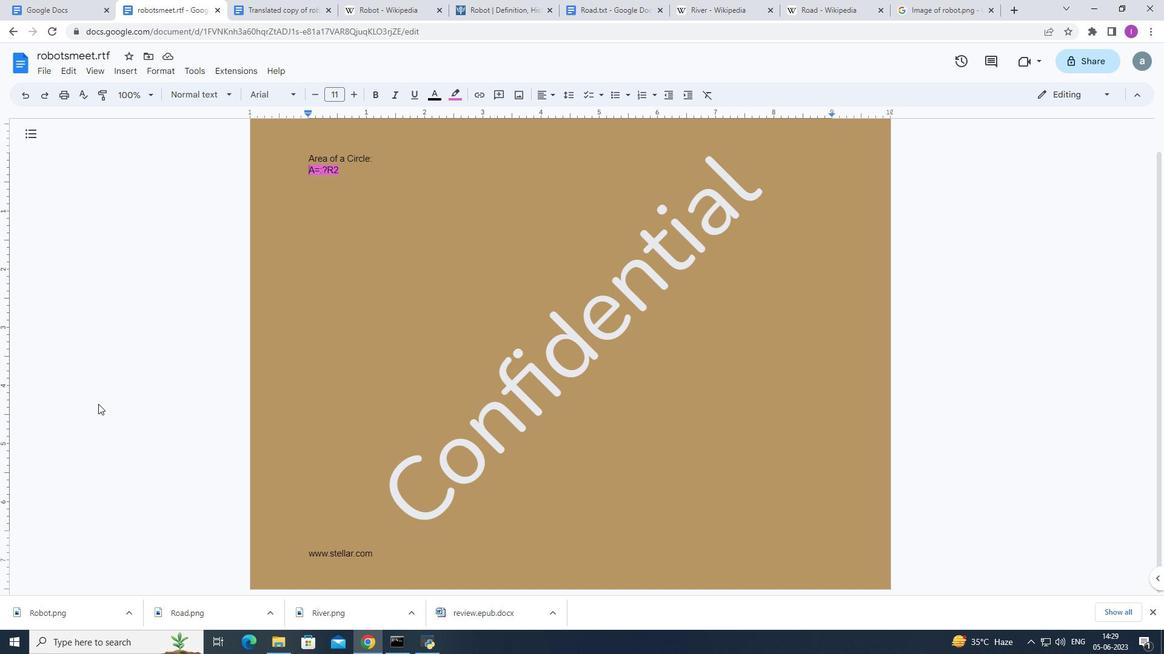 
Action: Mouse scrolled (98, 403) with delta (0, 0)
Screenshot: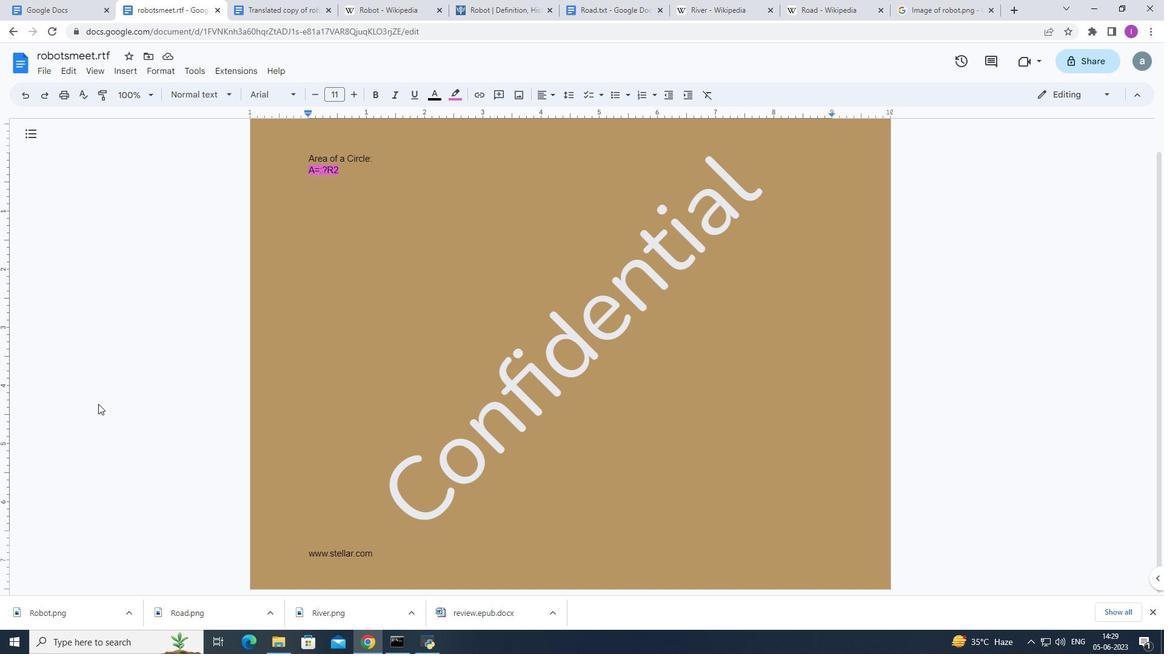 
Action: Mouse scrolled (98, 403) with delta (0, 0)
Screenshot: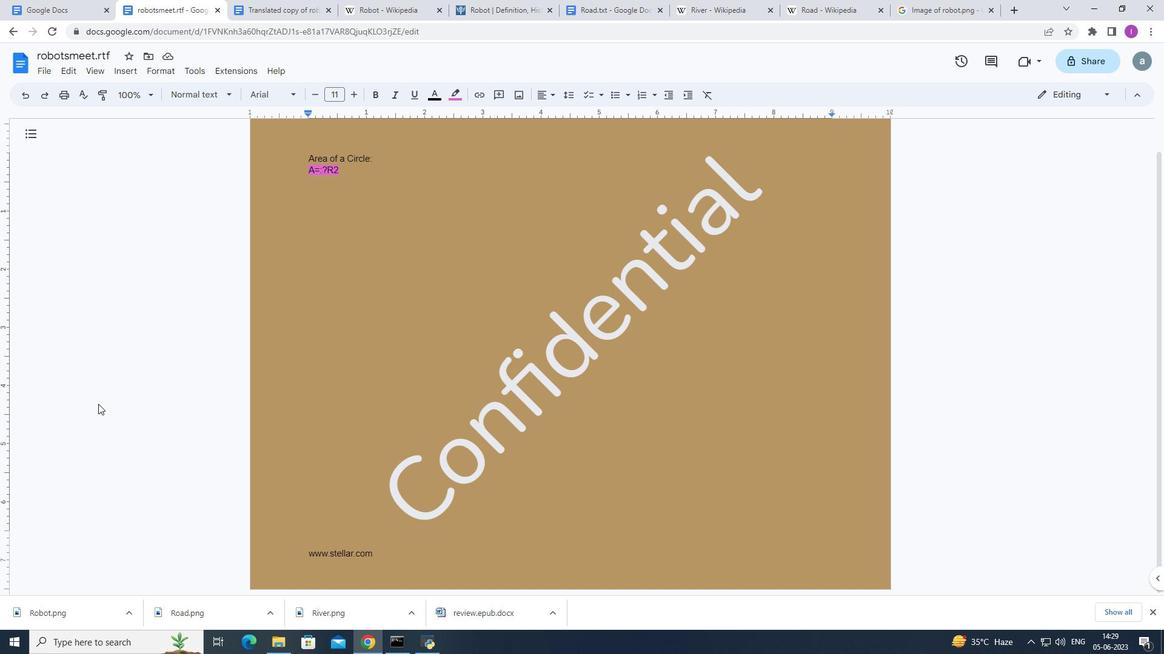 
Action: Mouse moved to (194, 314)
Screenshot: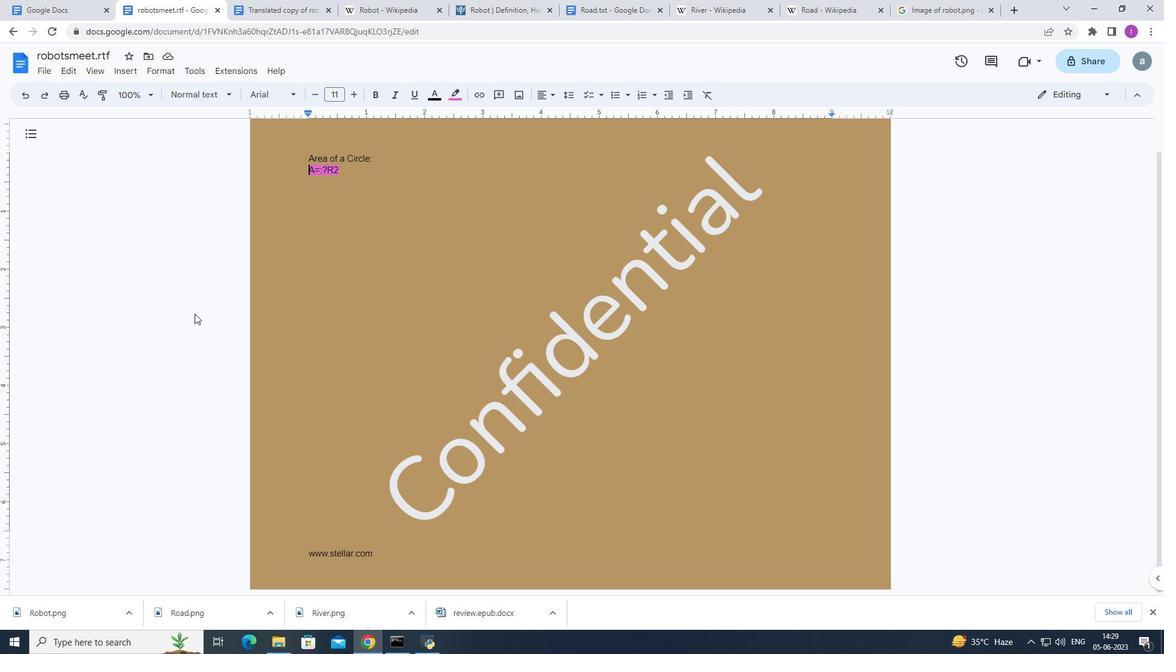 
Action: Mouse scrolled (194, 313) with delta (0, 0)
Screenshot: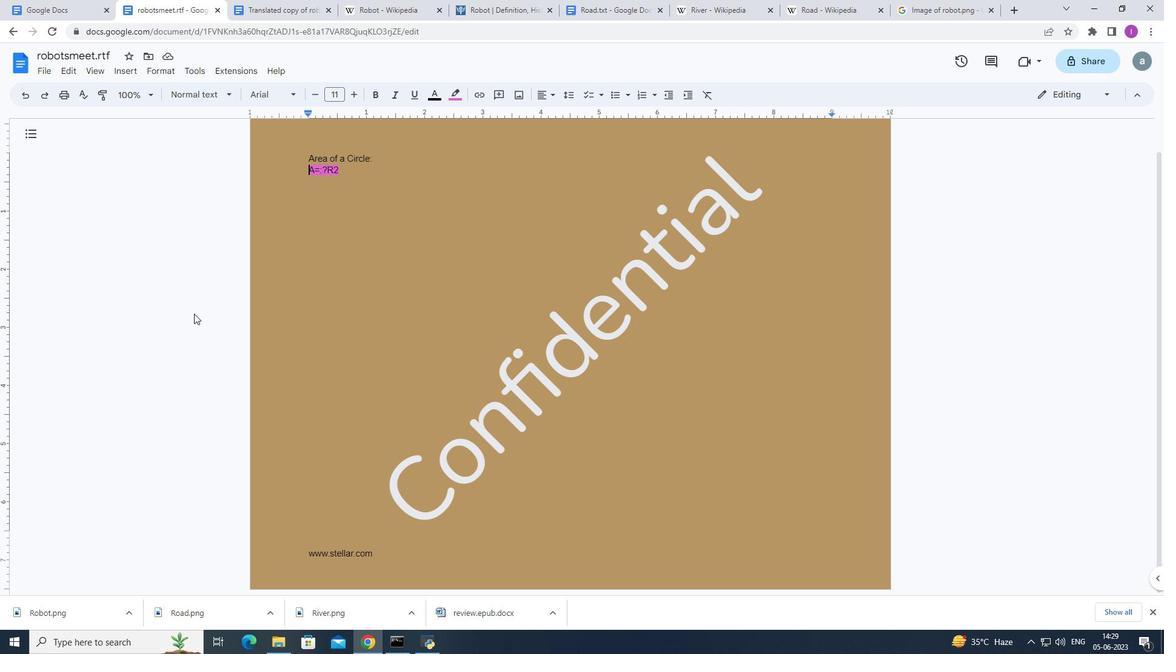 
Action: Mouse moved to (194, 312)
Screenshot: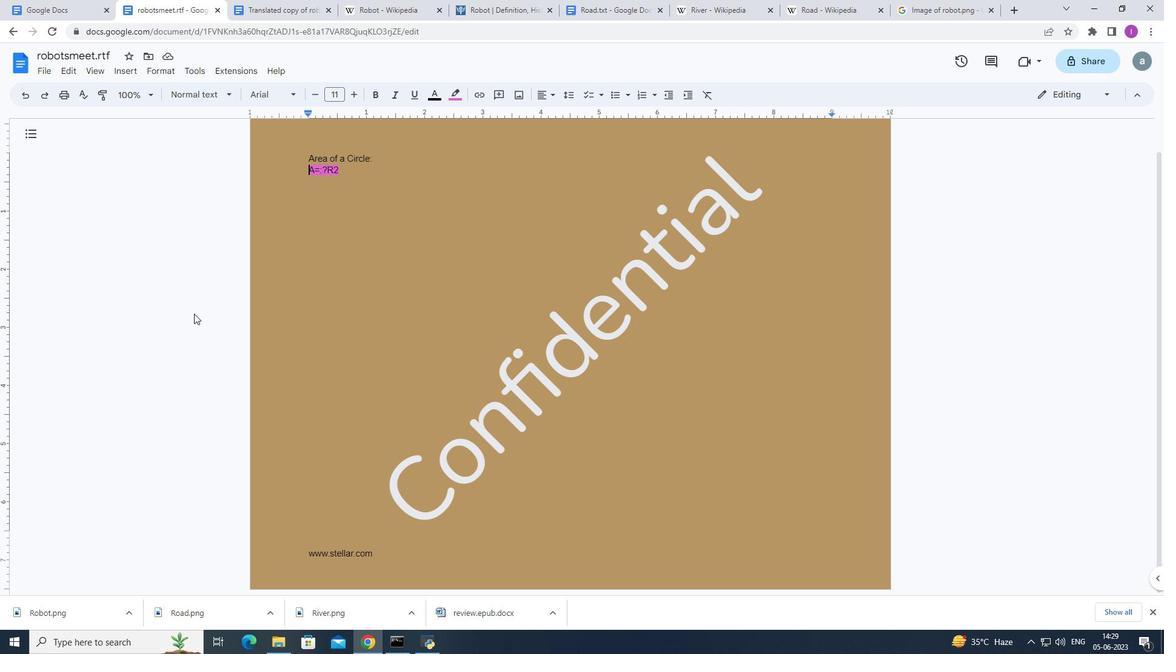 
Action: Mouse scrolled (194, 311) with delta (0, 0)
Screenshot: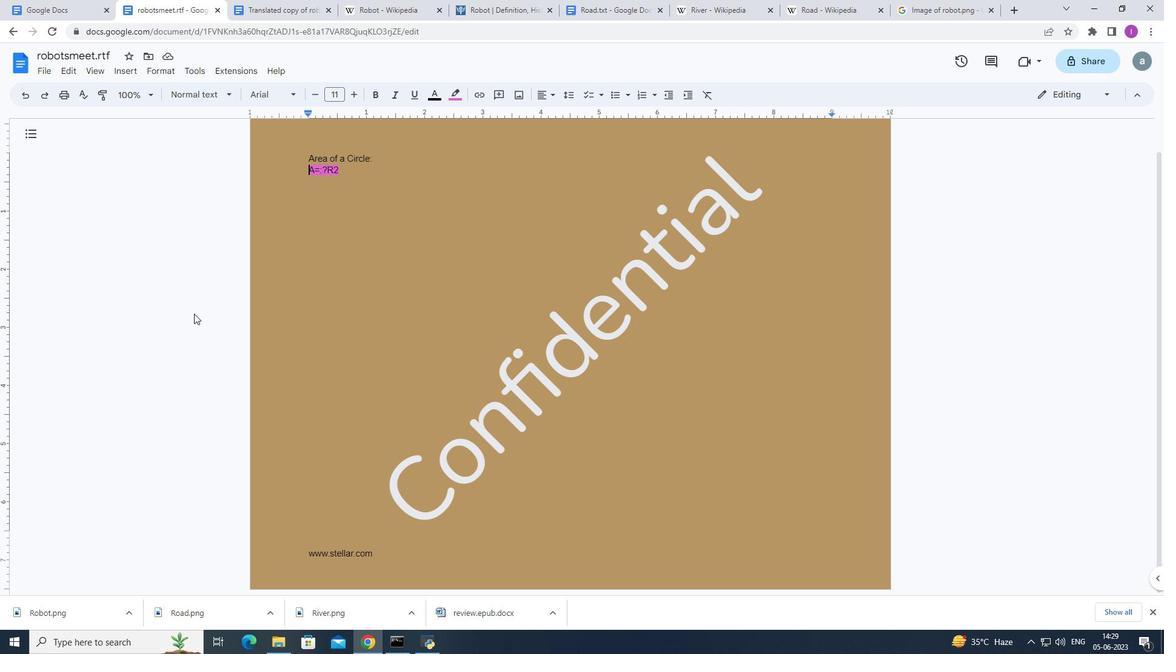 
Action: Mouse moved to (197, 311)
Screenshot: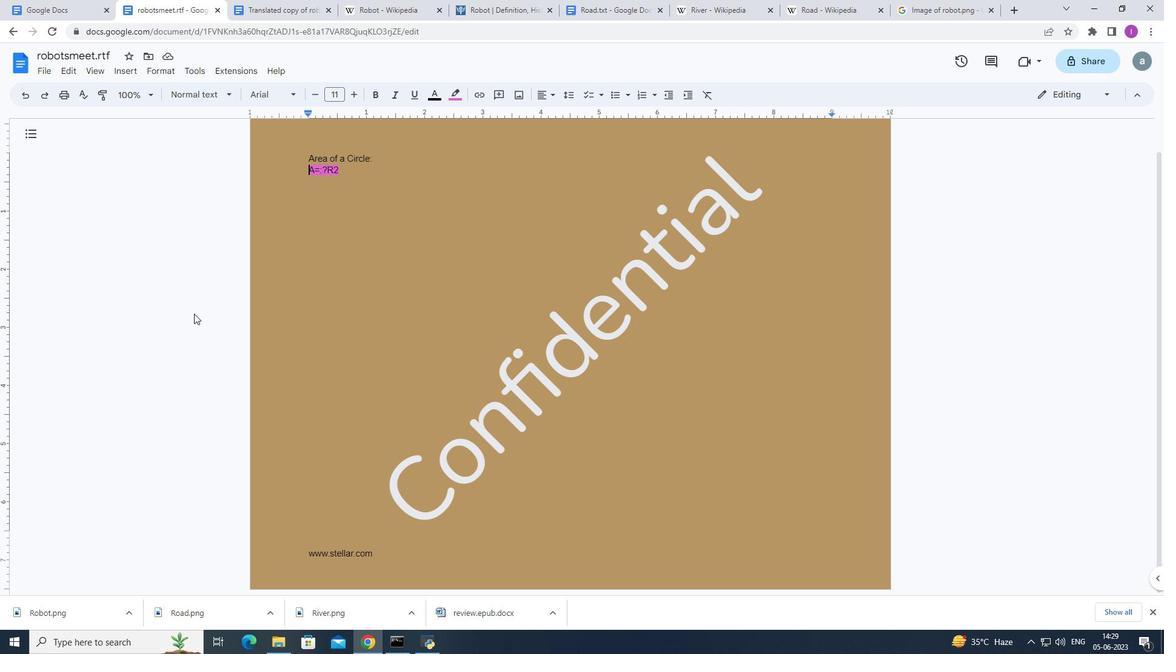 
Action: Mouse scrolled (197, 310) with delta (0, 0)
Screenshot: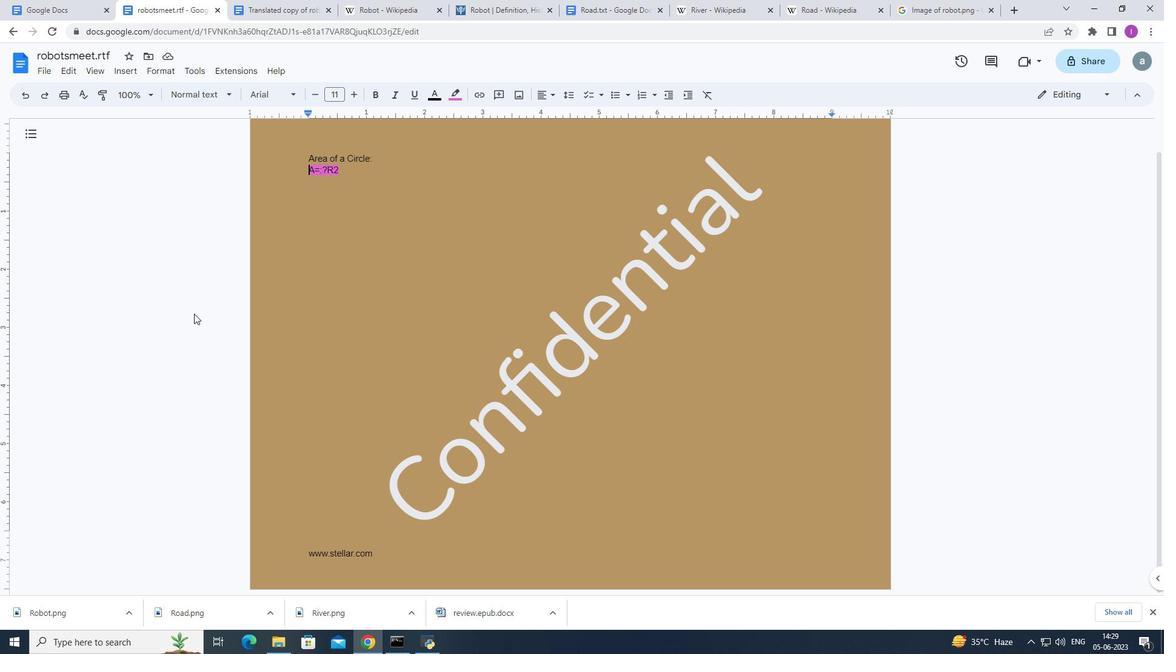 
Action: Mouse moved to (197, 311)
Screenshot: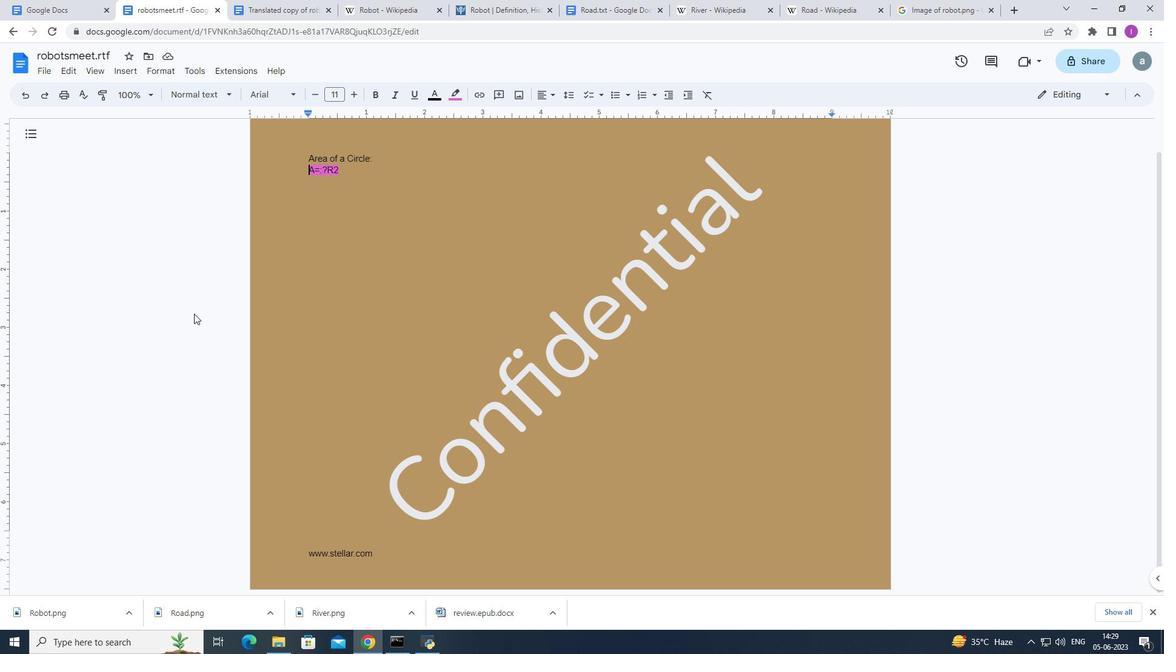 
